 Task: Find connections with filter location Frankenberg with filter topic #energywith filter profile language English with filter current company Poonawalla Fincorp with filter school NRI Institute of Technology with filter industry Retail Musical Instruments with filter service category Auto Insurance with filter keywords title Direct Salesperson
Action: Mouse moved to (676, 89)
Screenshot: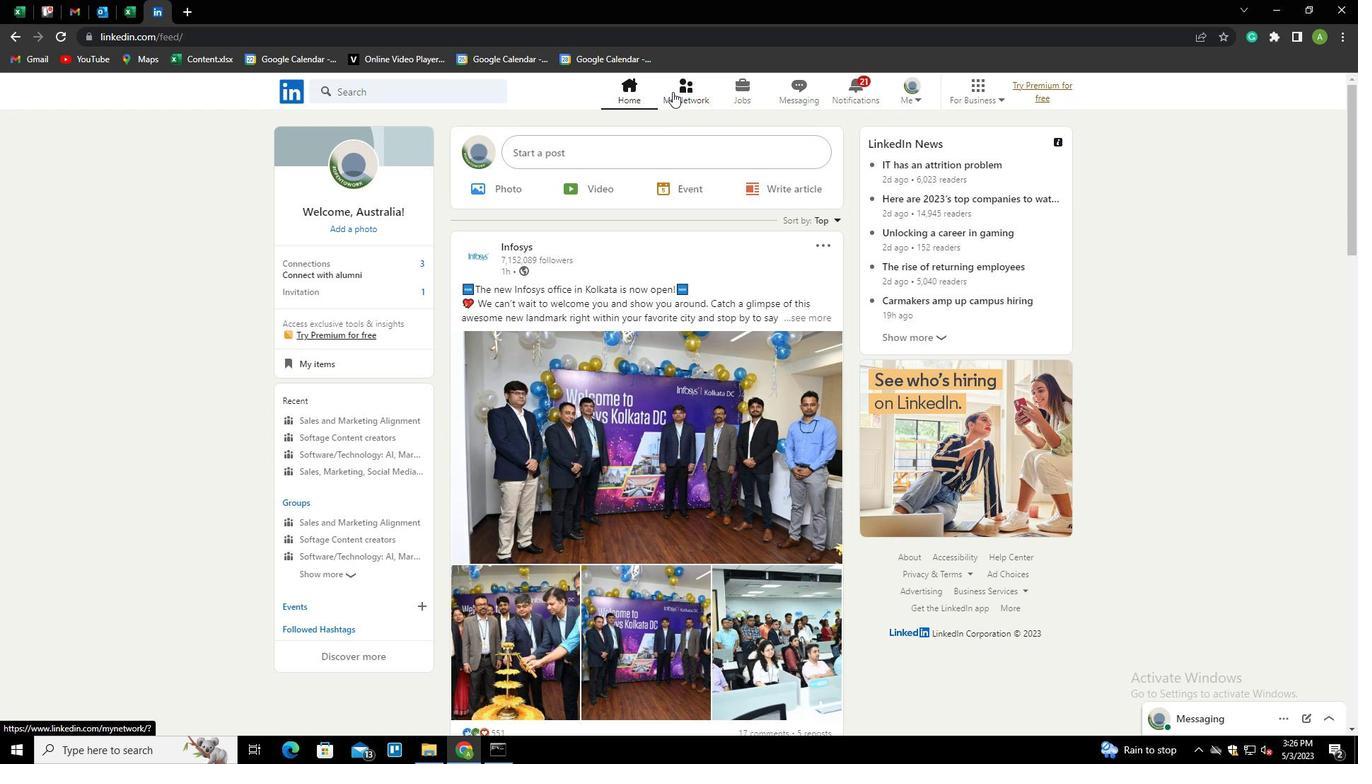 
Action: Mouse pressed left at (676, 89)
Screenshot: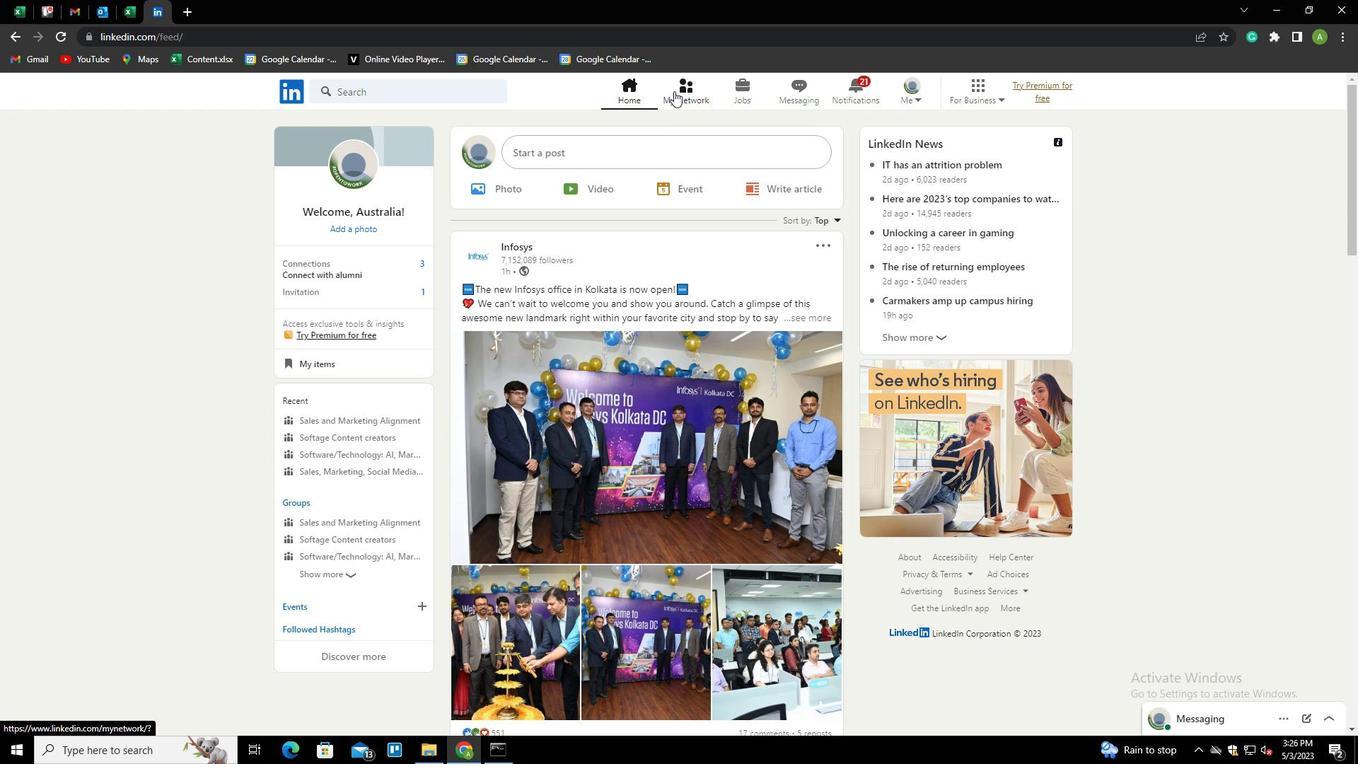 
Action: Mouse moved to (396, 169)
Screenshot: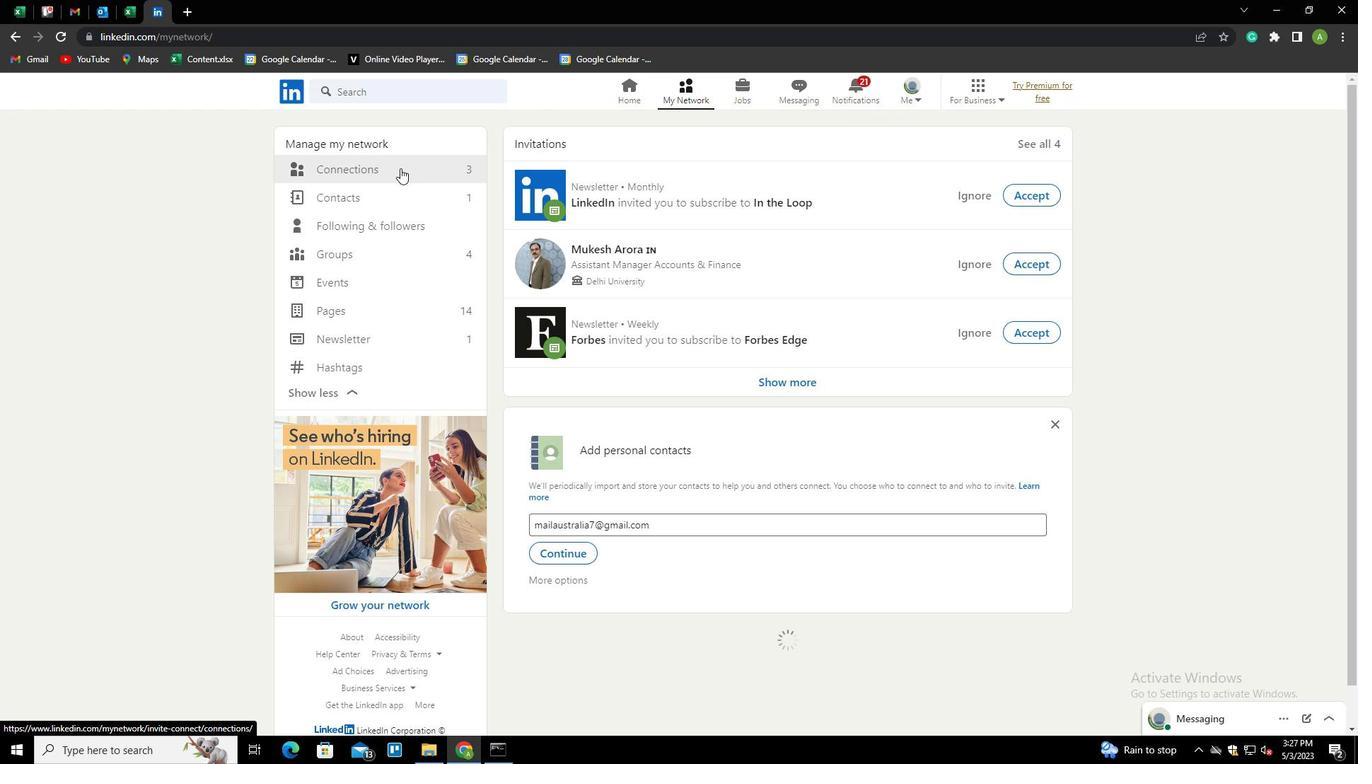 
Action: Mouse pressed left at (396, 169)
Screenshot: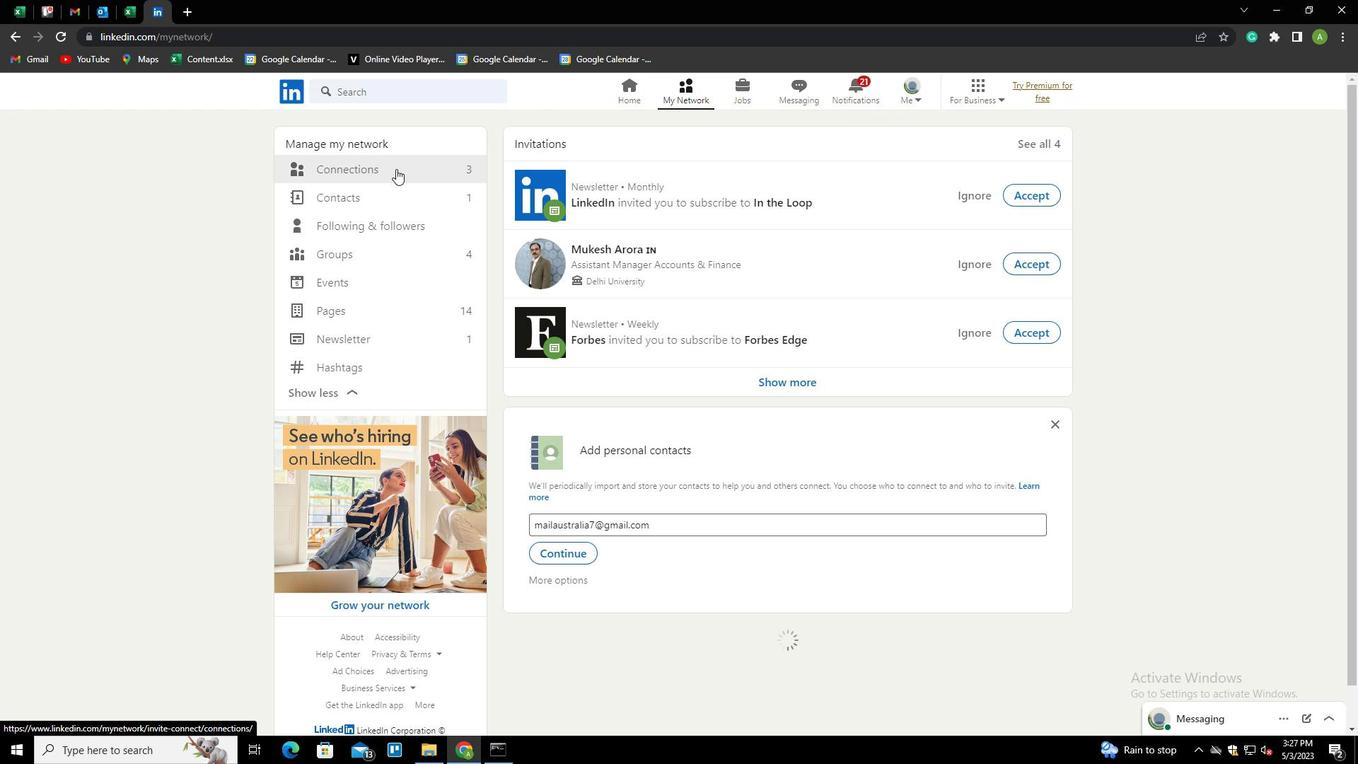 
Action: Mouse moved to (783, 170)
Screenshot: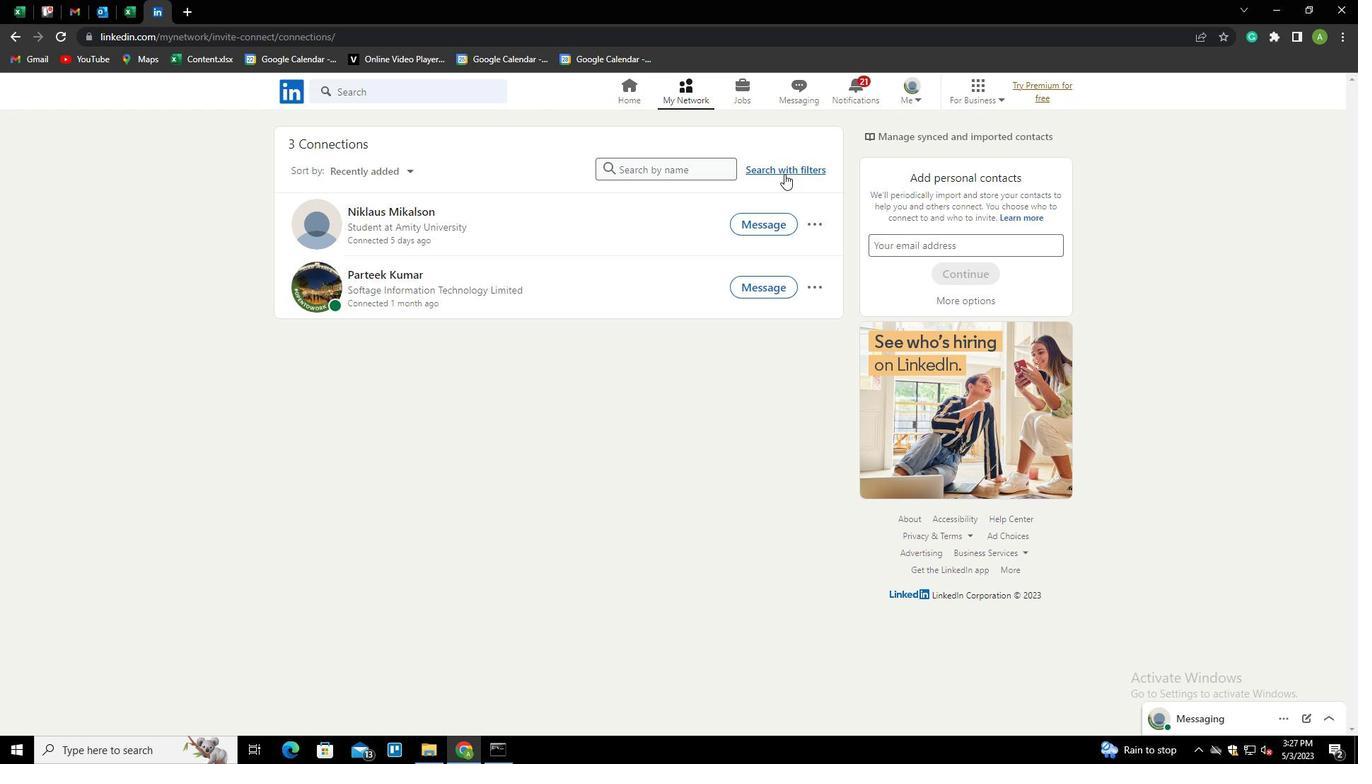 
Action: Mouse pressed left at (783, 170)
Screenshot: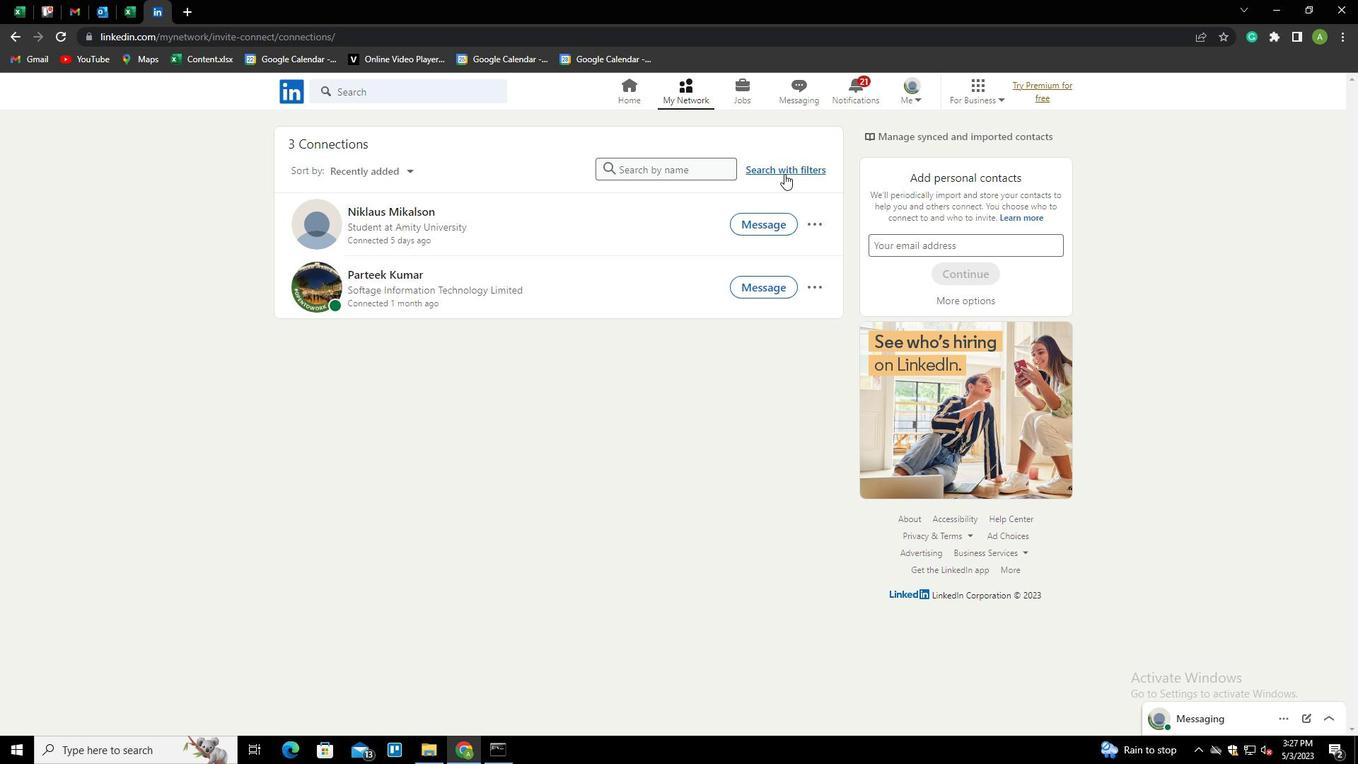 
Action: Mouse moved to (717, 127)
Screenshot: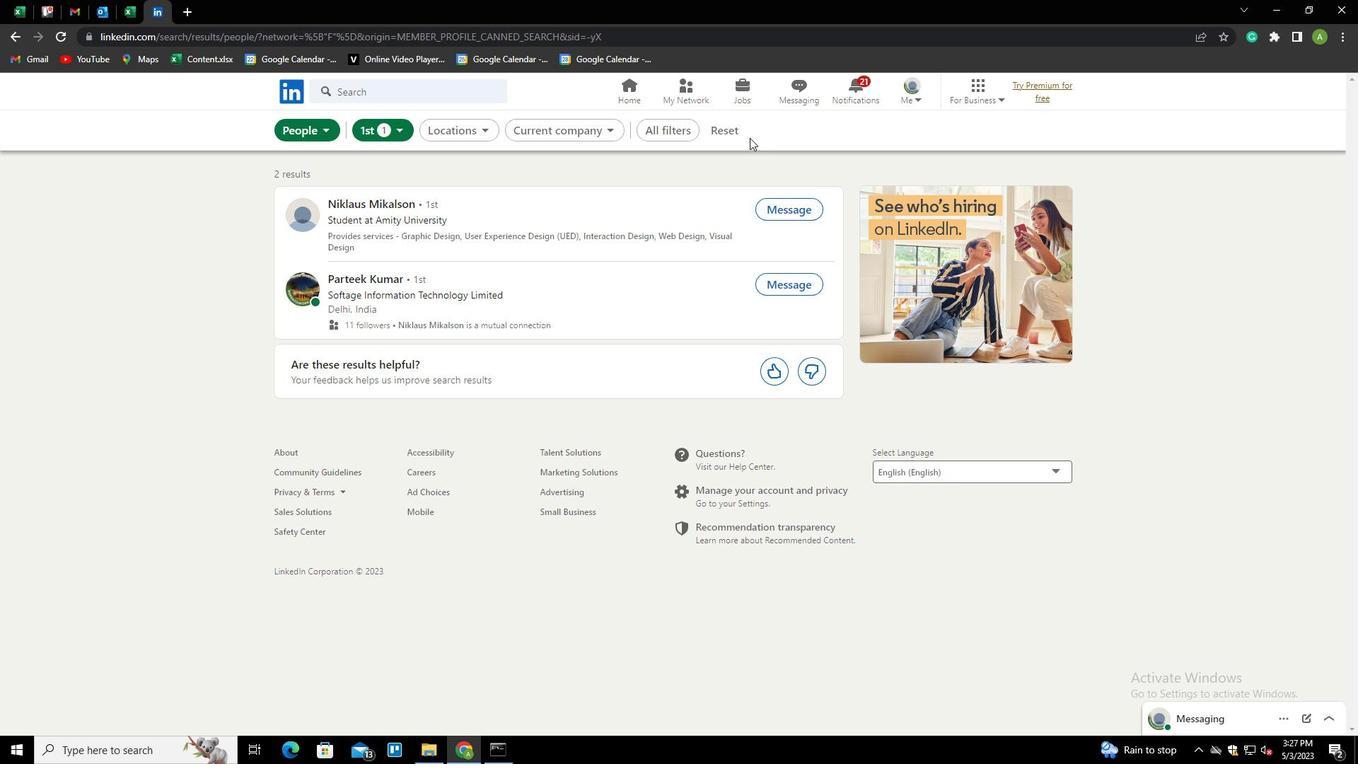 
Action: Mouse pressed left at (717, 127)
Screenshot: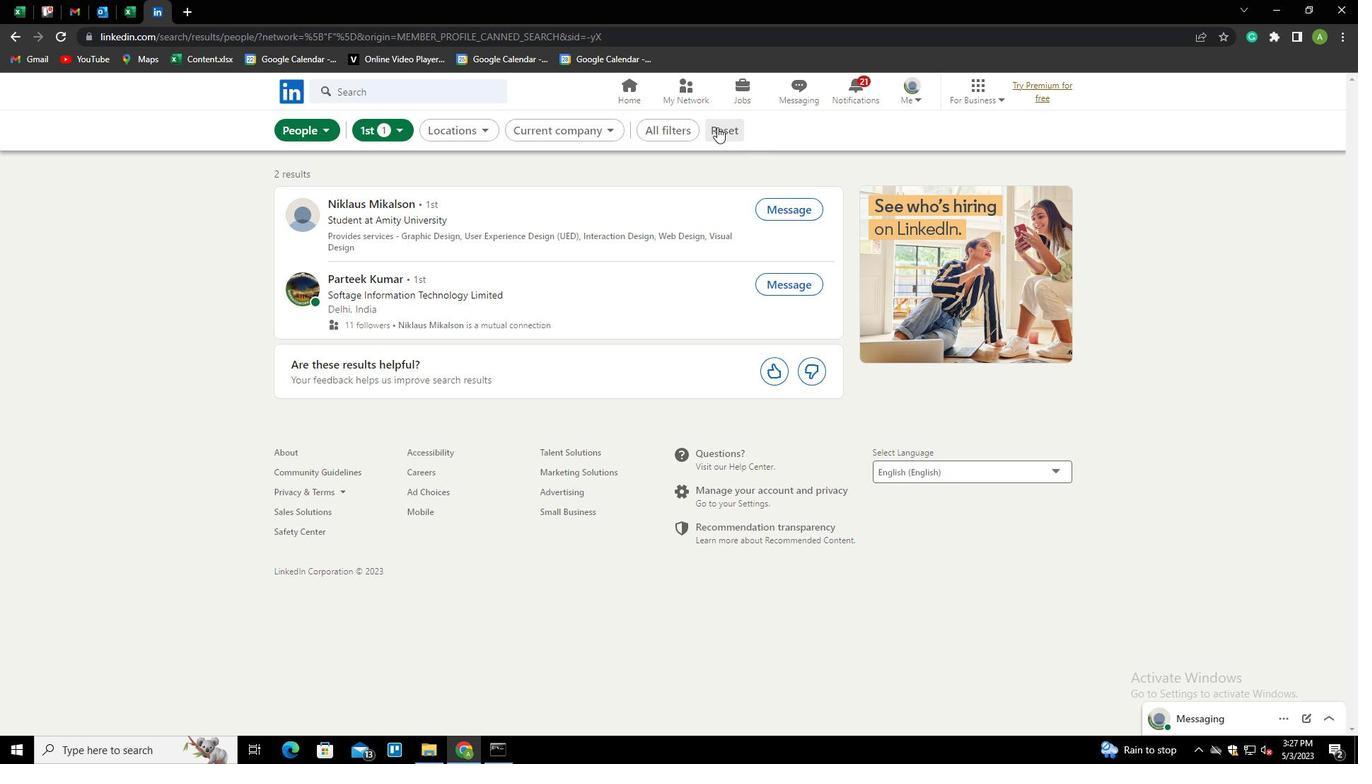 
Action: Mouse moved to (704, 129)
Screenshot: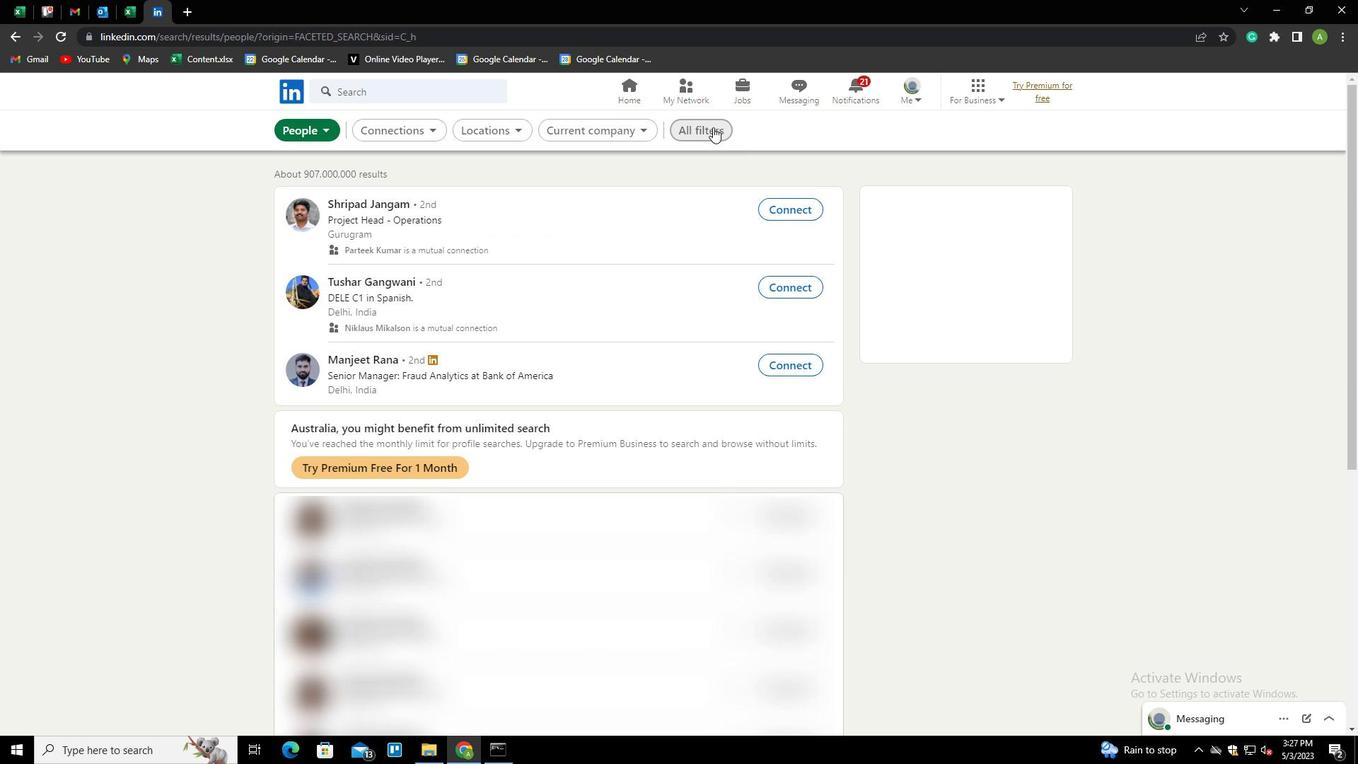 
Action: Mouse pressed left at (704, 129)
Screenshot: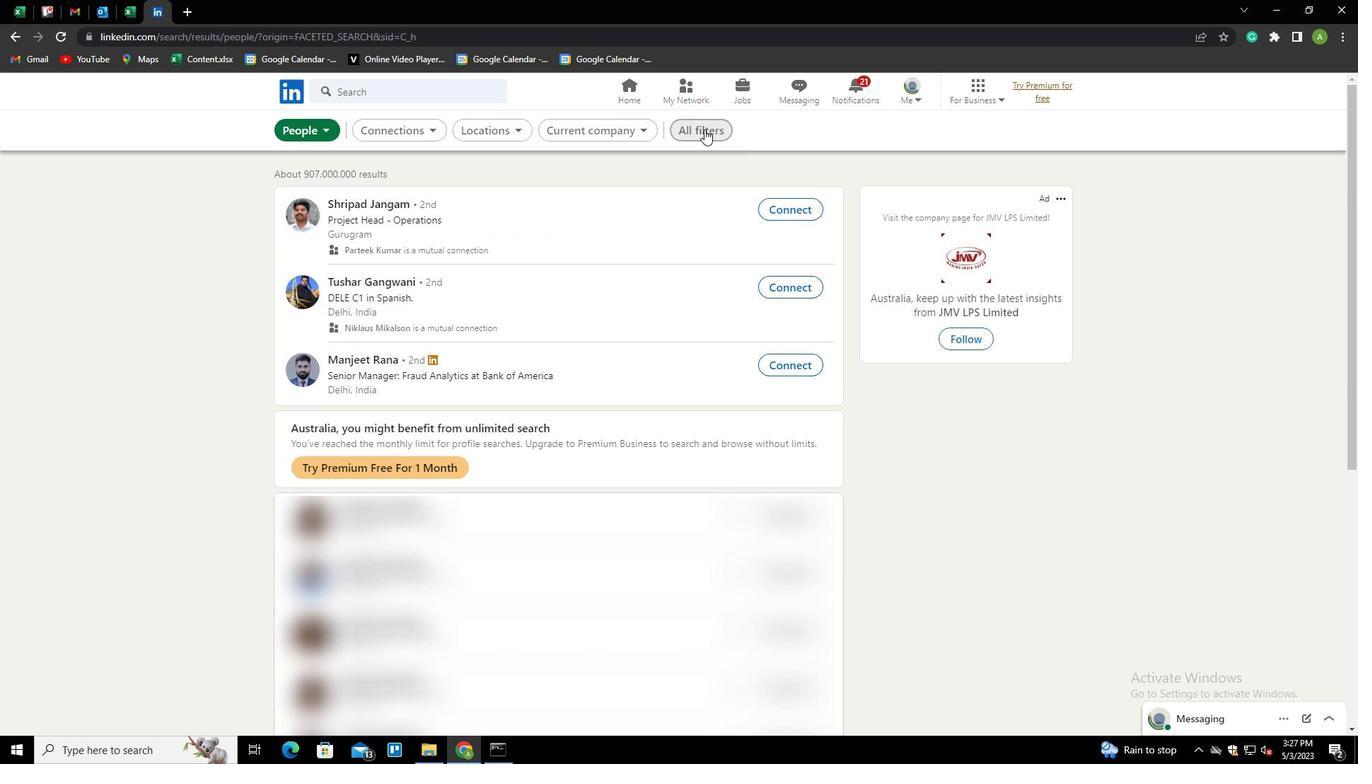 
Action: Mouse moved to (1097, 382)
Screenshot: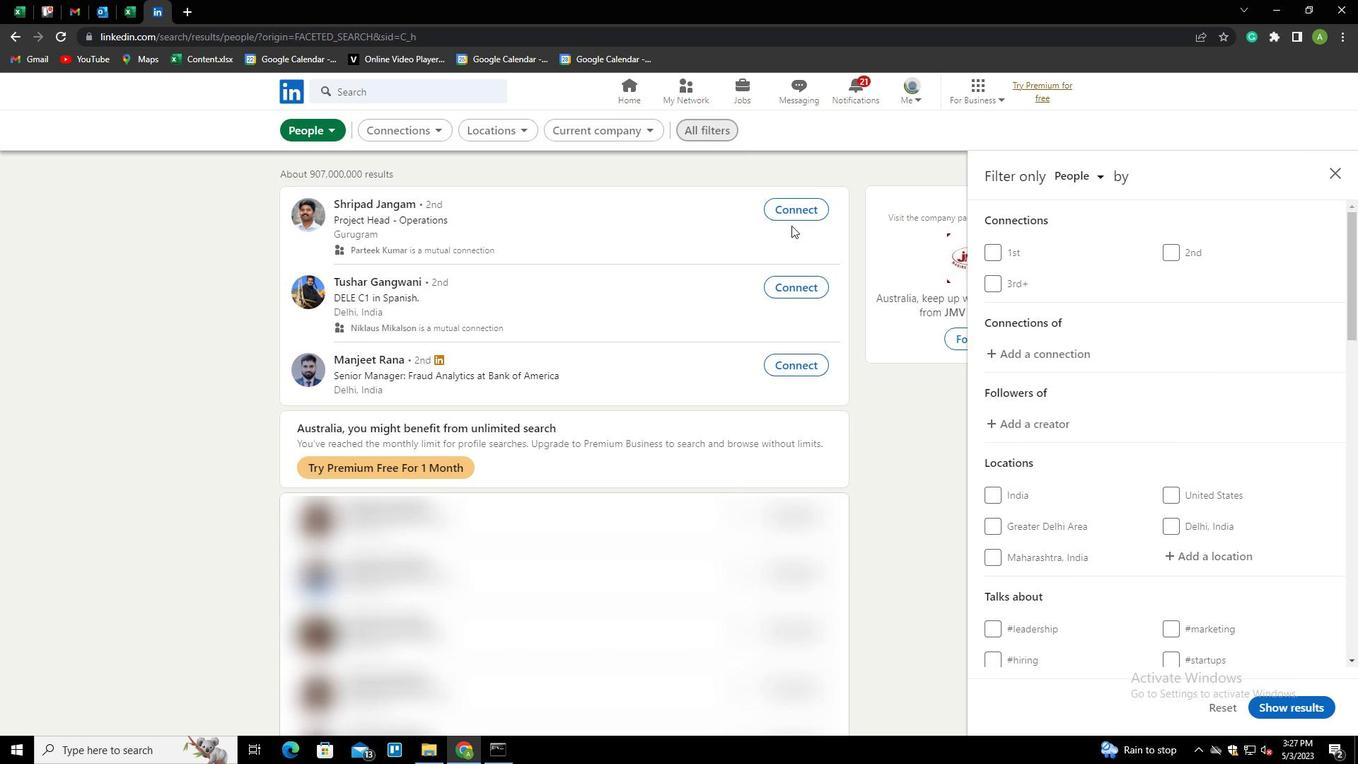 
Action: Mouse scrolled (1097, 382) with delta (0, 0)
Screenshot: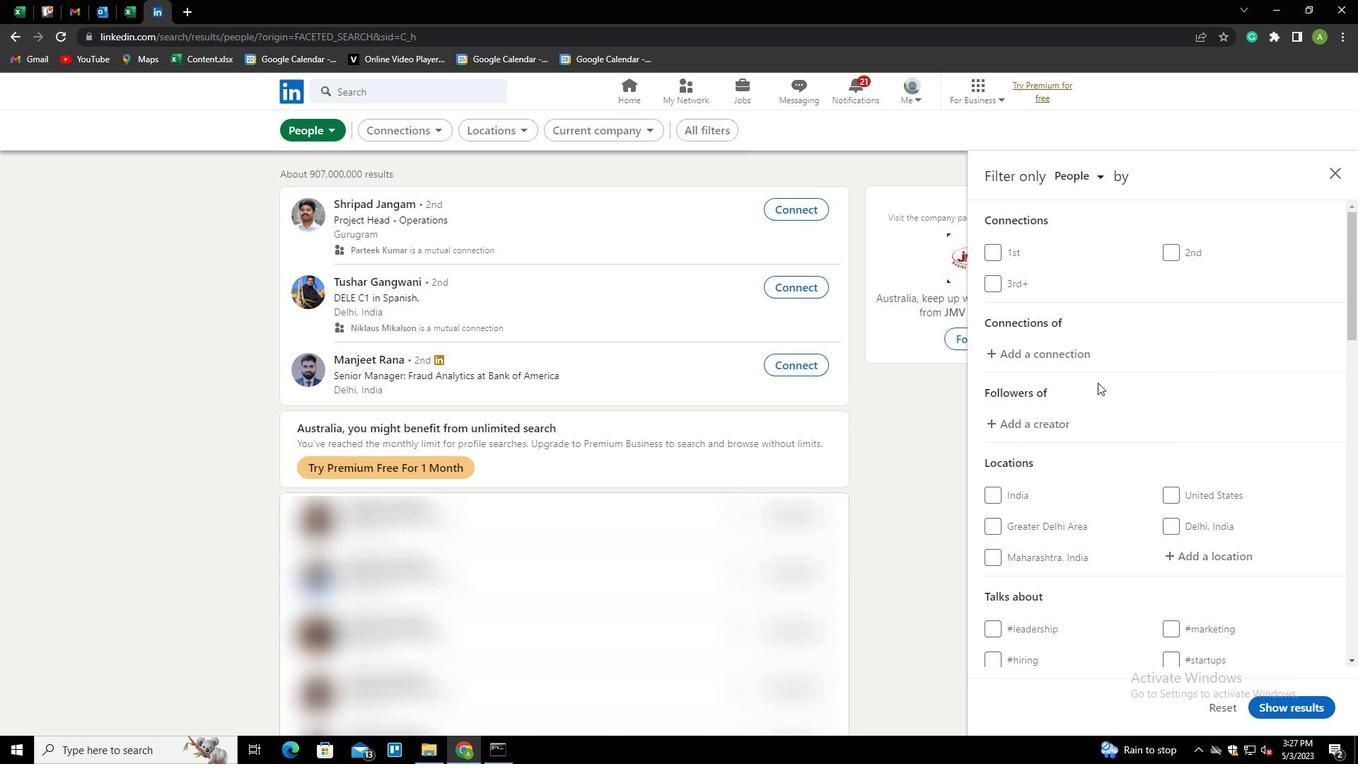 
Action: Mouse scrolled (1097, 382) with delta (0, 0)
Screenshot: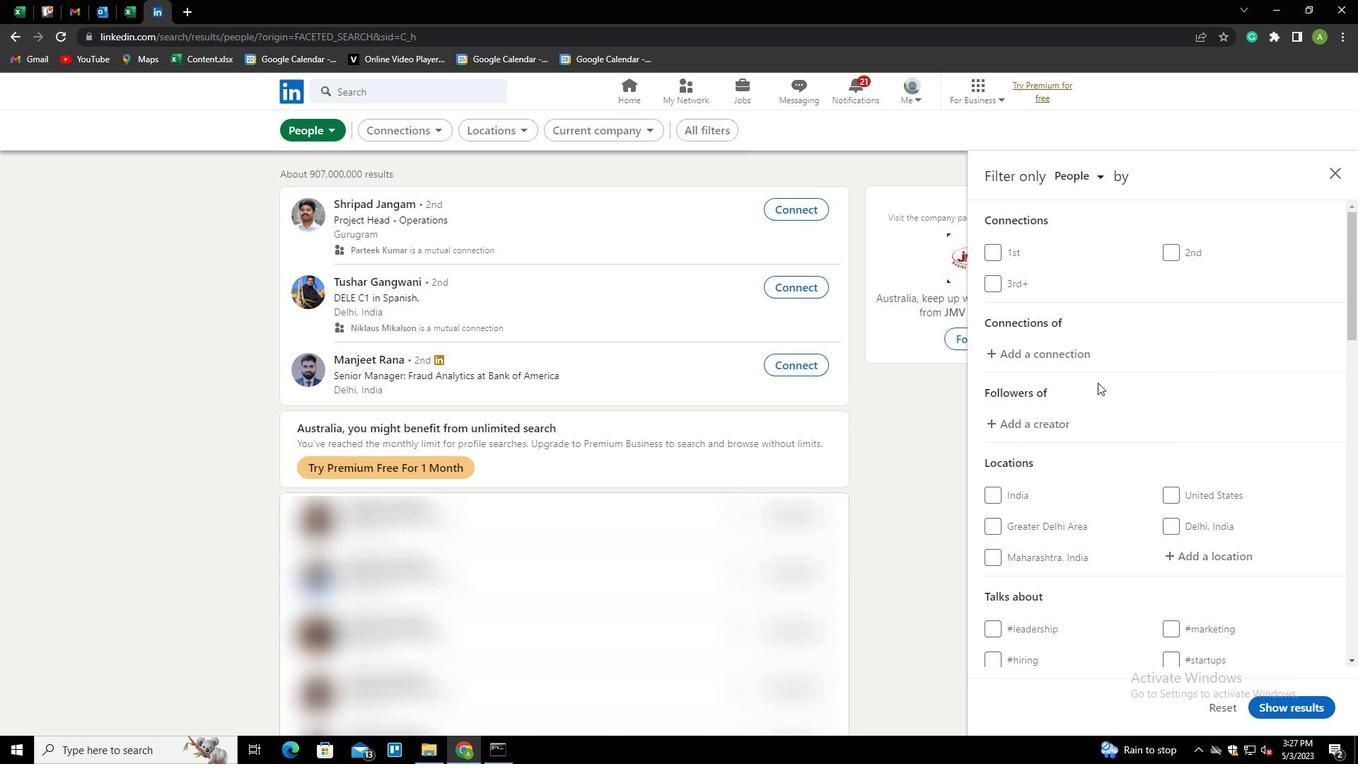 
Action: Mouse scrolled (1097, 382) with delta (0, 0)
Screenshot: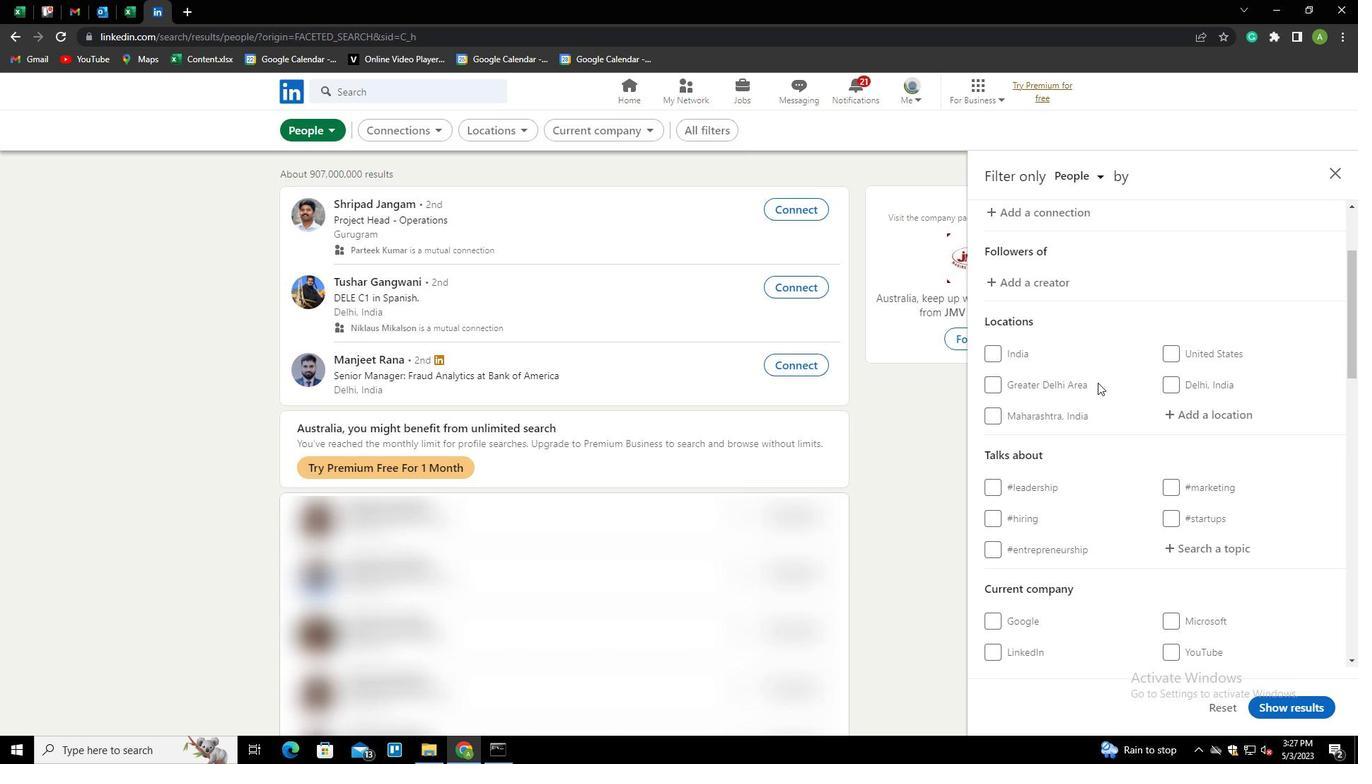 
Action: Mouse moved to (1168, 346)
Screenshot: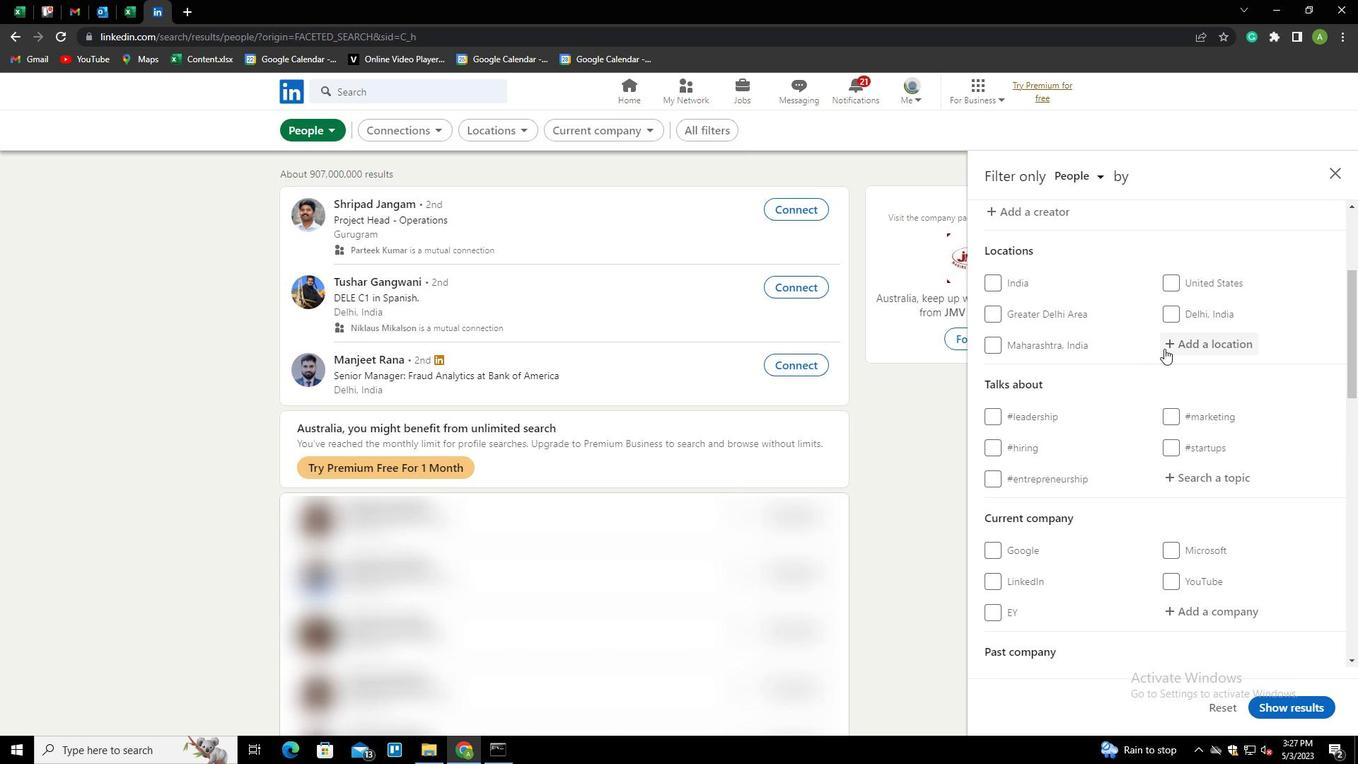 
Action: Mouse pressed left at (1168, 346)
Screenshot: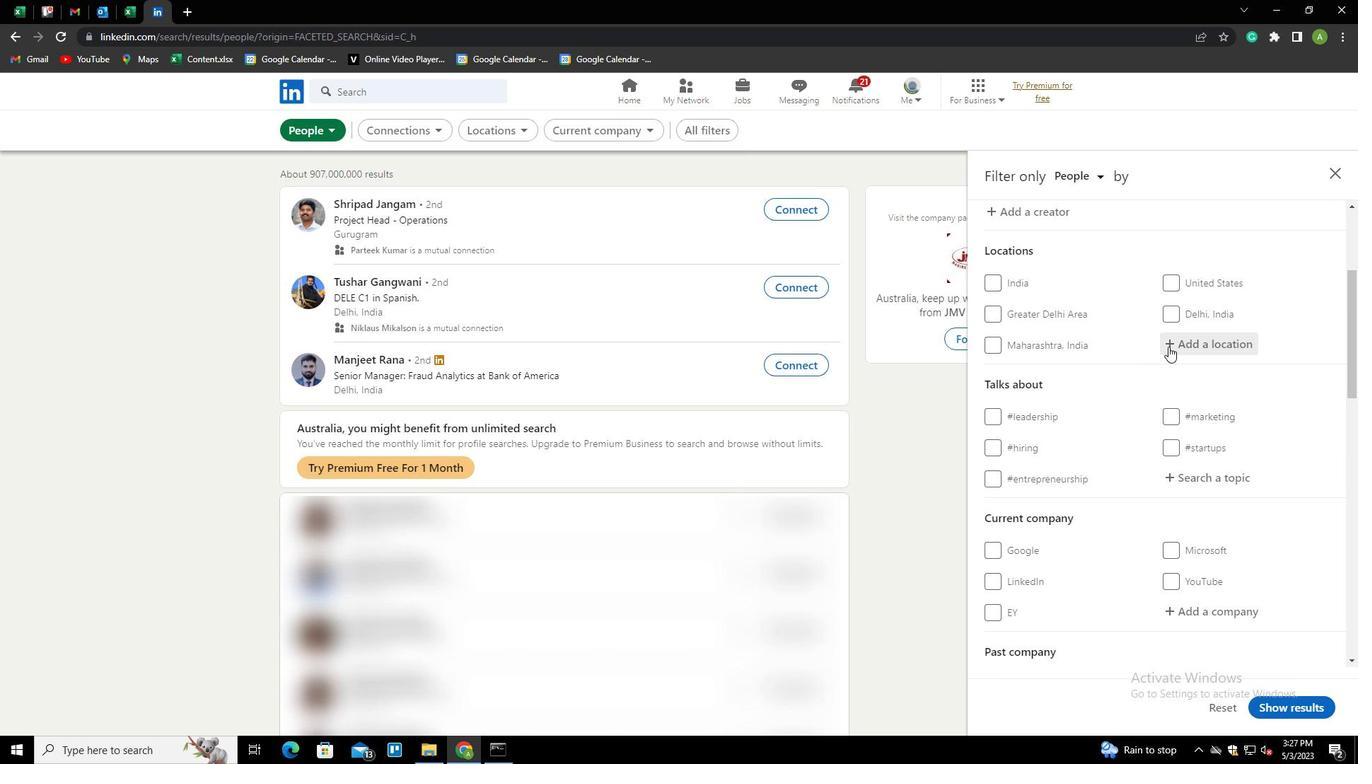 
Action: Mouse moved to (1190, 339)
Screenshot: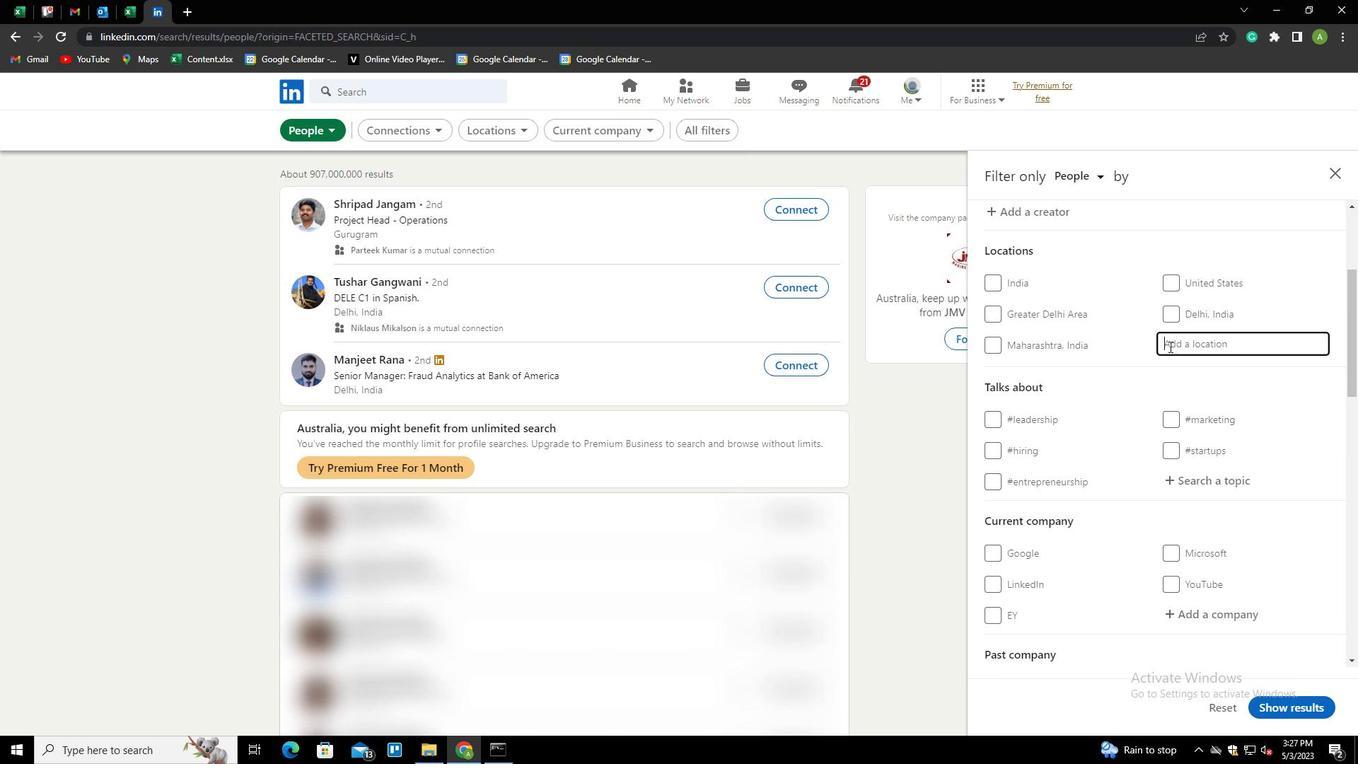 
Action: Mouse pressed left at (1190, 339)
Screenshot: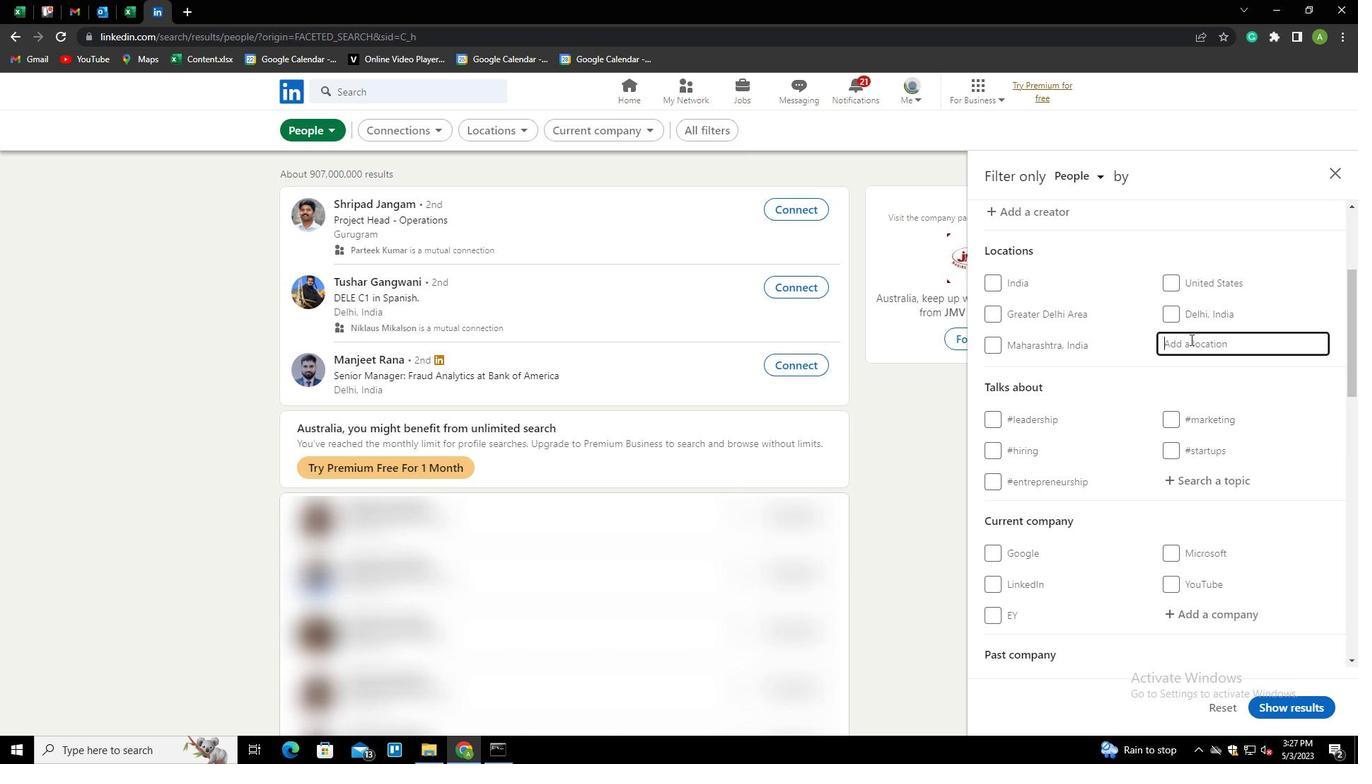 
Action: Mouse moved to (1146, 309)
Screenshot: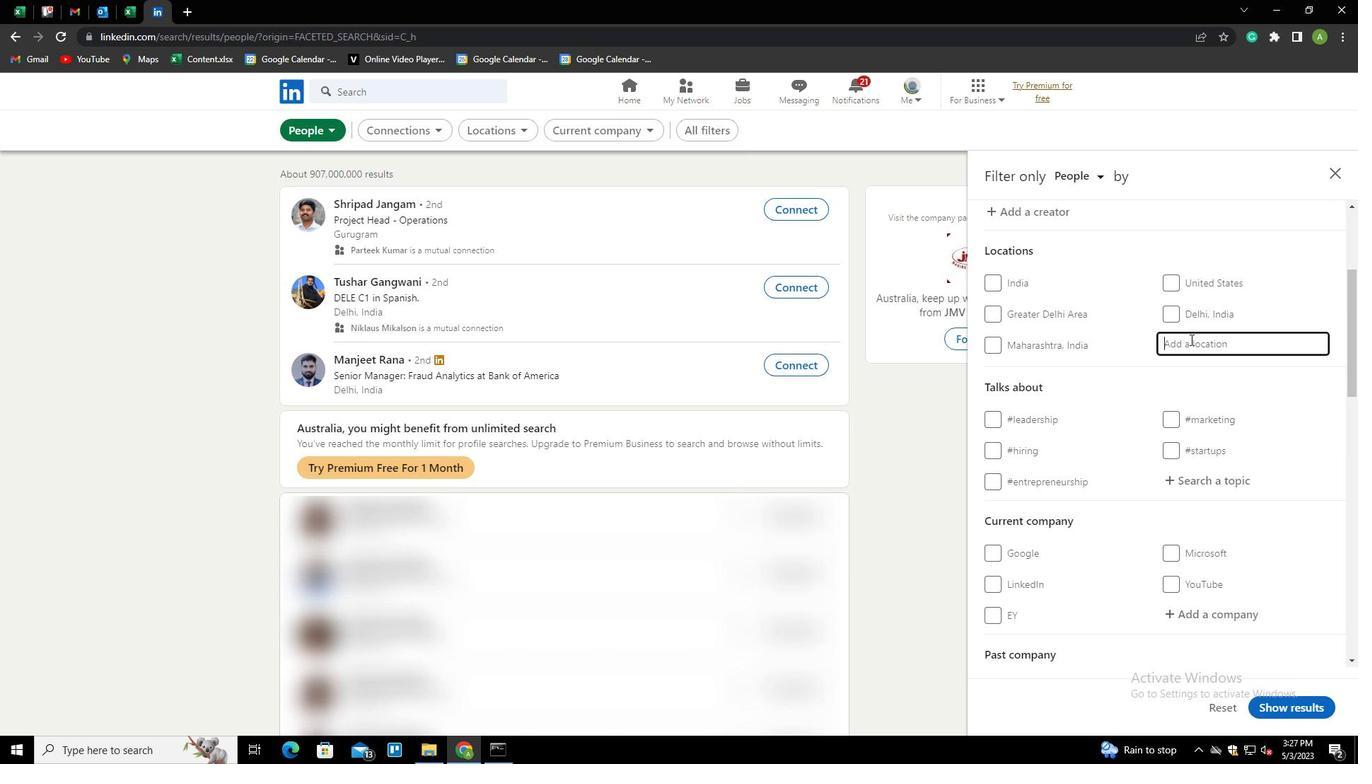 
Action: Key pressed <Key.shift>FRANKENBERG<Key.down><Key.enter>
Screenshot: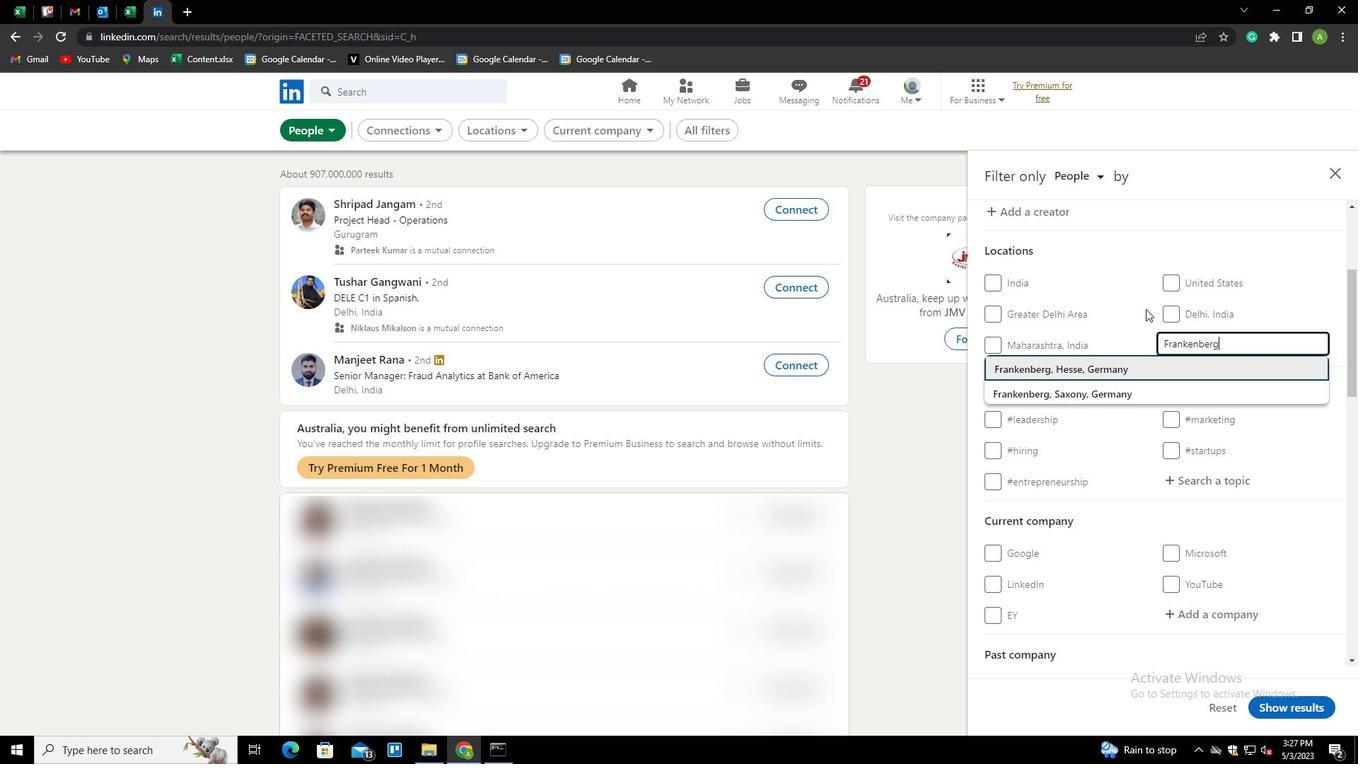 
Action: Mouse scrolled (1146, 308) with delta (0, 0)
Screenshot: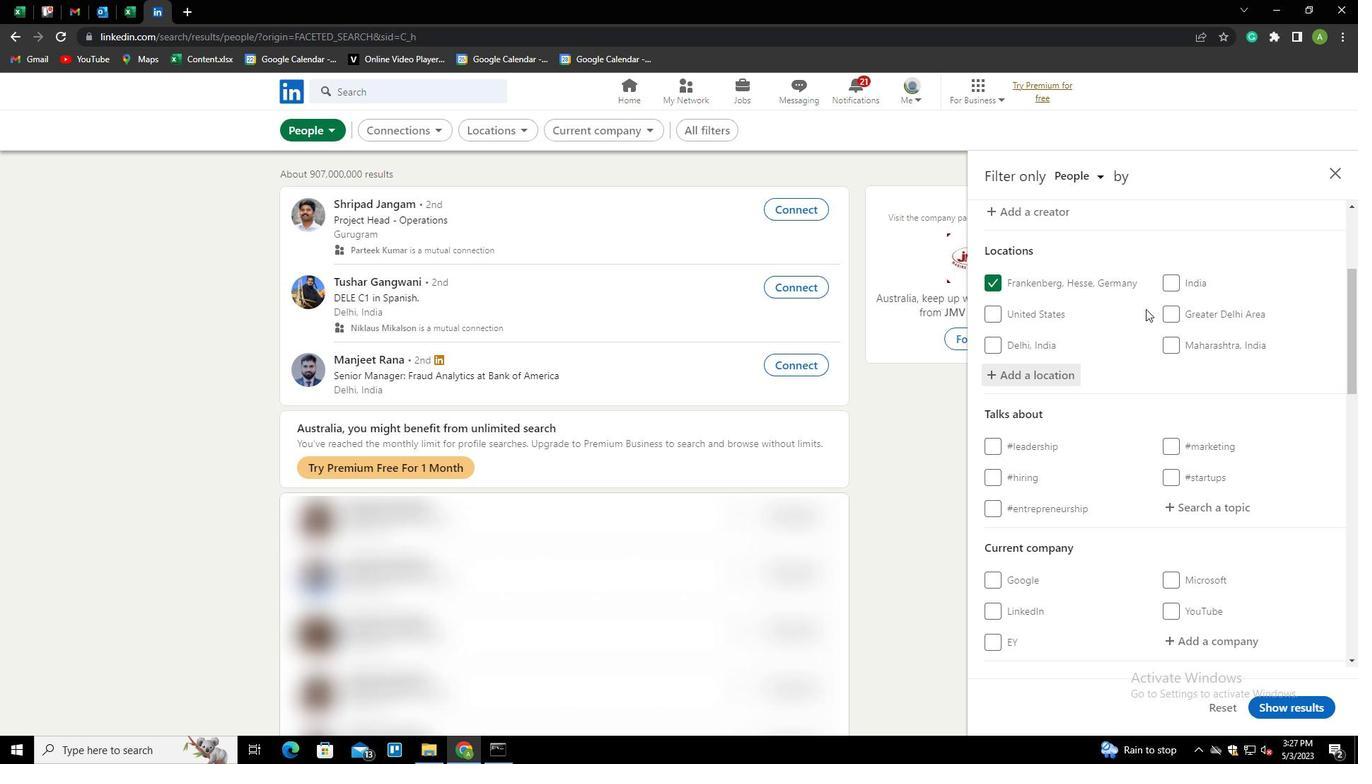 
Action: Mouse moved to (1179, 437)
Screenshot: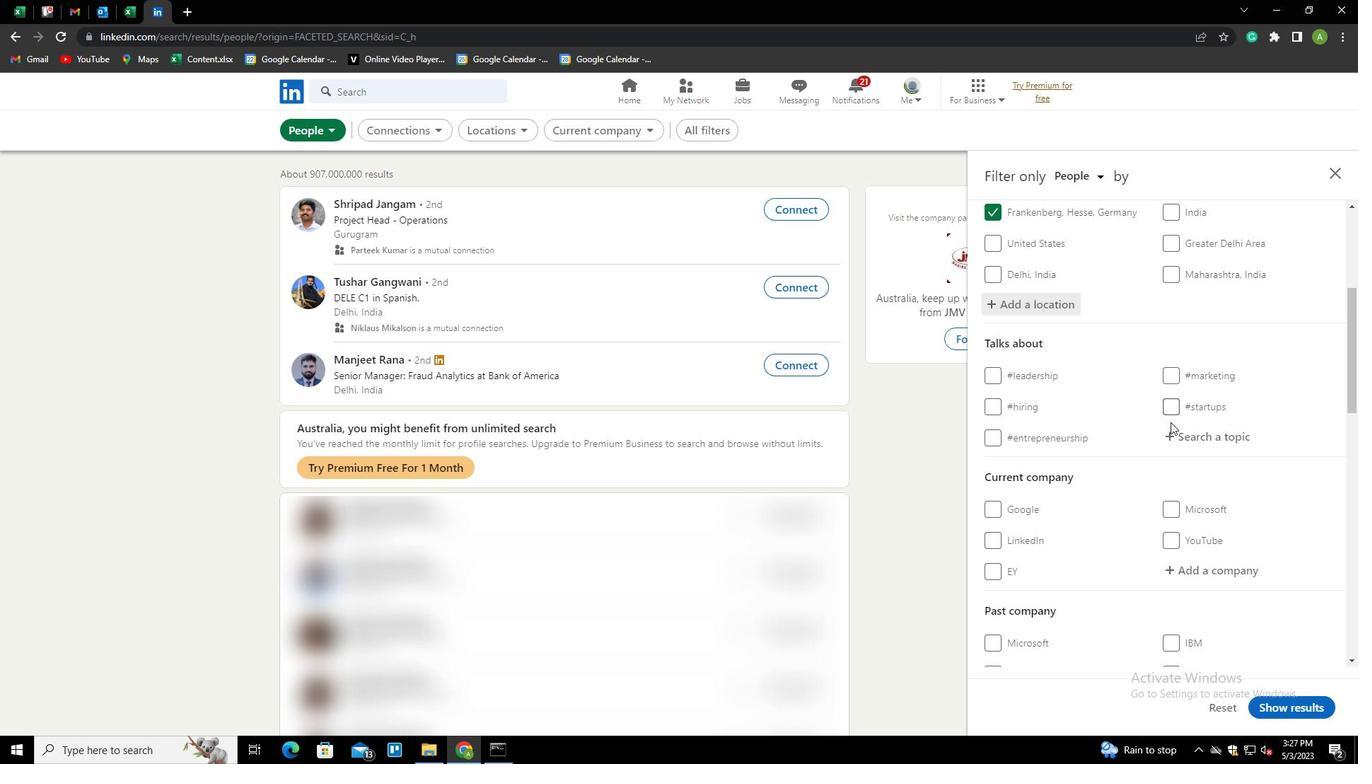 
Action: Mouse pressed left at (1179, 437)
Screenshot: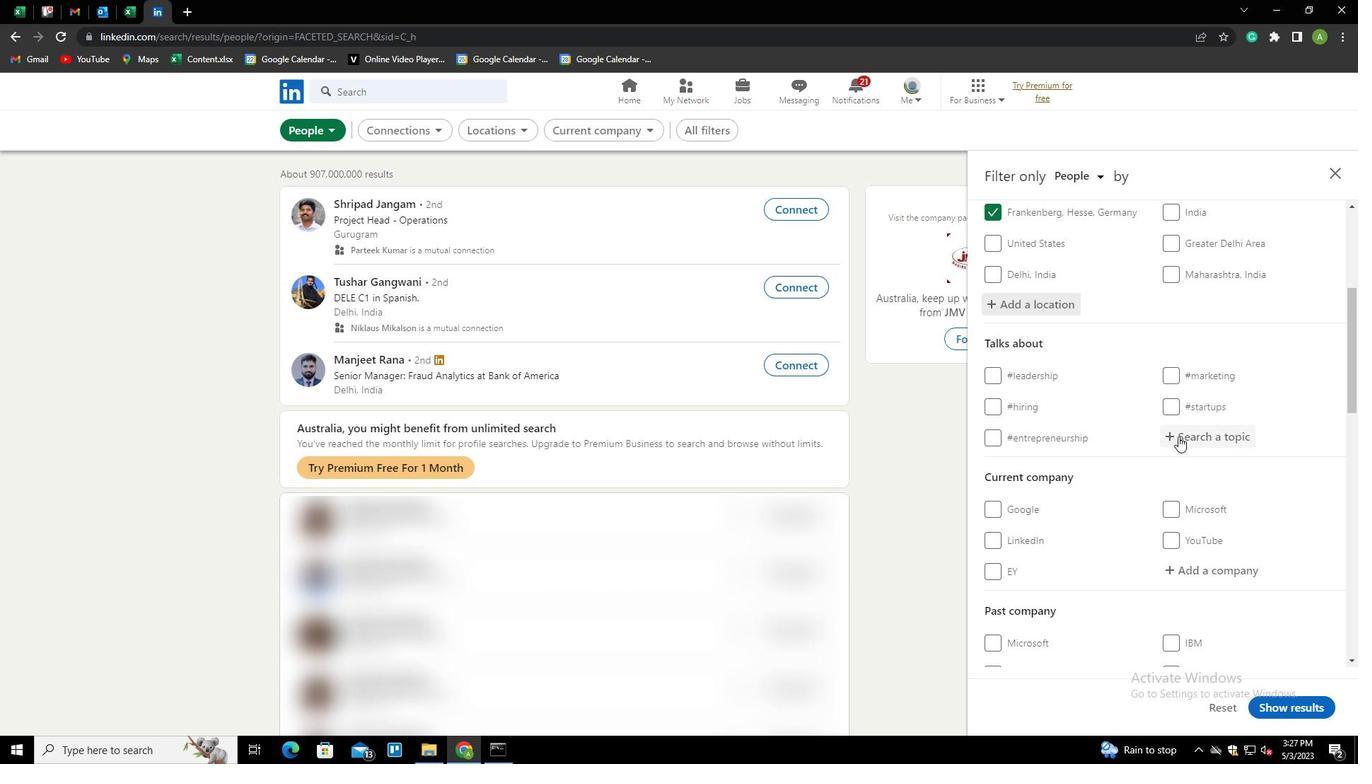 
Action: Key pressed ENERGY<Key.down><Key.enter>
Screenshot: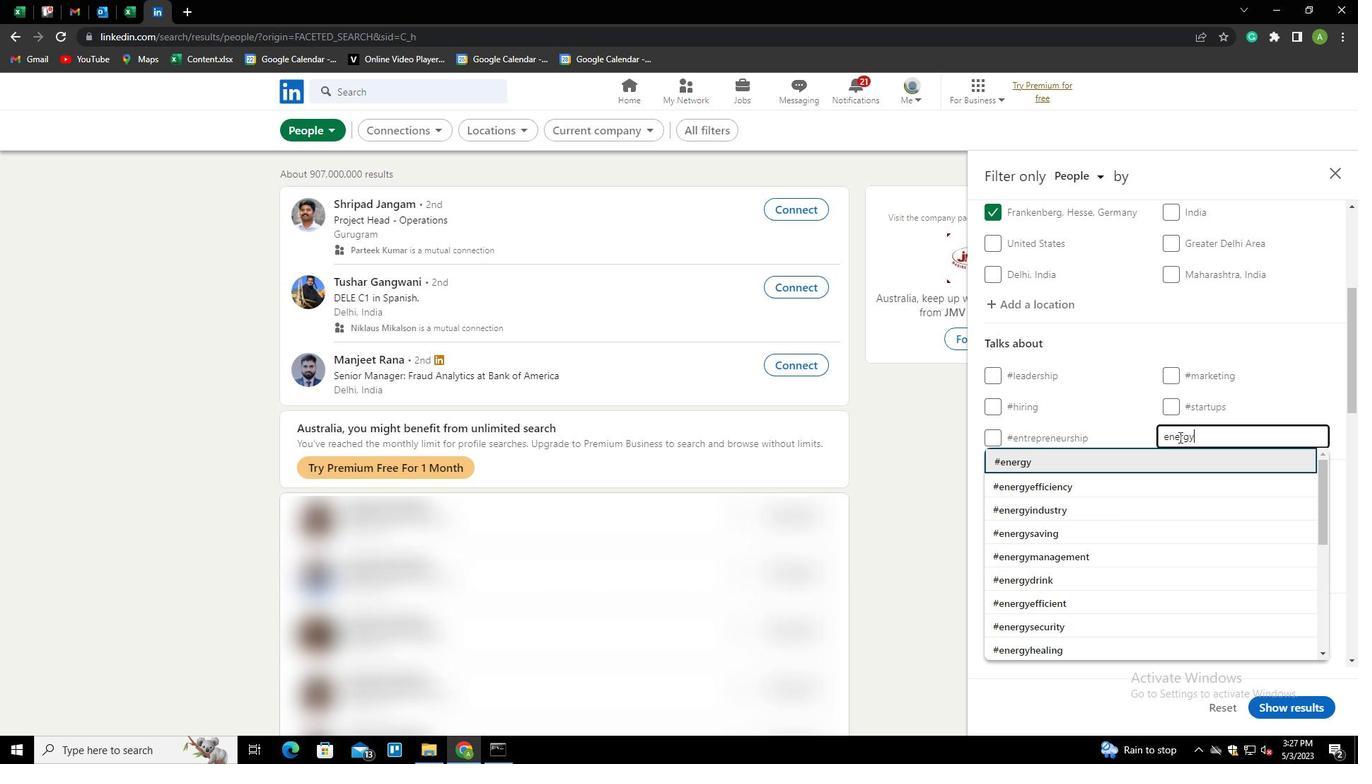 
Action: Mouse scrolled (1179, 436) with delta (0, 0)
Screenshot: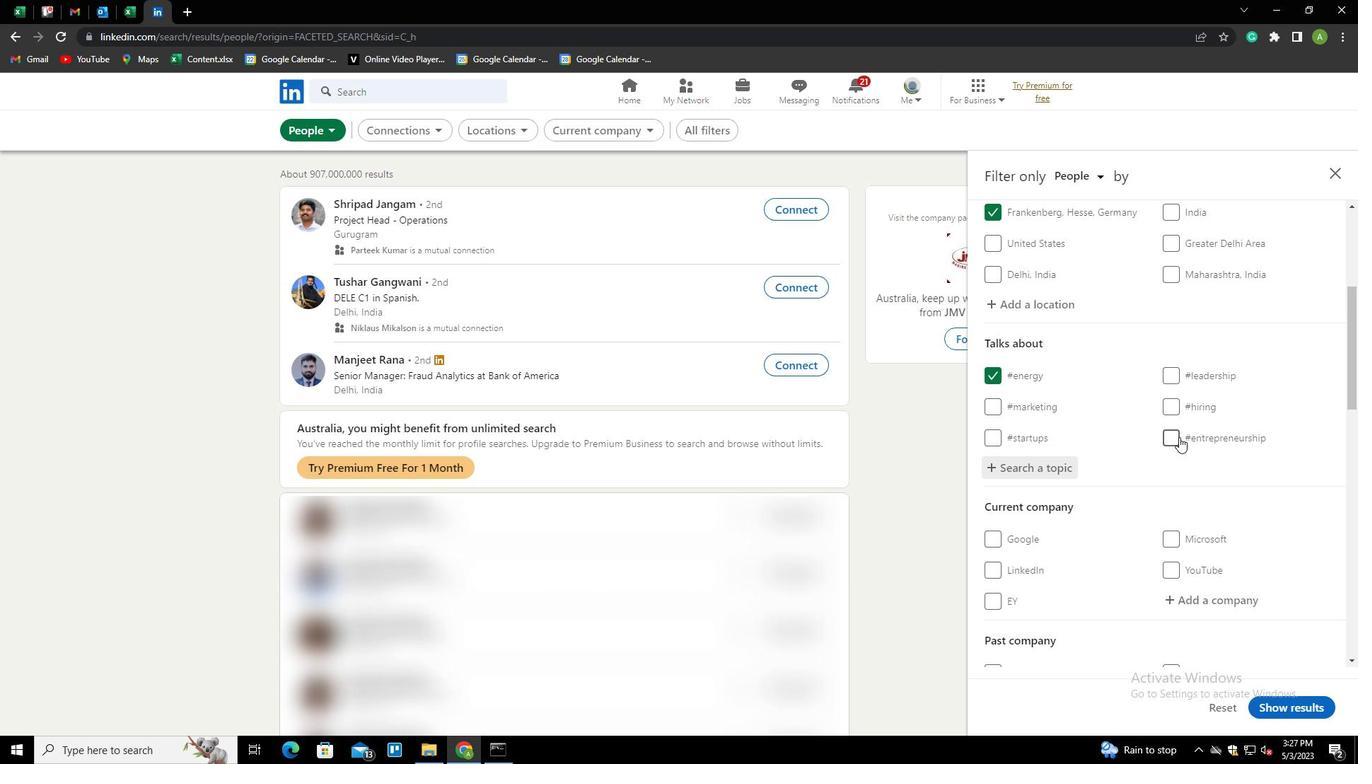 
Action: Mouse scrolled (1179, 436) with delta (0, 0)
Screenshot: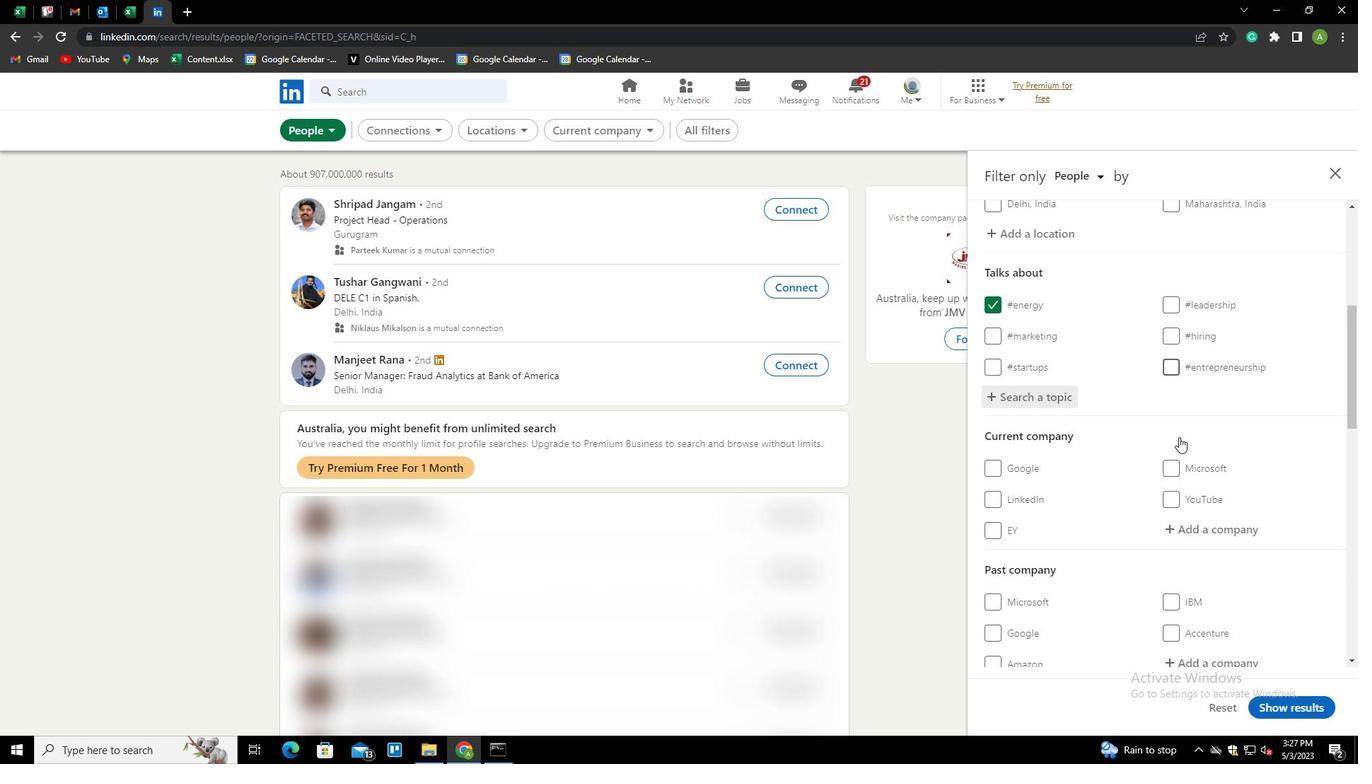 
Action: Mouse scrolled (1179, 436) with delta (0, 0)
Screenshot: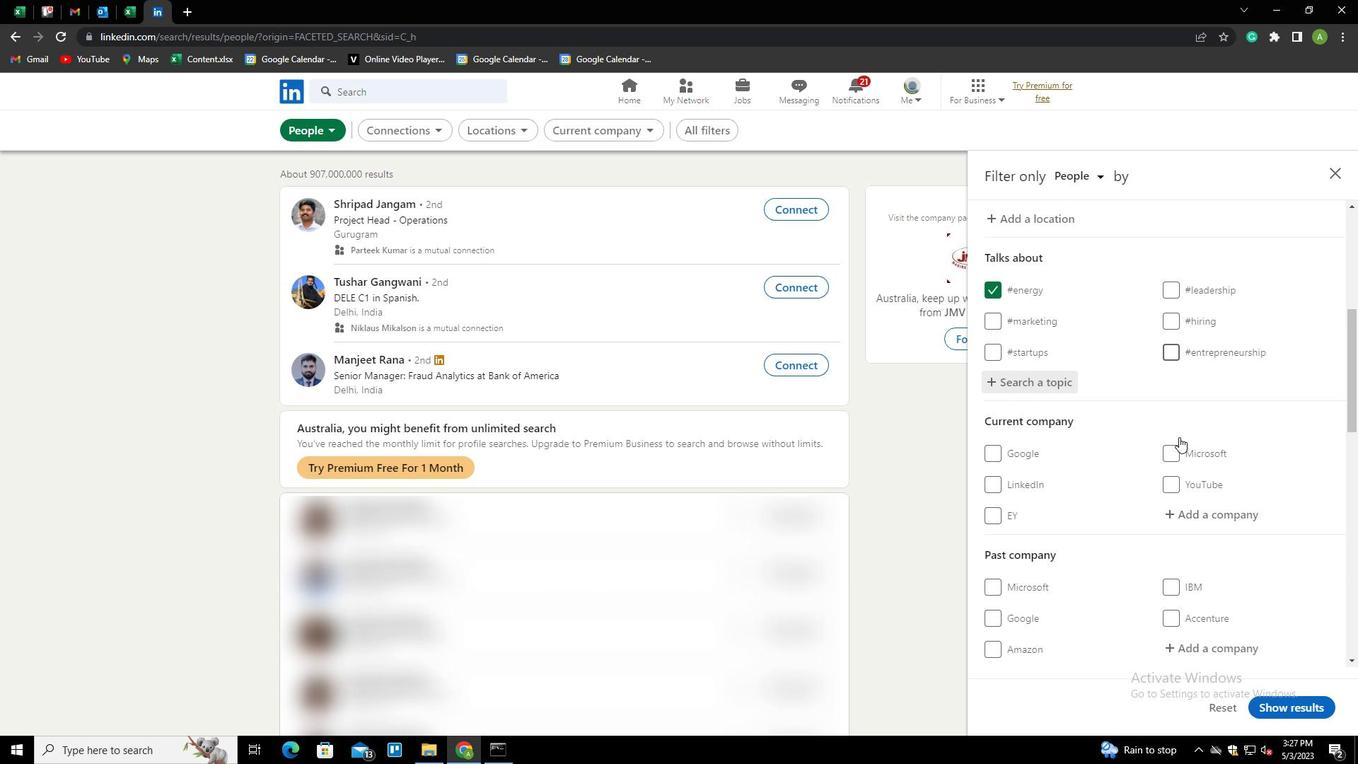 
Action: Mouse scrolled (1179, 436) with delta (0, 0)
Screenshot: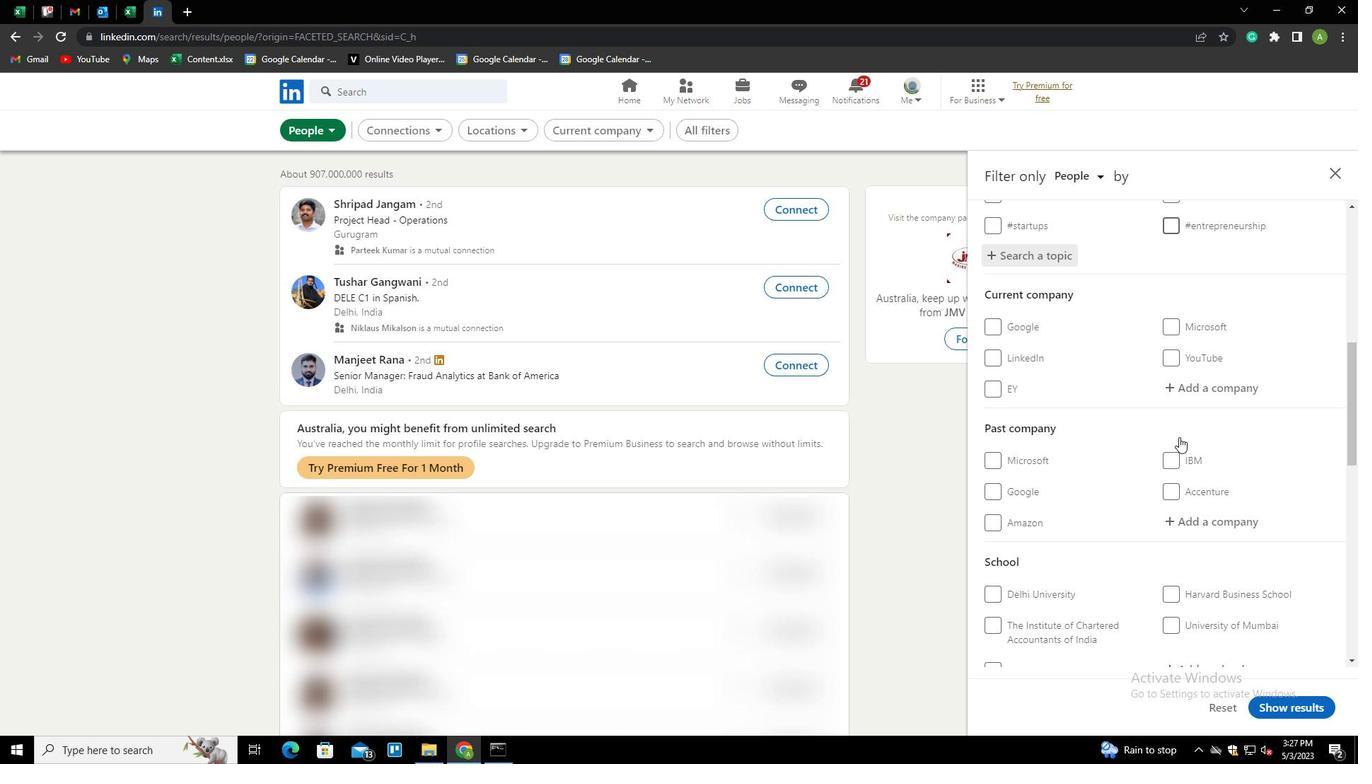 
Action: Mouse scrolled (1179, 436) with delta (0, 0)
Screenshot: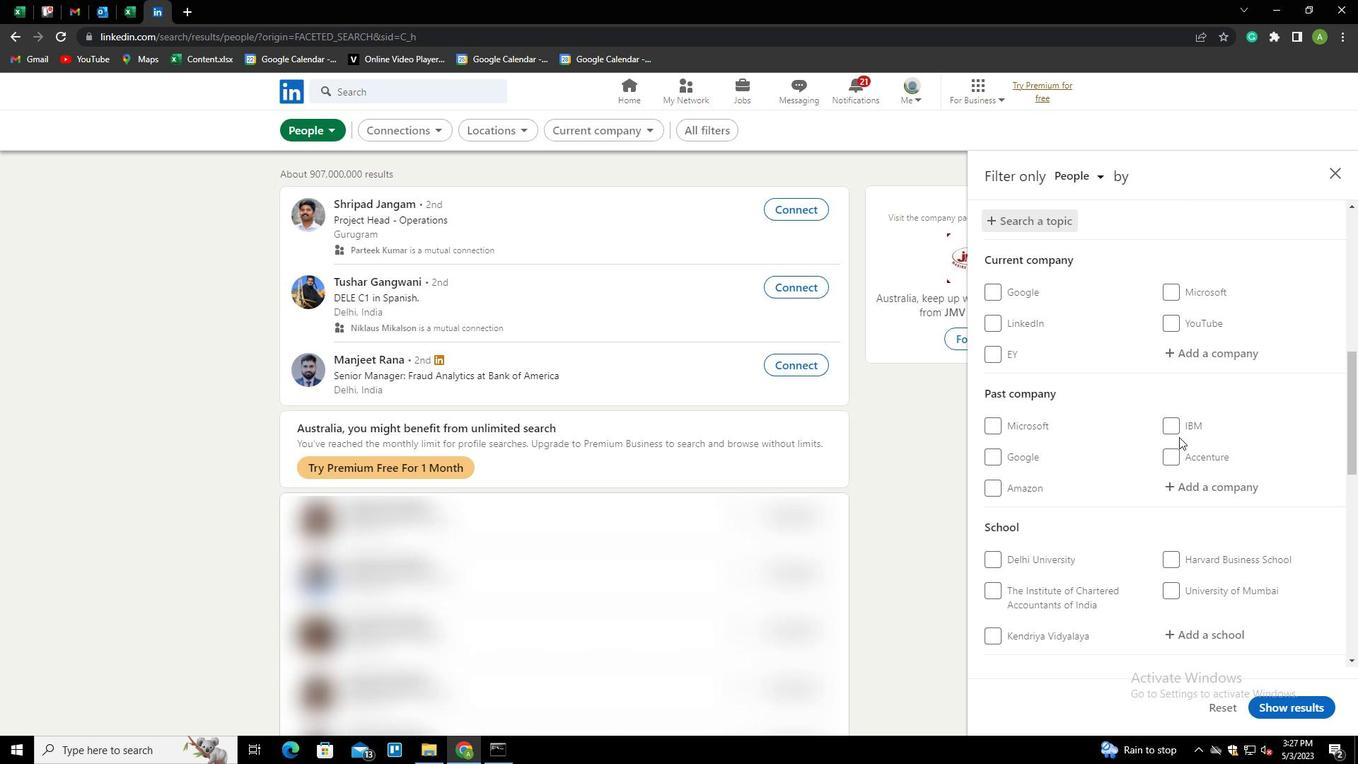 
Action: Mouse scrolled (1179, 436) with delta (0, 0)
Screenshot: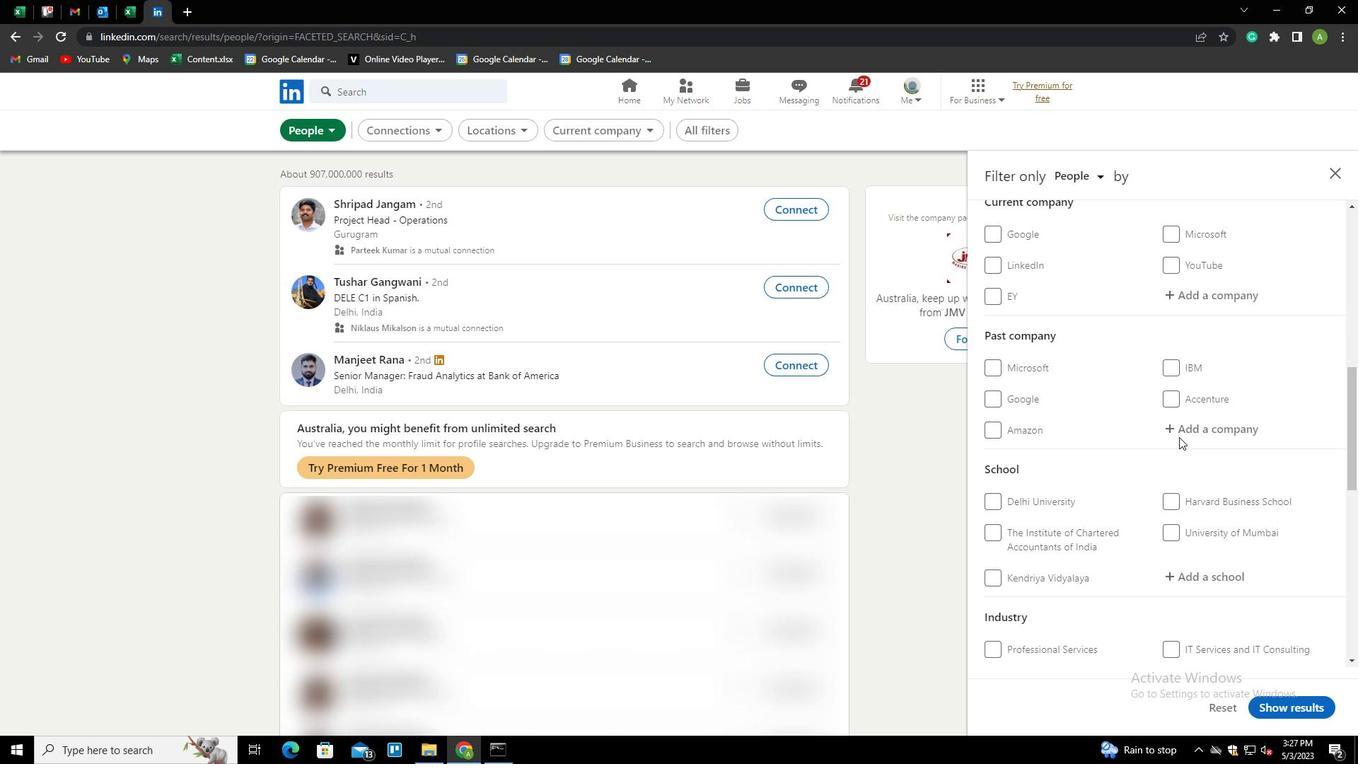 
Action: Mouse scrolled (1179, 436) with delta (0, 0)
Screenshot: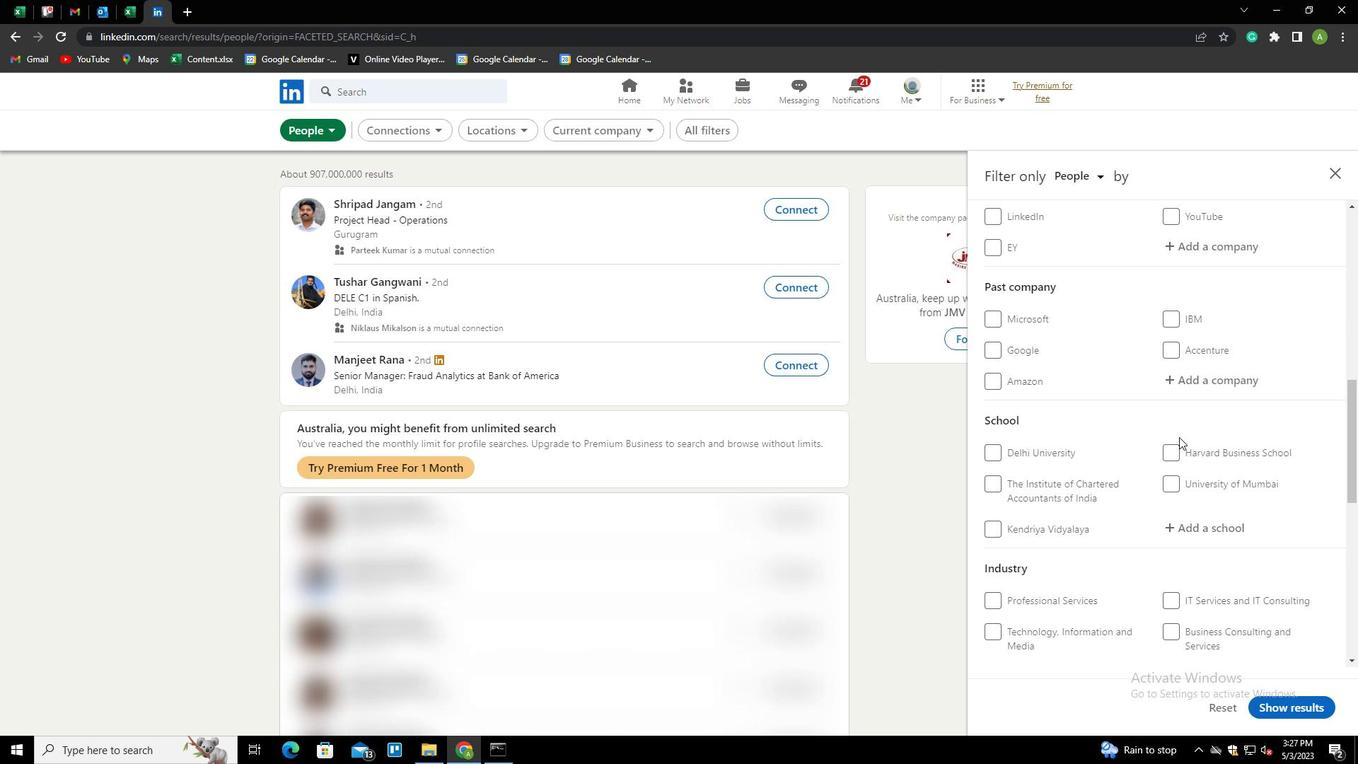 
Action: Mouse scrolled (1179, 436) with delta (0, 0)
Screenshot: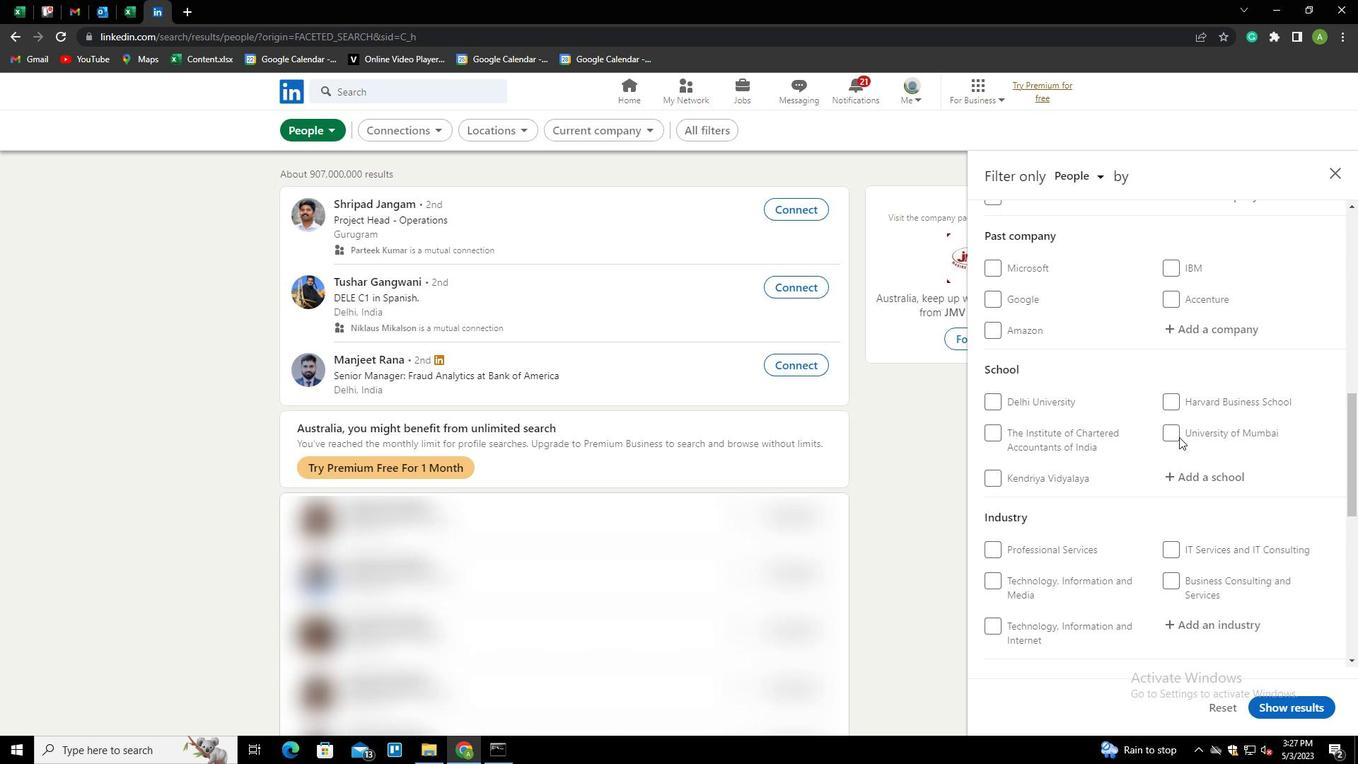 
Action: Mouse scrolled (1179, 436) with delta (0, 0)
Screenshot: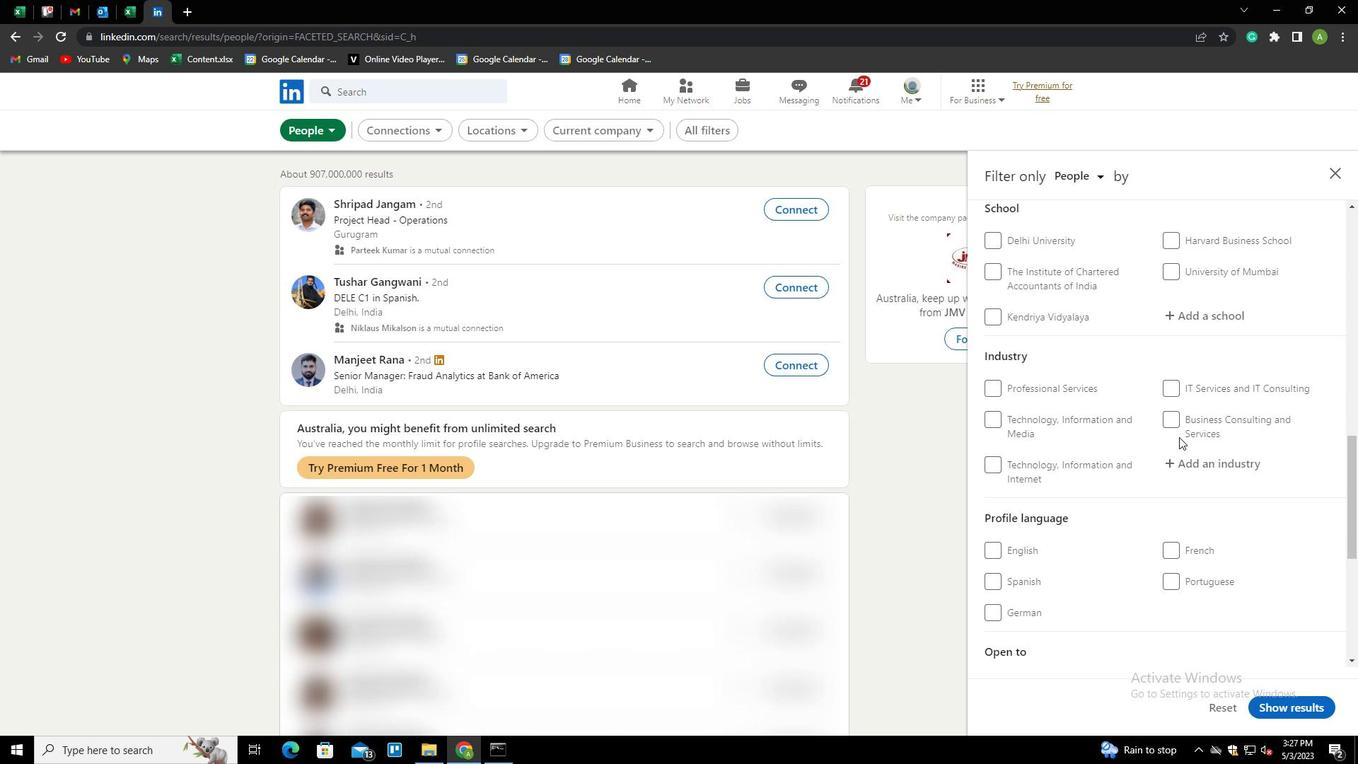 
Action: Mouse scrolled (1179, 436) with delta (0, 0)
Screenshot: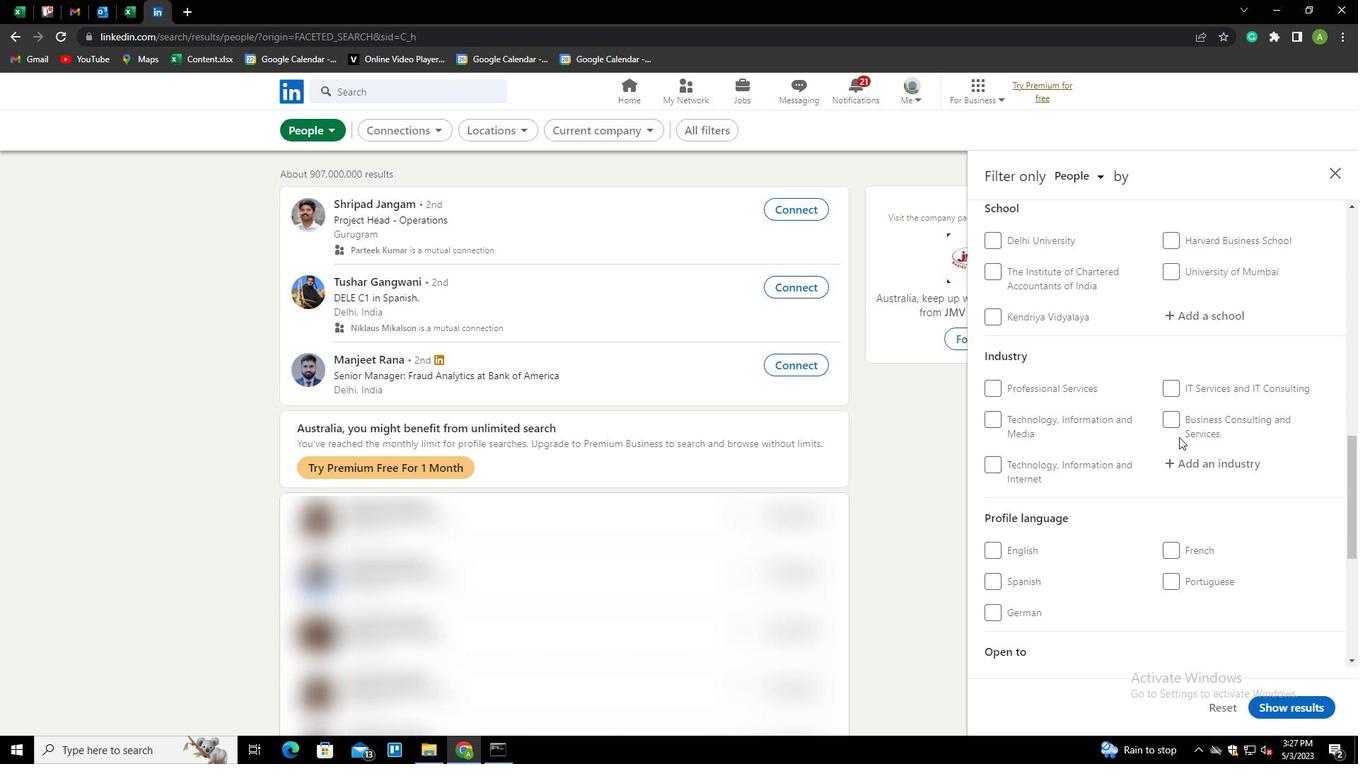 
Action: Mouse moved to (995, 404)
Screenshot: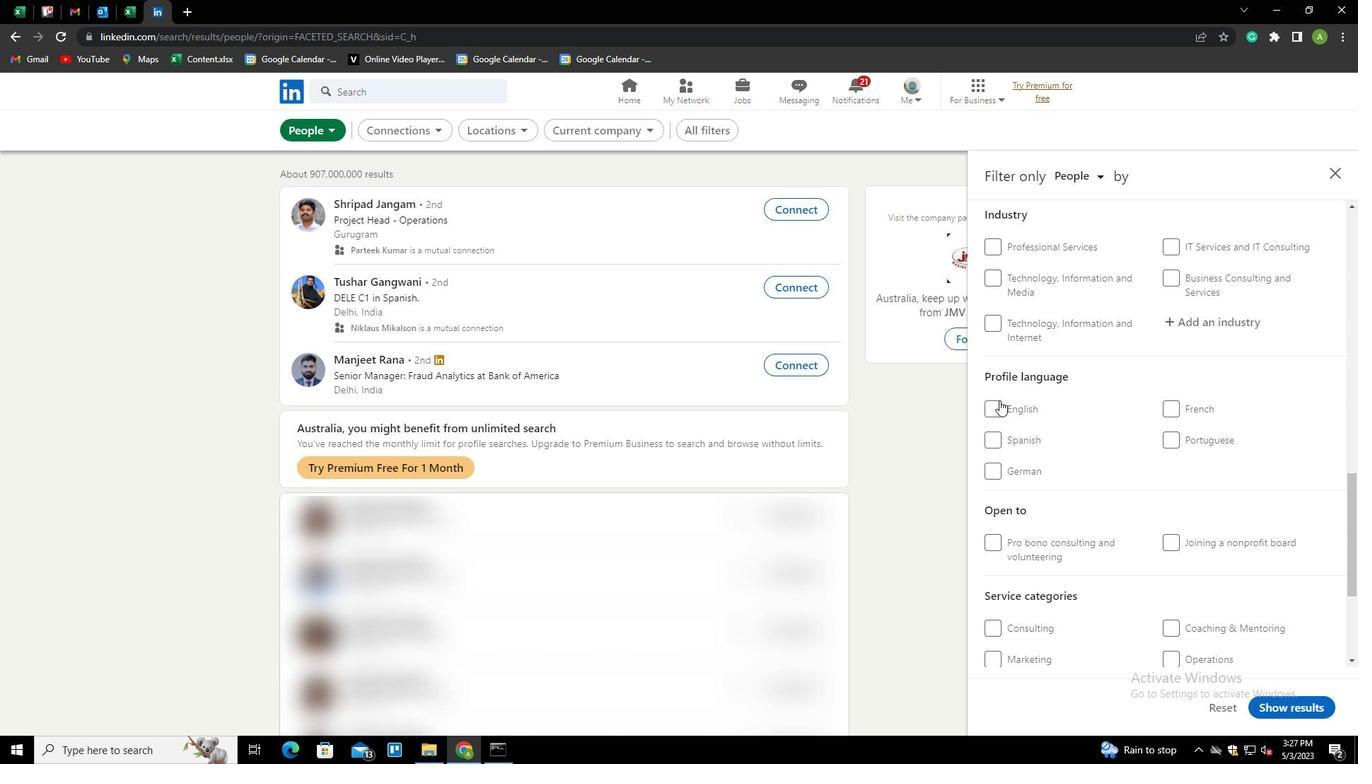 
Action: Mouse pressed left at (995, 404)
Screenshot: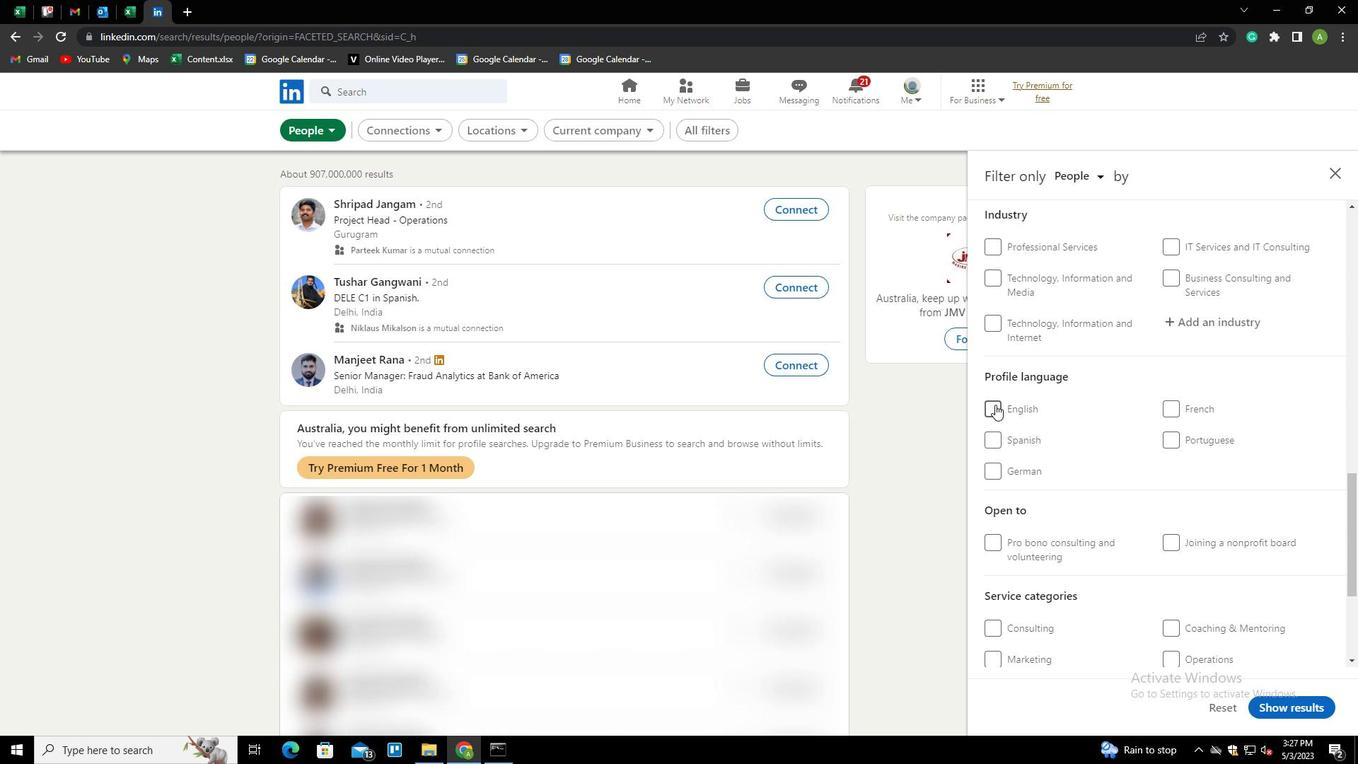 
Action: Mouse moved to (1172, 372)
Screenshot: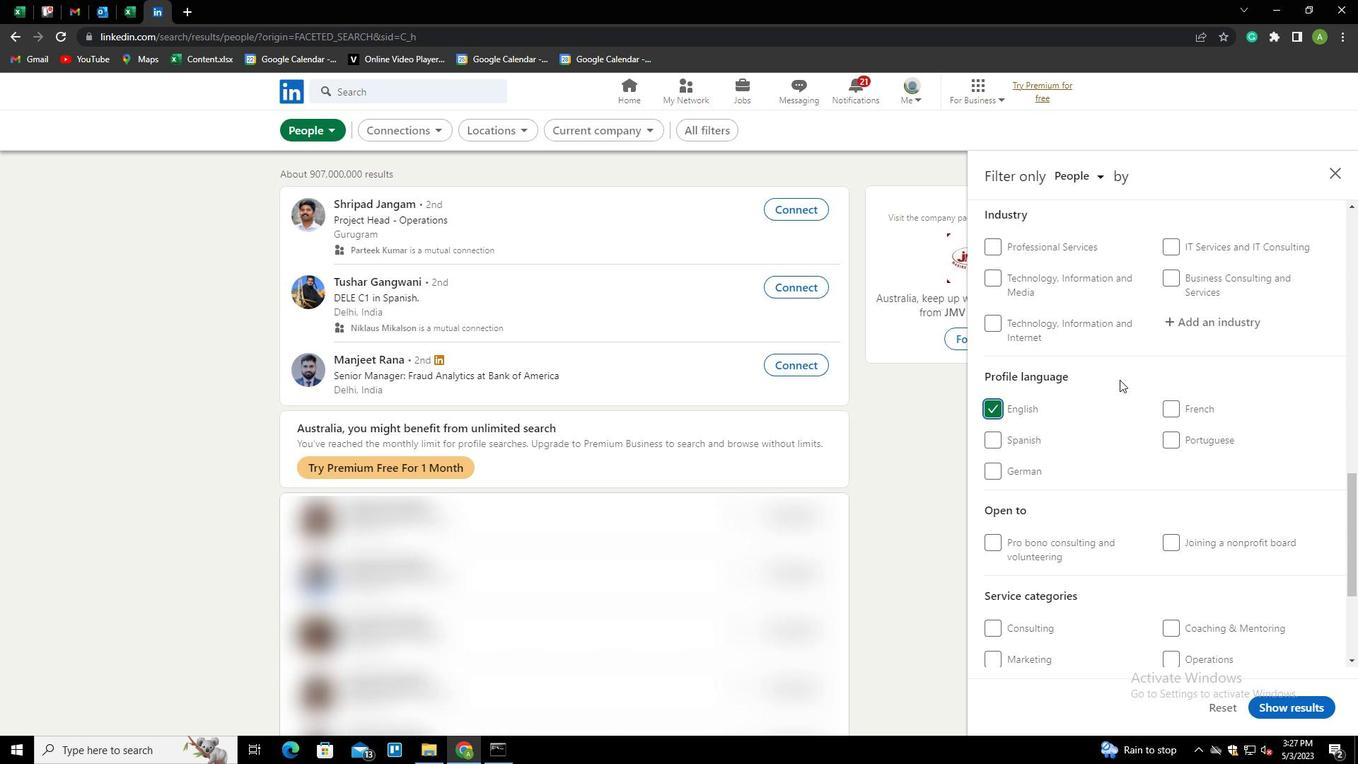 
Action: Mouse scrolled (1172, 372) with delta (0, 0)
Screenshot: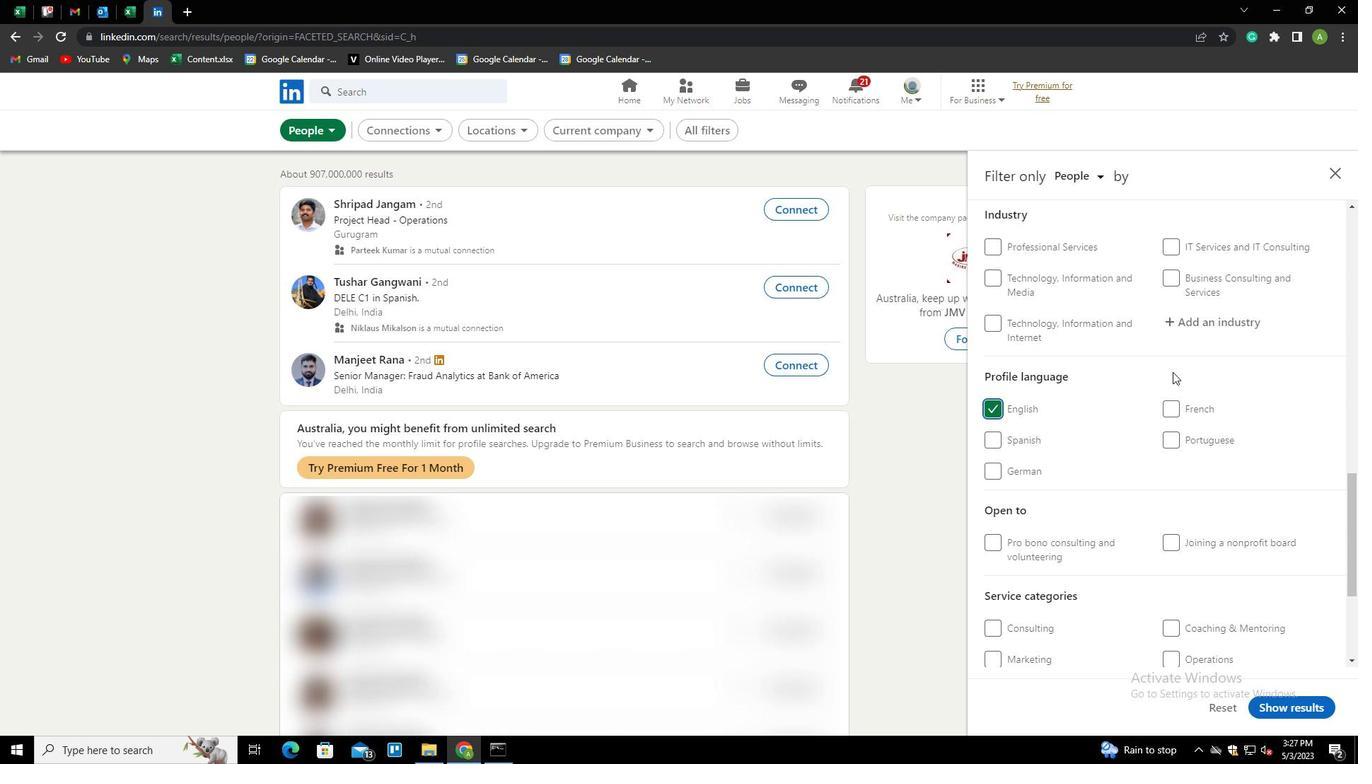 
Action: Mouse scrolled (1172, 372) with delta (0, 0)
Screenshot: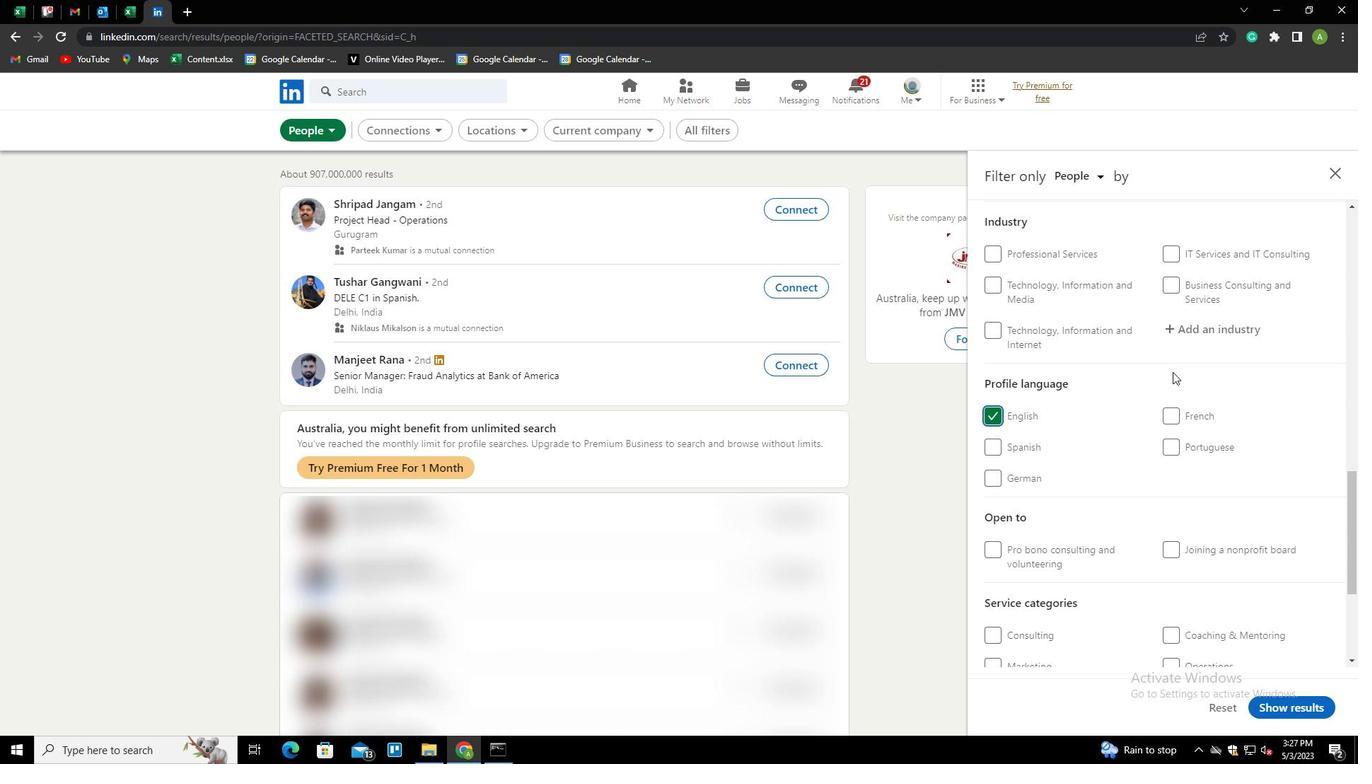 
Action: Mouse scrolled (1172, 372) with delta (0, 0)
Screenshot: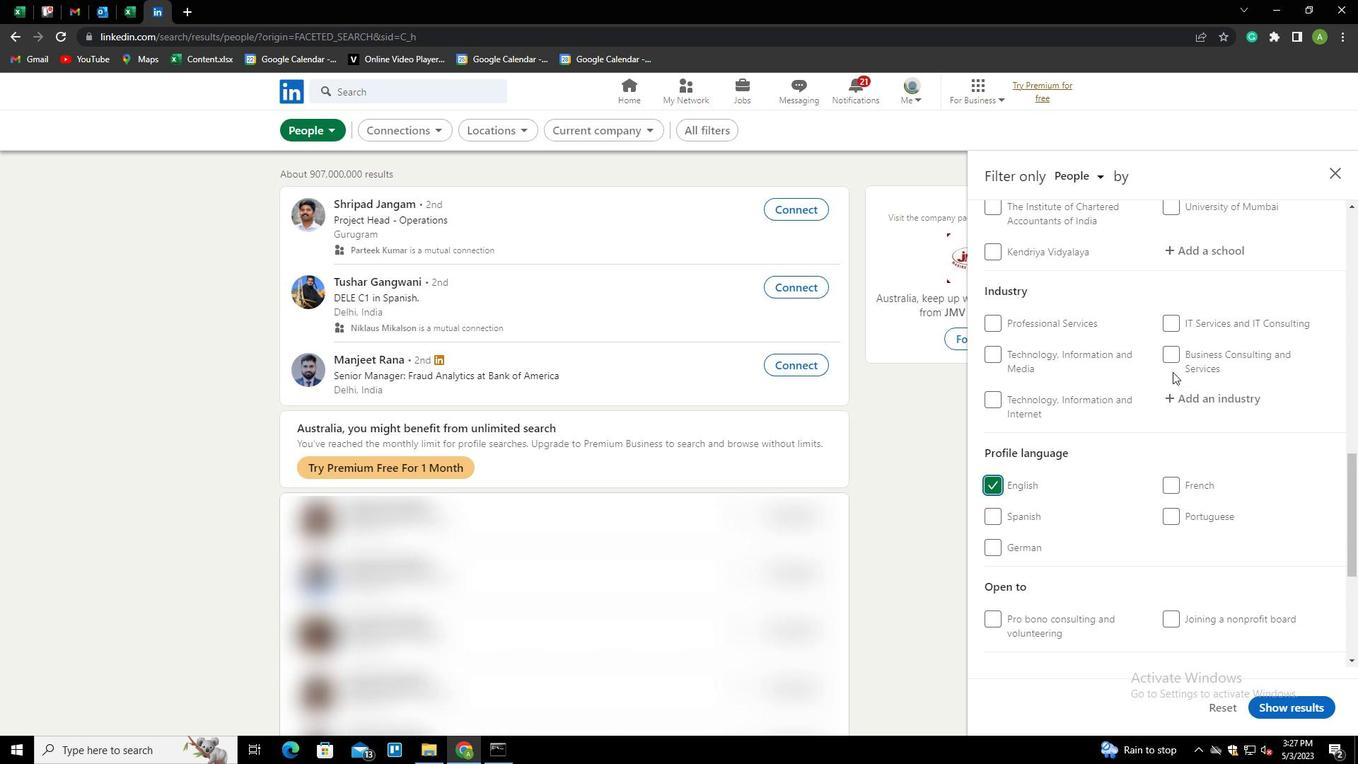 
Action: Mouse scrolled (1172, 372) with delta (0, 0)
Screenshot: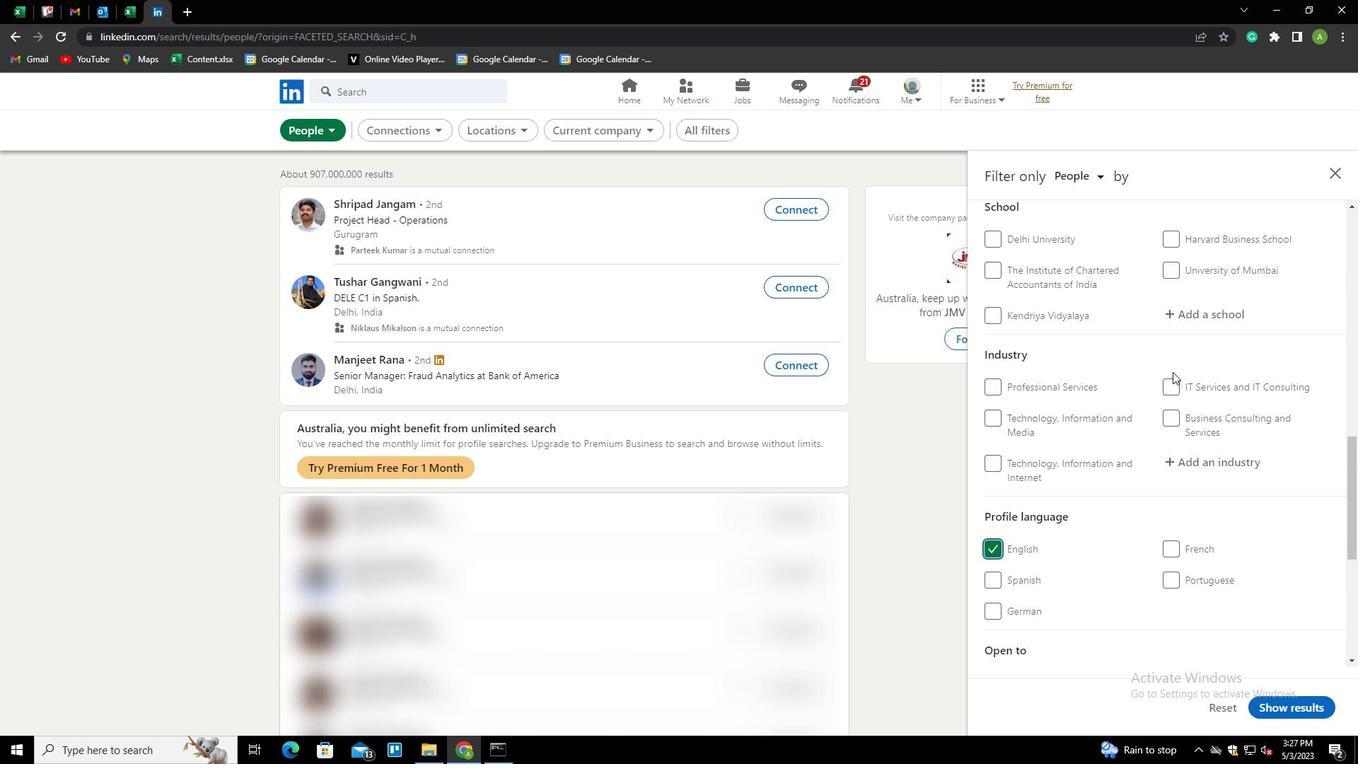 
Action: Mouse scrolled (1172, 372) with delta (0, 0)
Screenshot: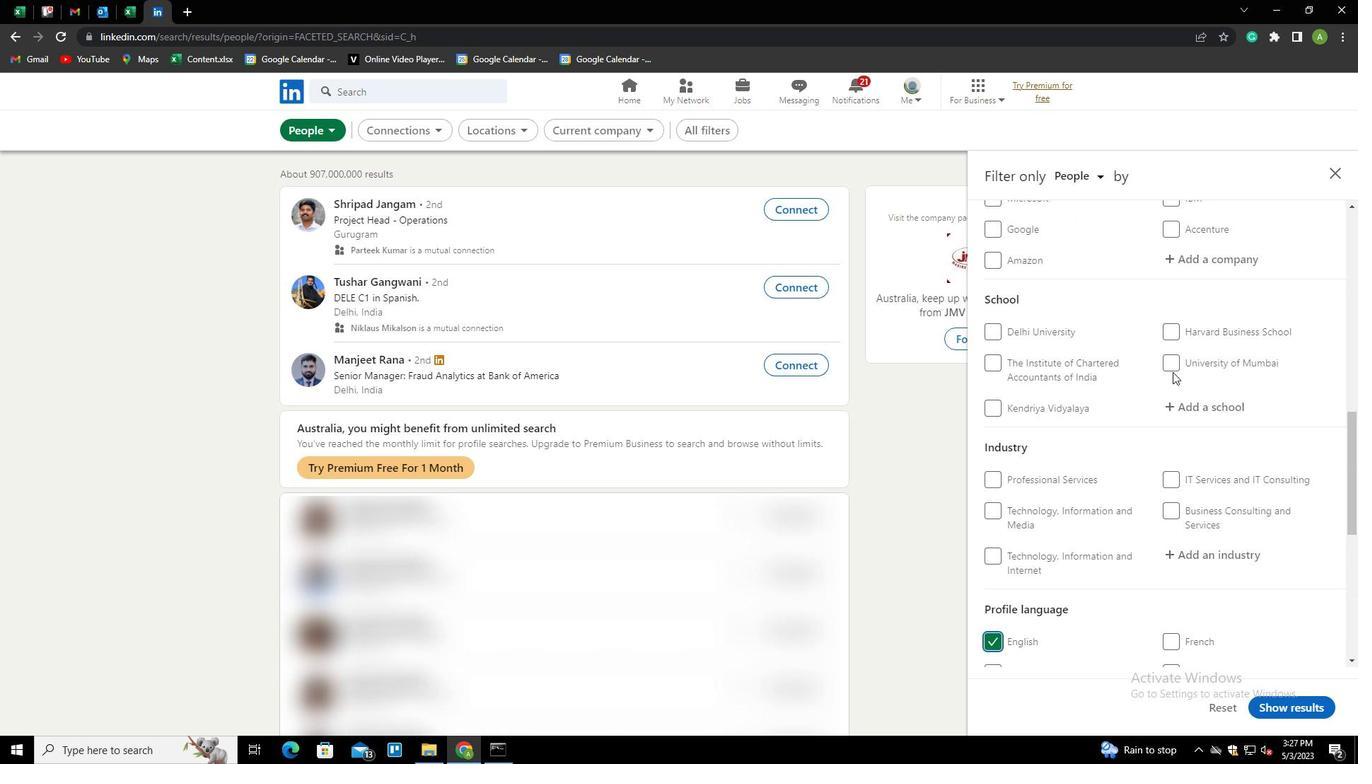 
Action: Mouse scrolled (1172, 372) with delta (0, 0)
Screenshot: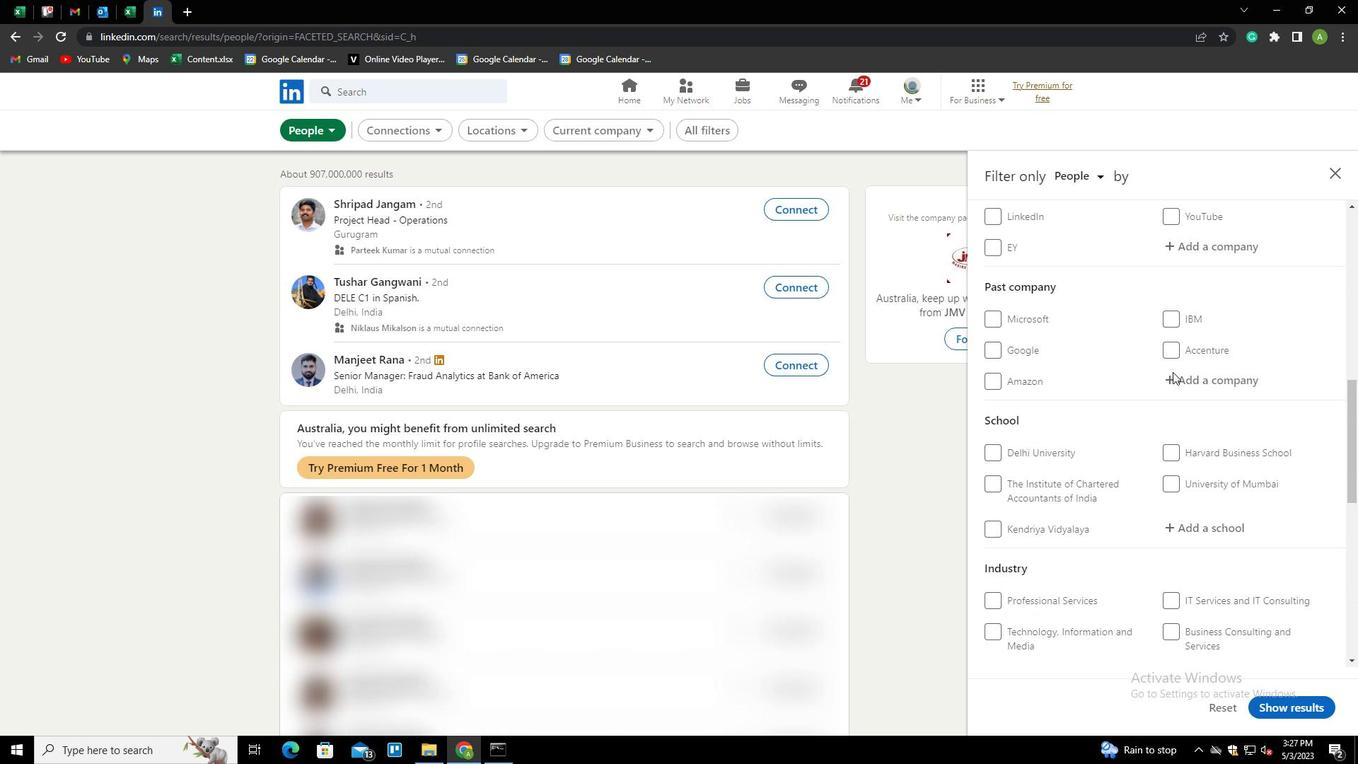 
Action: Mouse moved to (1194, 323)
Screenshot: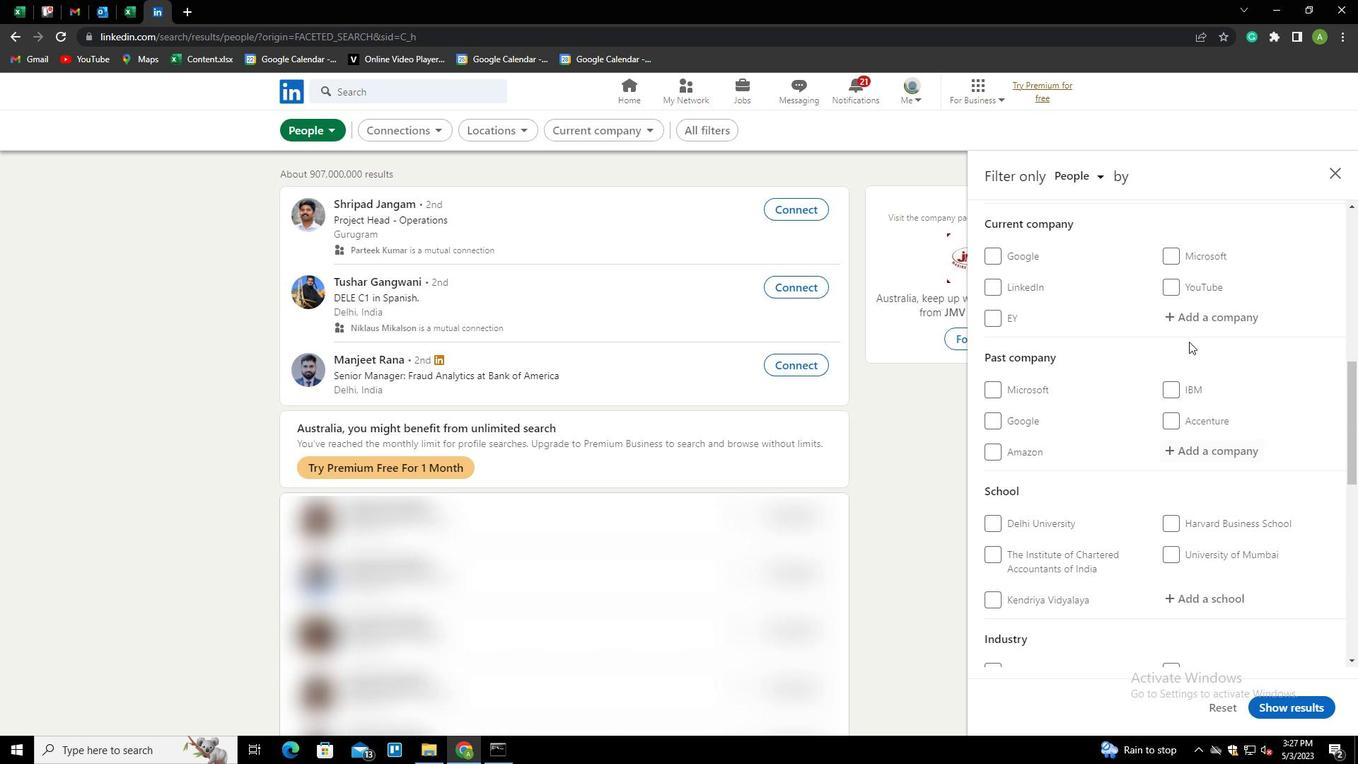 
Action: Mouse pressed left at (1194, 323)
Screenshot: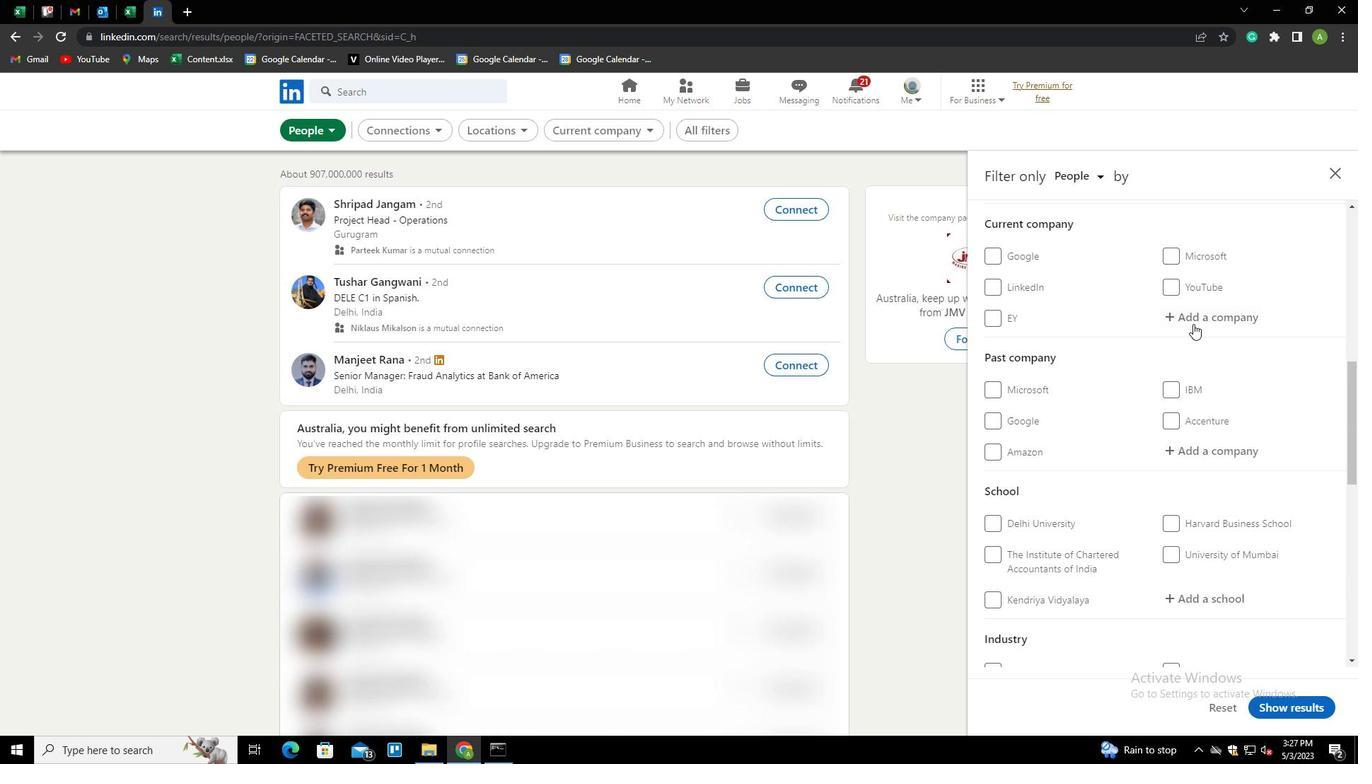 
Action: Mouse moved to (1199, 319)
Screenshot: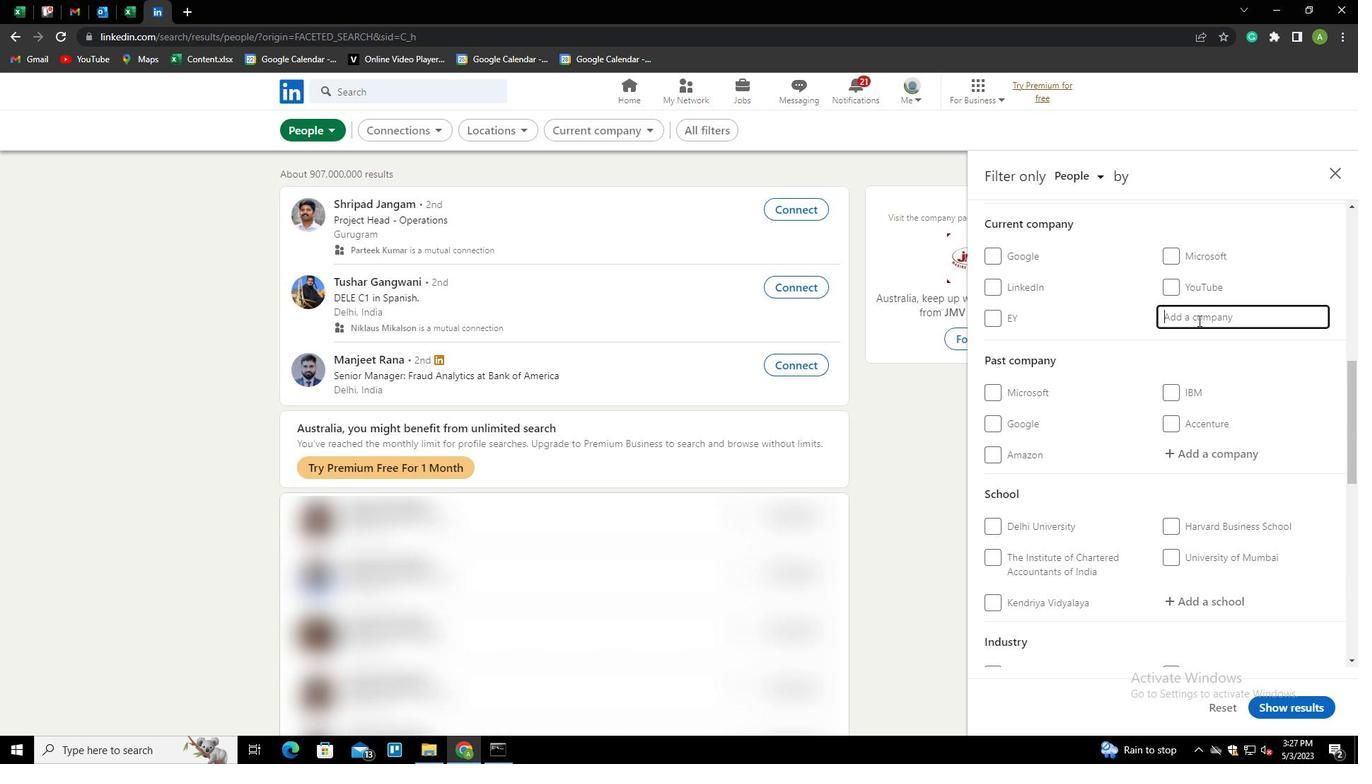 
Action: Mouse pressed left at (1199, 319)
Screenshot: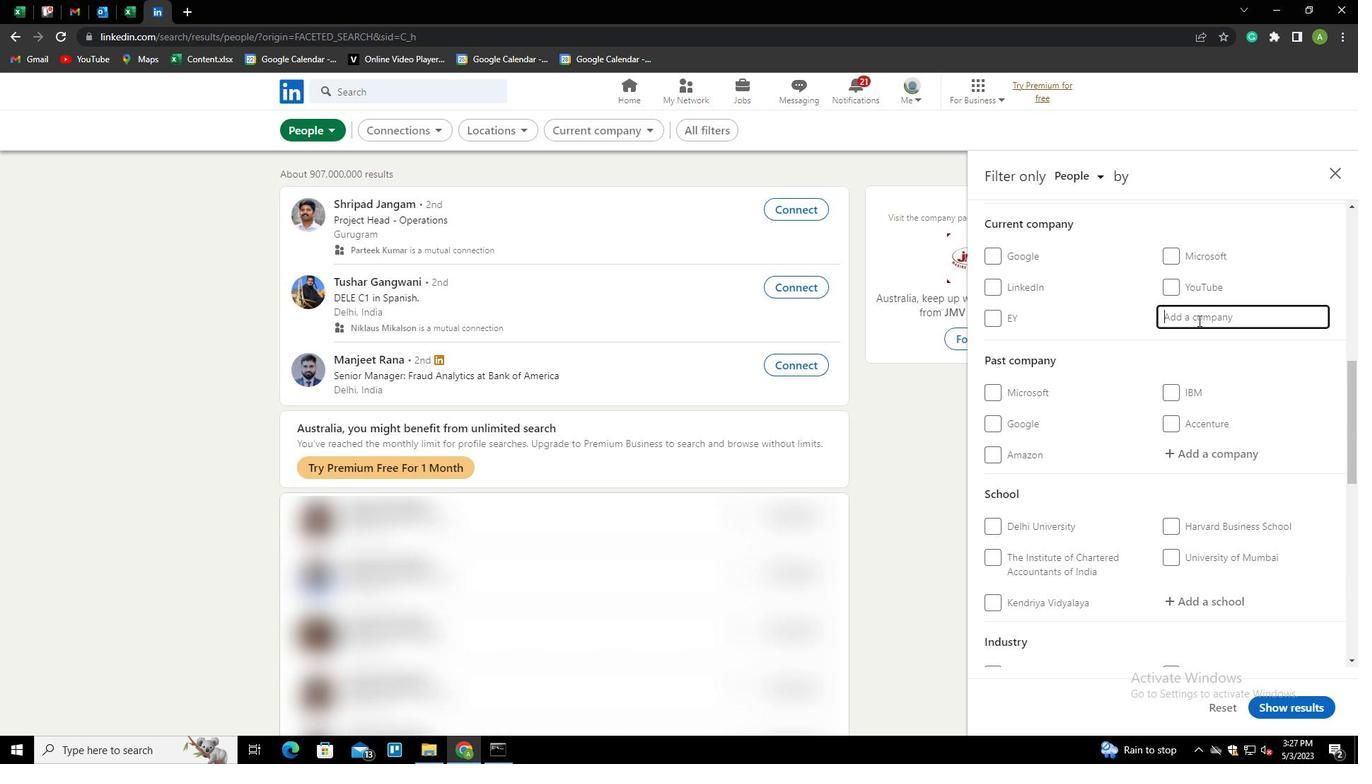 
Action: Key pressed <Key.shift>POONAWALLA<Key.space><Key.shift>FINCORP<Key.down><Key.enter>
Screenshot: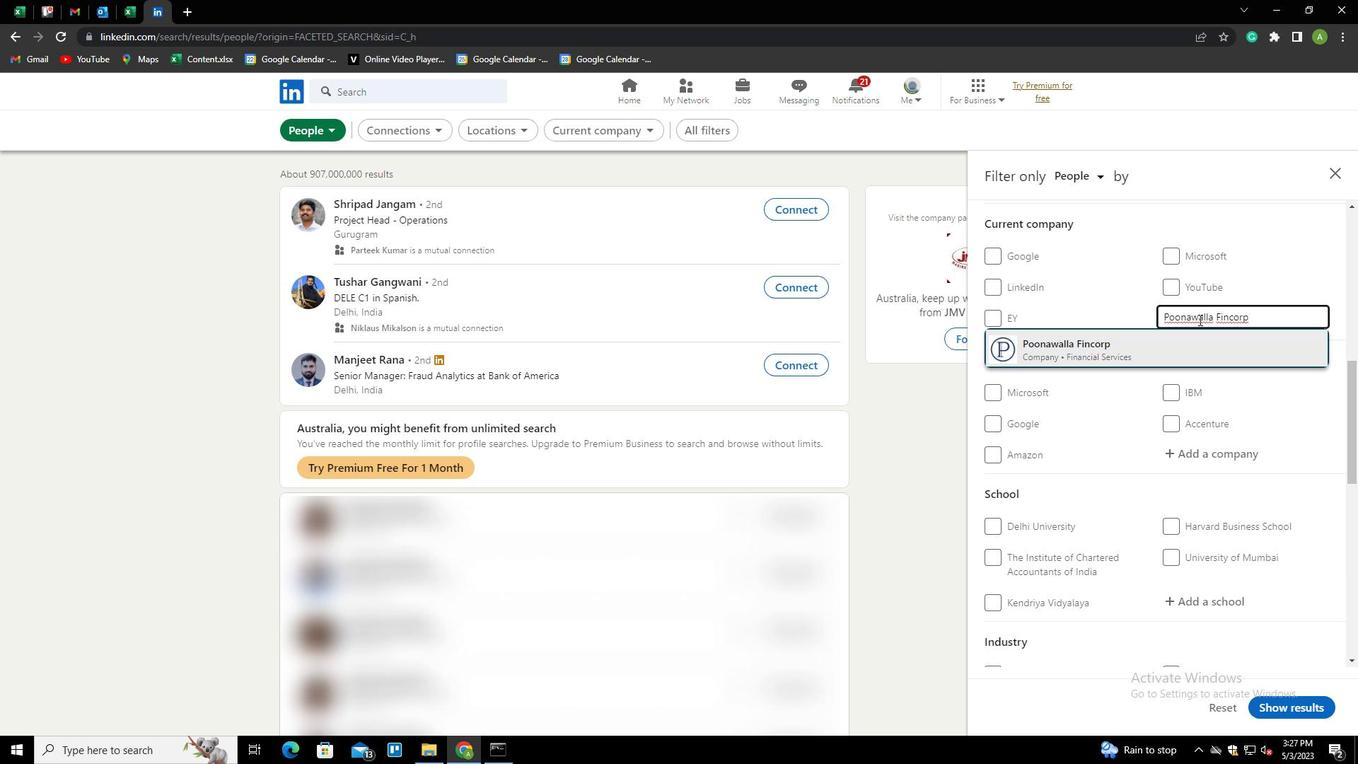 
Action: Mouse scrolled (1199, 319) with delta (0, 0)
Screenshot: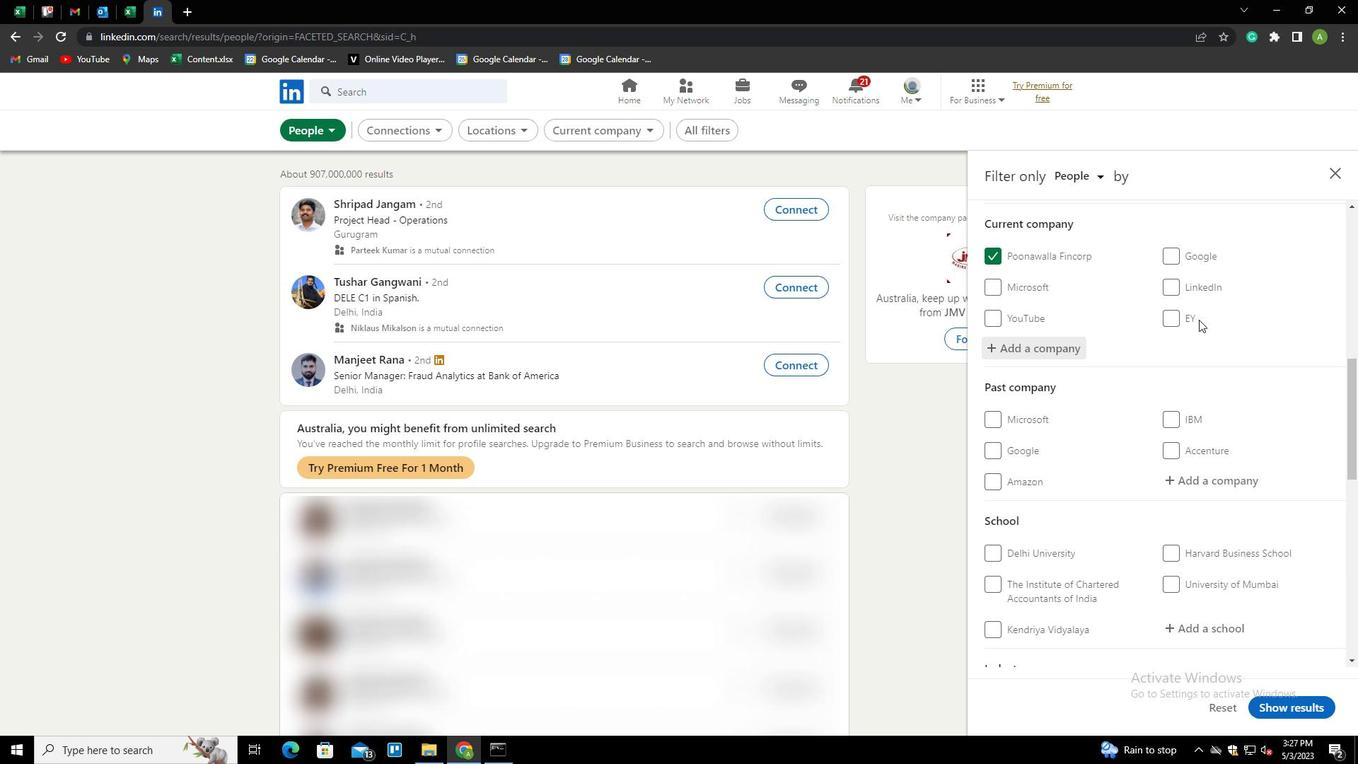 
Action: Mouse scrolled (1199, 319) with delta (0, 0)
Screenshot: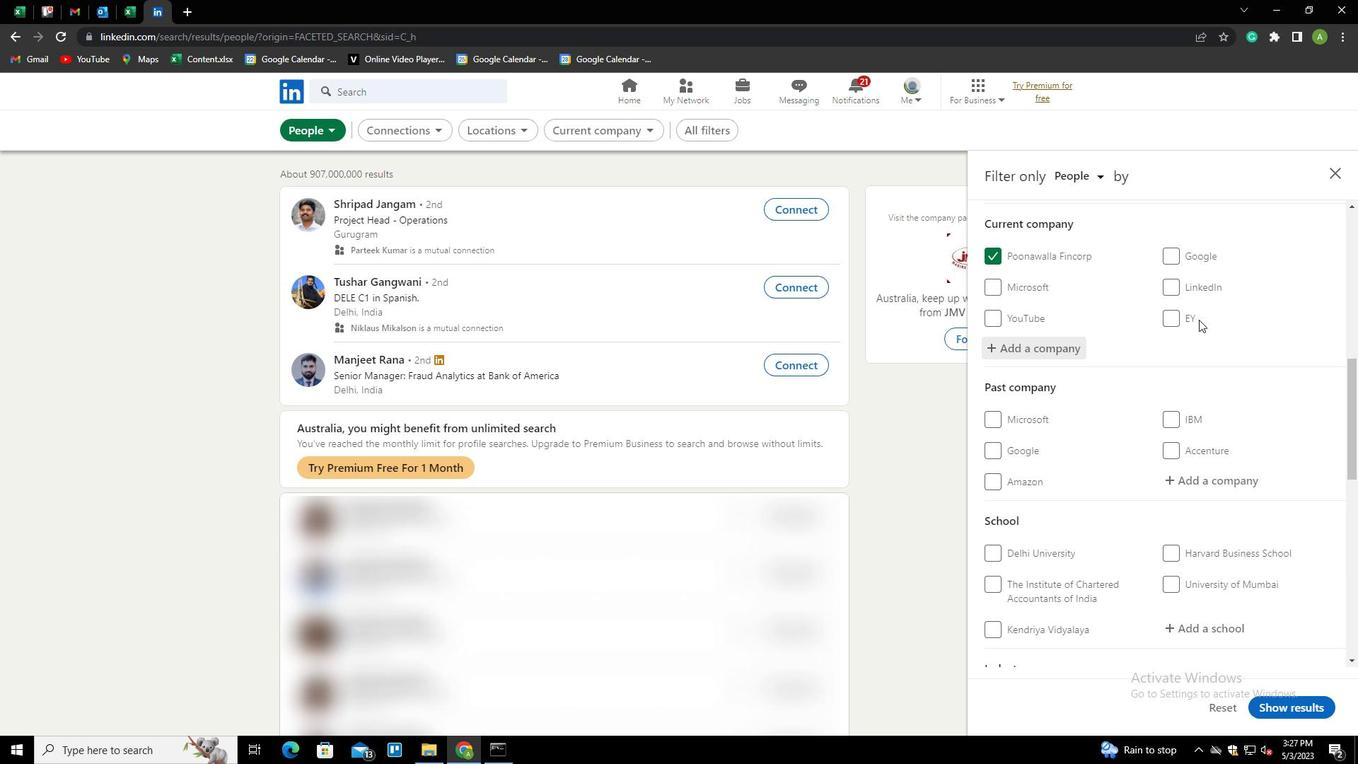 
Action: Mouse scrolled (1199, 319) with delta (0, 0)
Screenshot: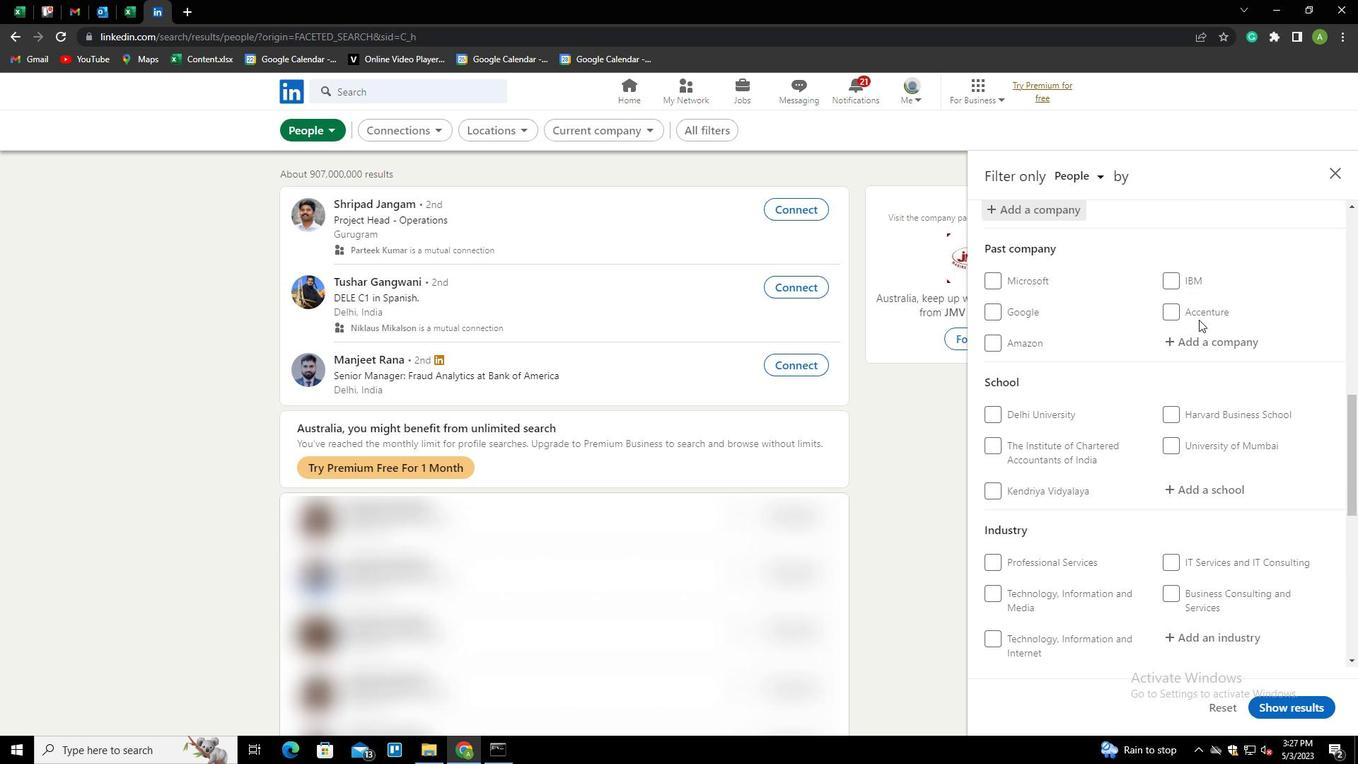 
Action: Mouse scrolled (1199, 319) with delta (0, 0)
Screenshot: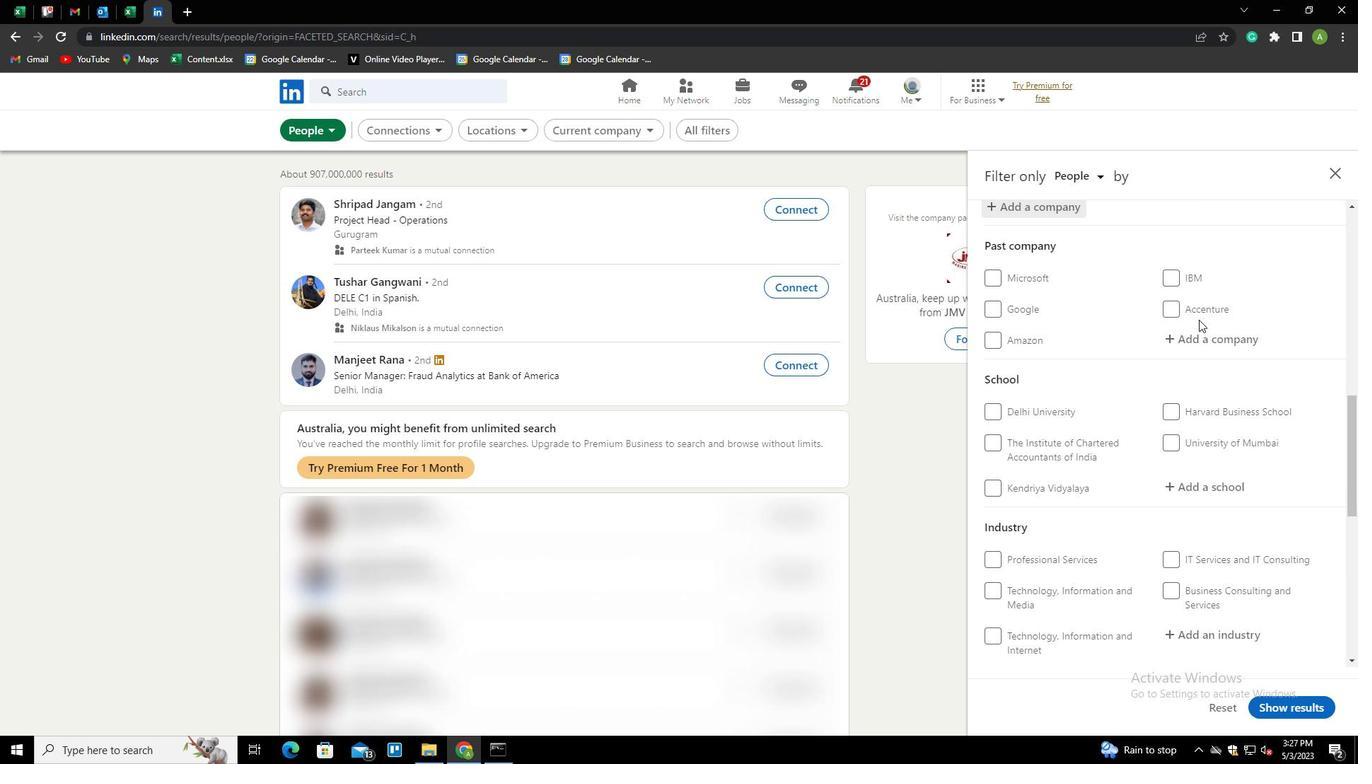 
Action: Mouse moved to (1175, 343)
Screenshot: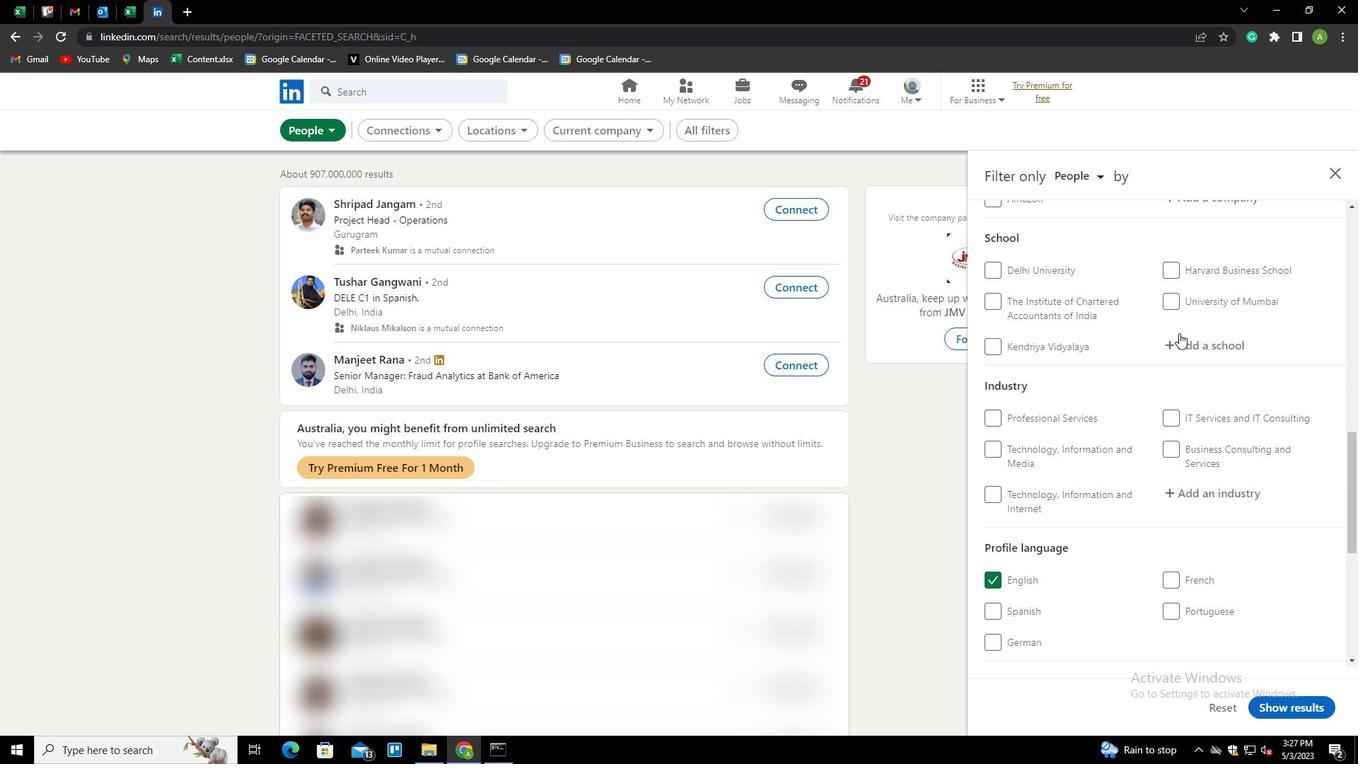 
Action: Mouse pressed left at (1175, 343)
Screenshot: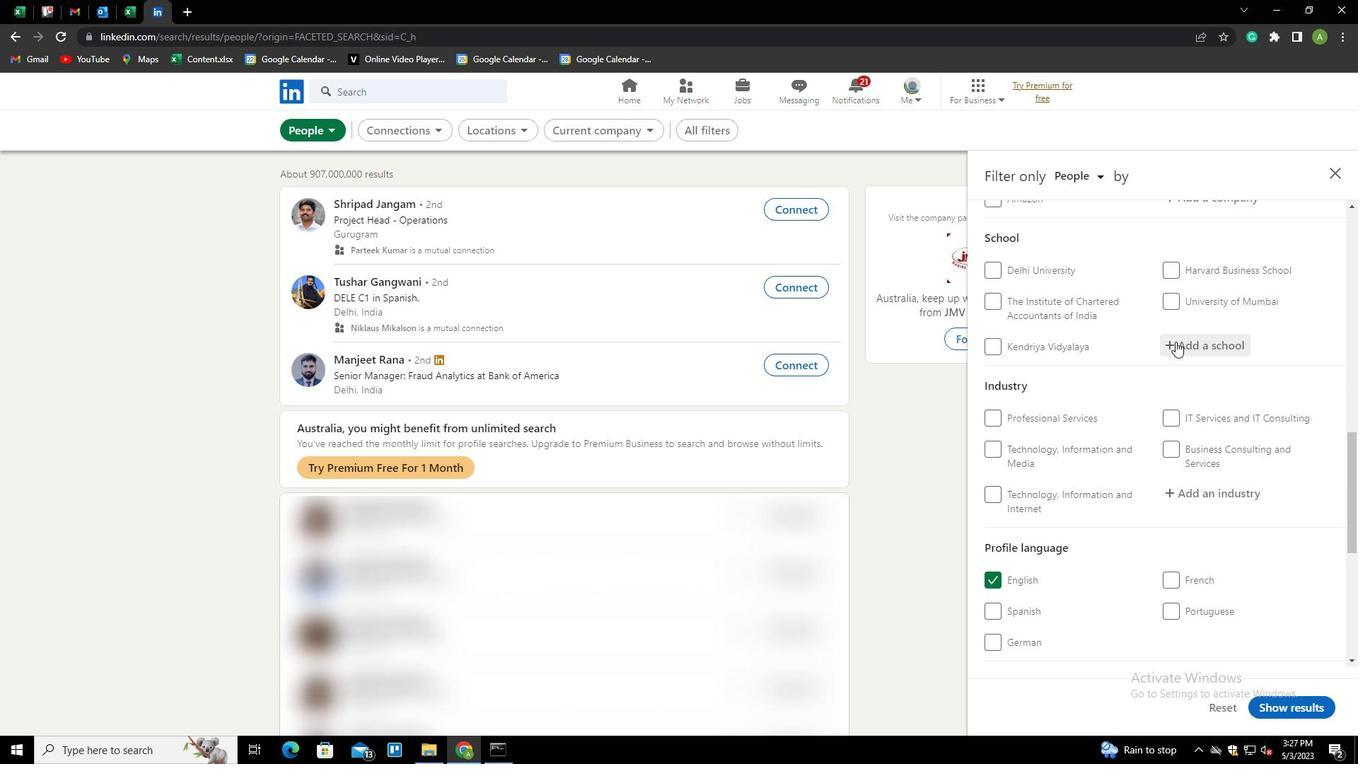 
Action: Mouse moved to (1185, 343)
Screenshot: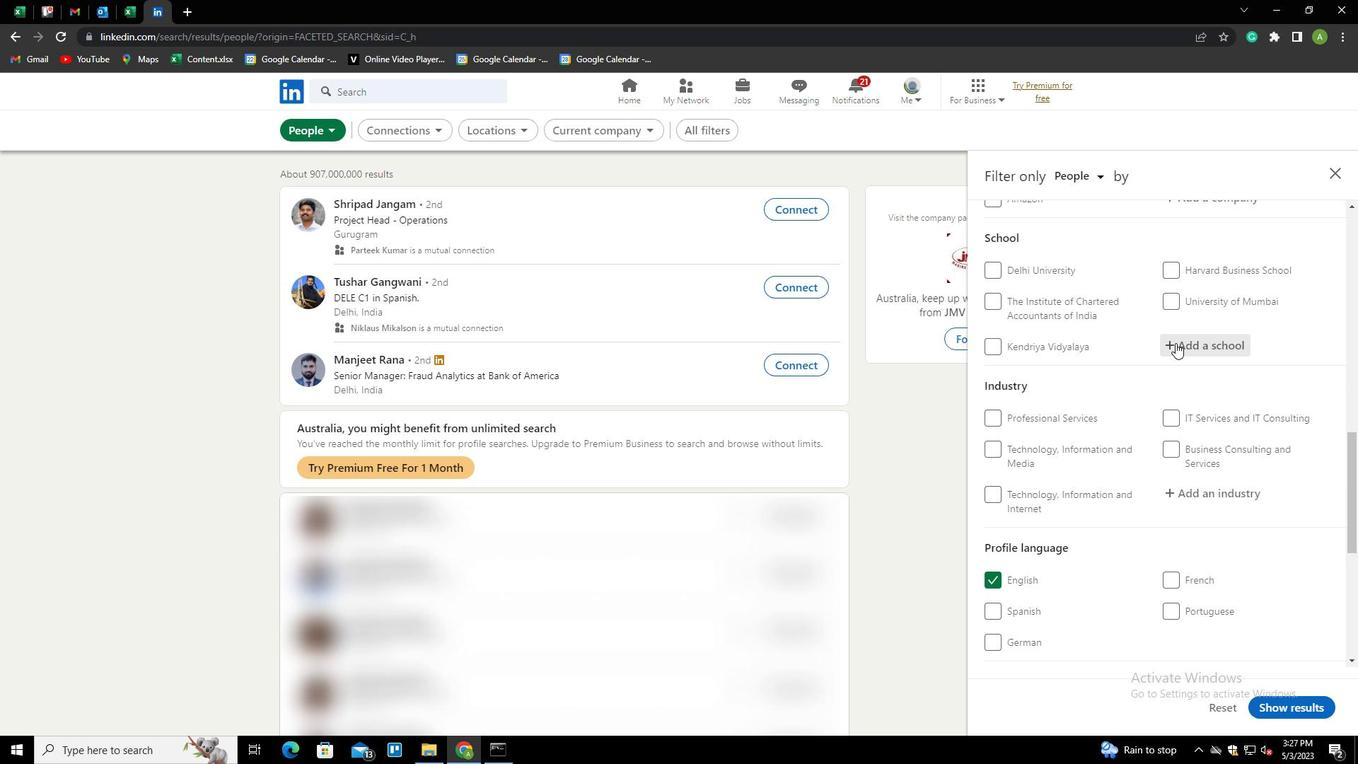 
Action: Mouse pressed left at (1185, 343)
Screenshot: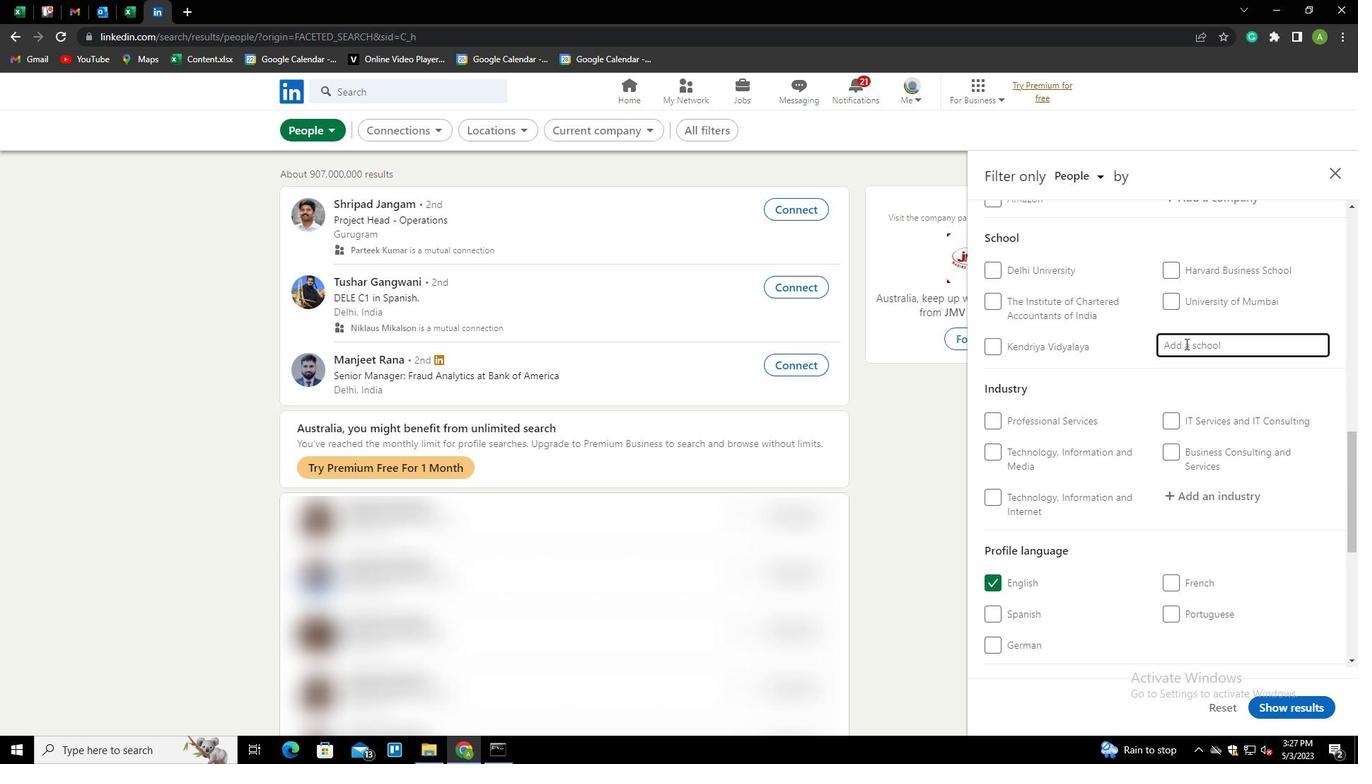 
Action: Key pressed <Key.shift>NRI<Key.space><Key.shift>IN<Key.backspace>NSTITUTE<Key.down><Key.enter>
Screenshot: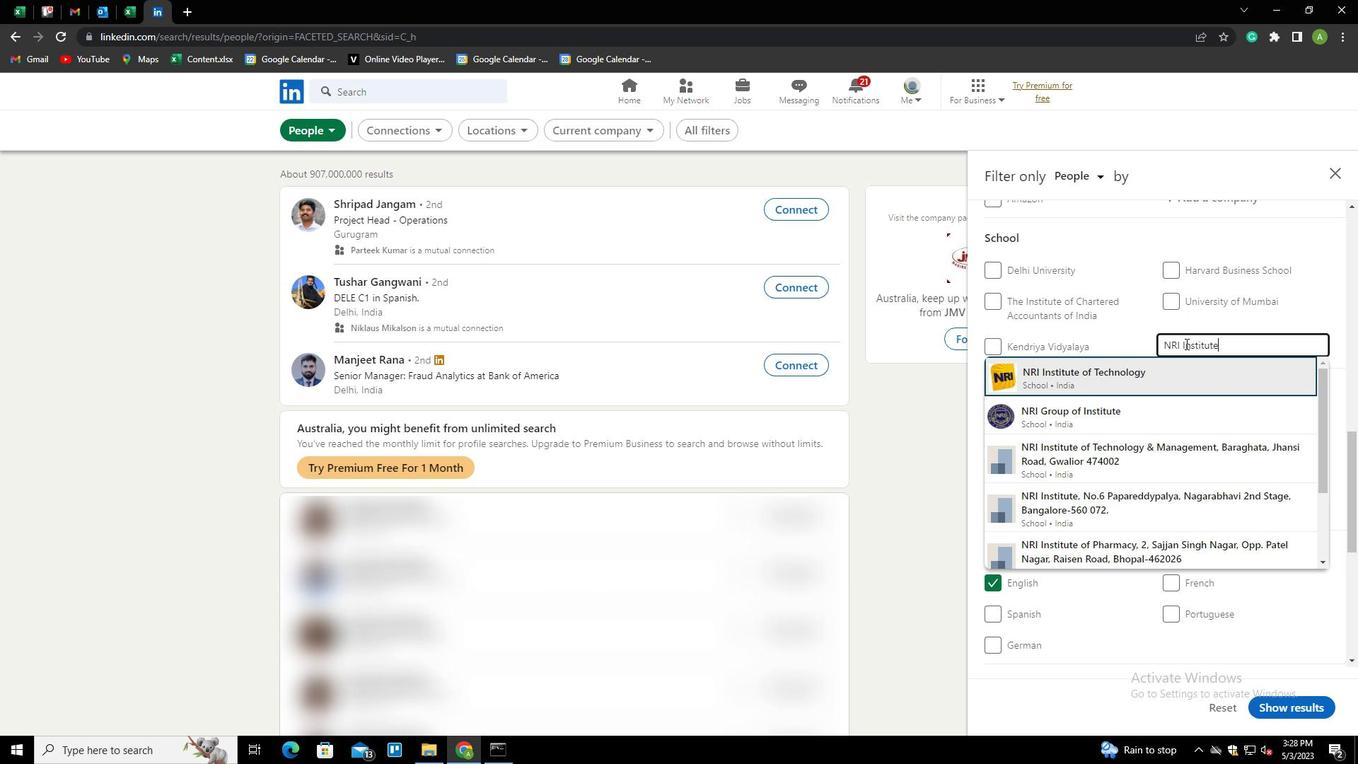
Action: Mouse scrolled (1185, 343) with delta (0, 0)
Screenshot: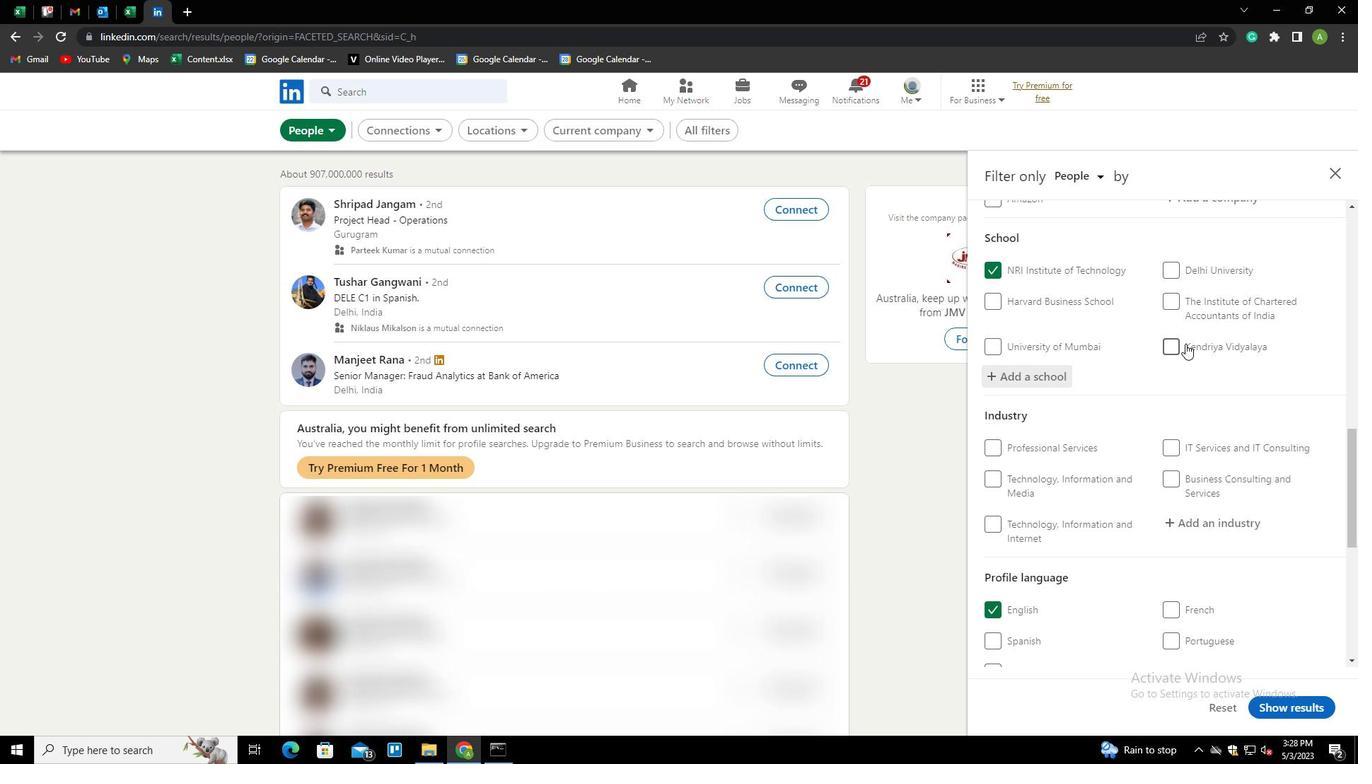 
Action: Mouse scrolled (1185, 343) with delta (0, 0)
Screenshot: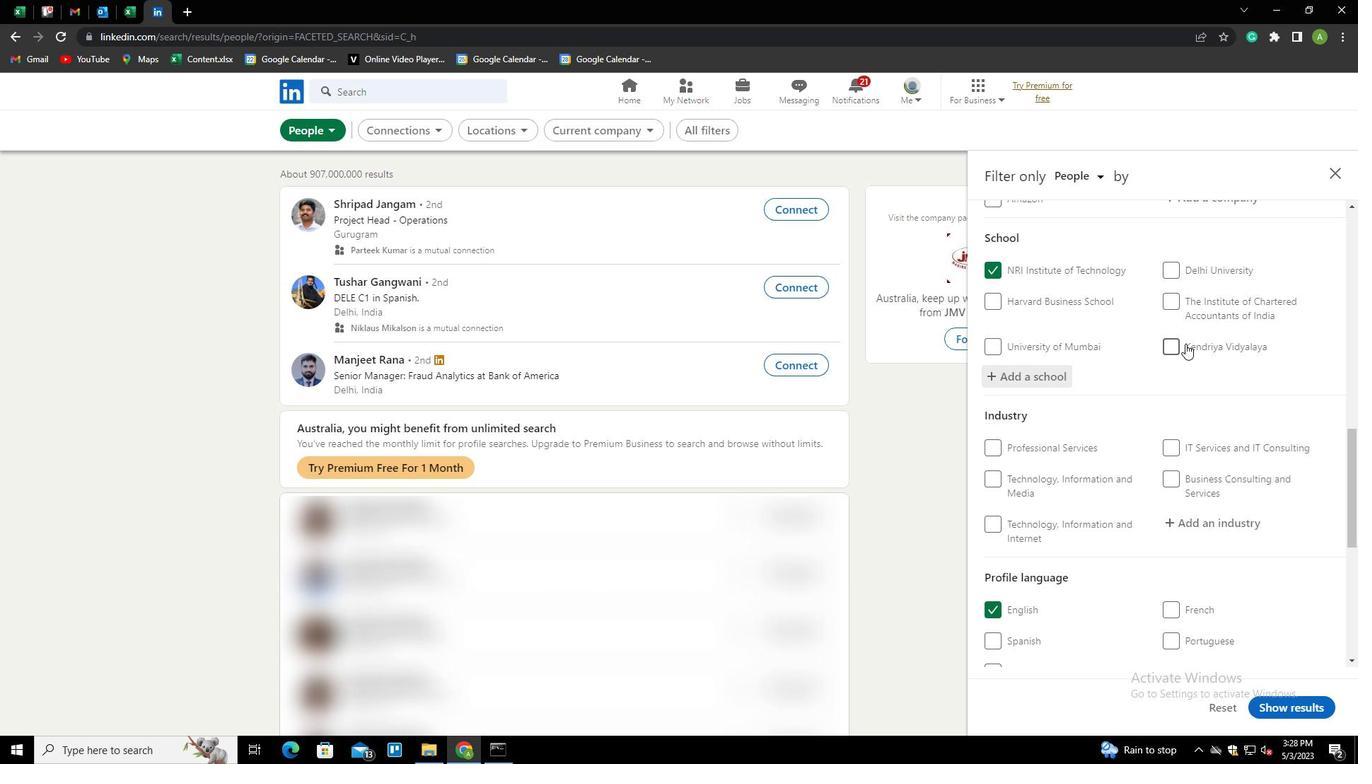 
Action: Mouse moved to (1204, 372)
Screenshot: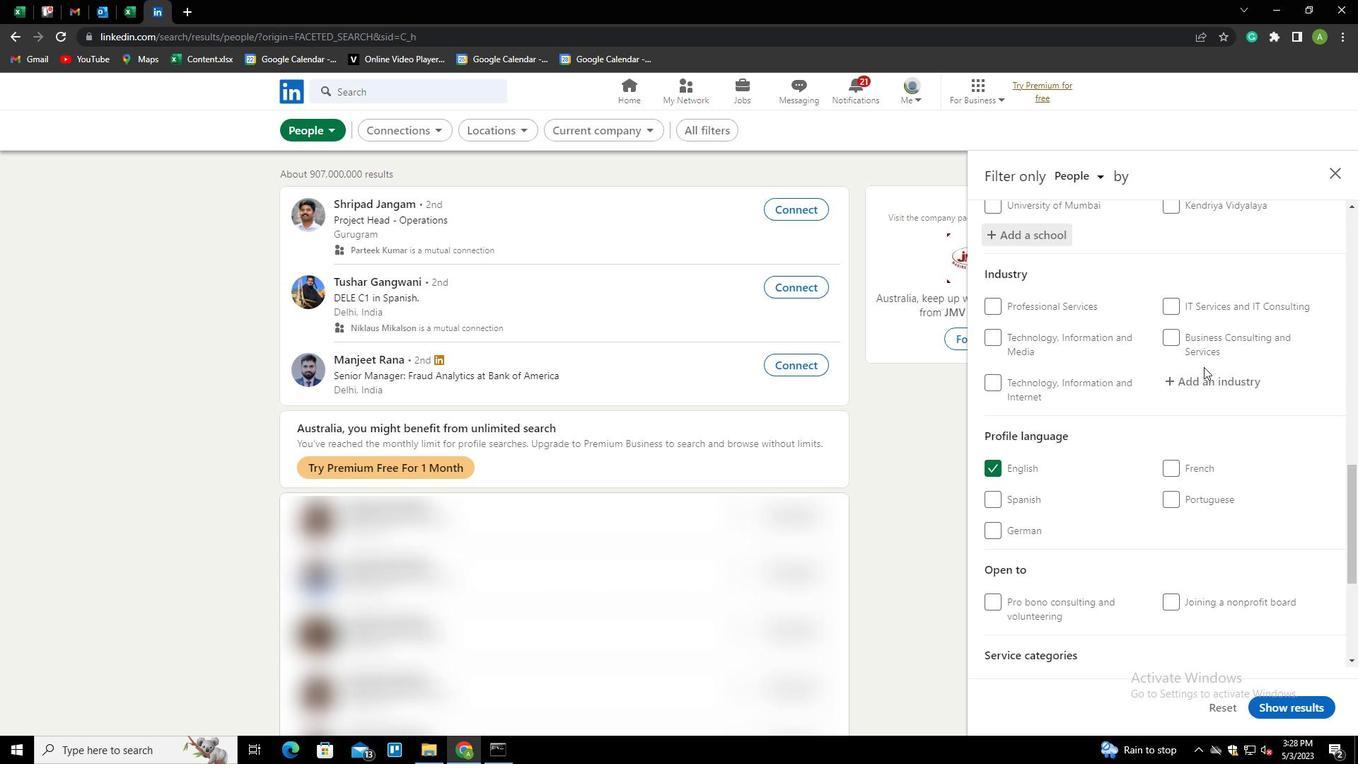 
Action: Mouse pressed left at (1204, 372)
Screenshot: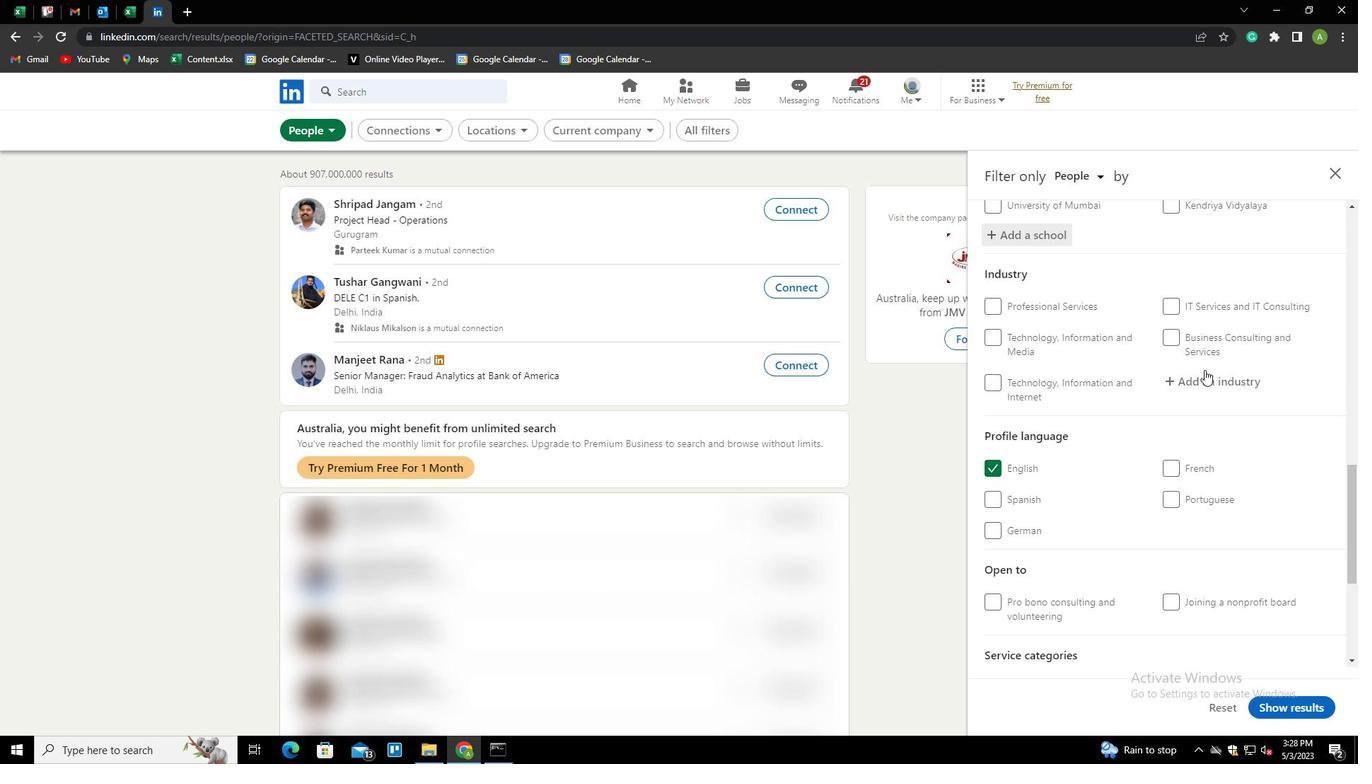 
Action: Mouse moved to (1212, 380)
Screenshot: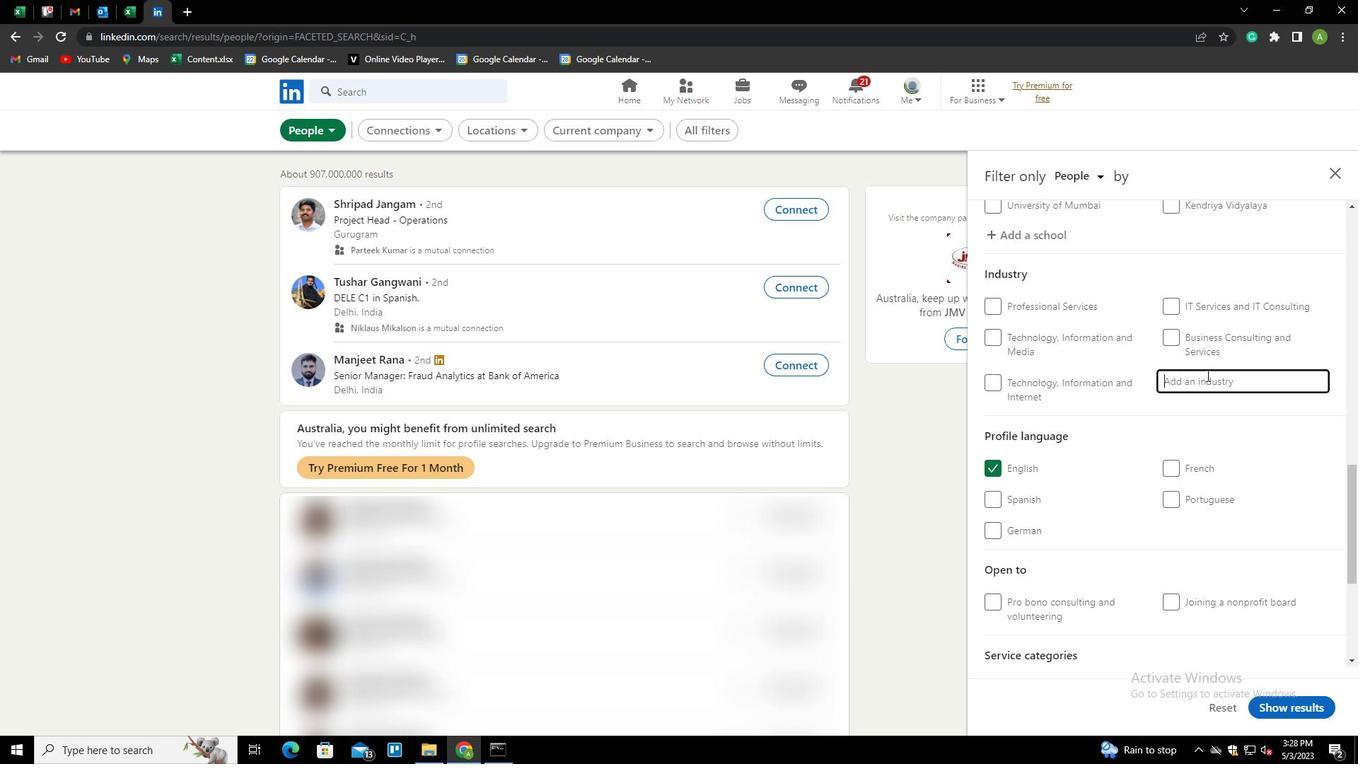 
Action: Mouse pressed left at (1212, 380)
Screenshot: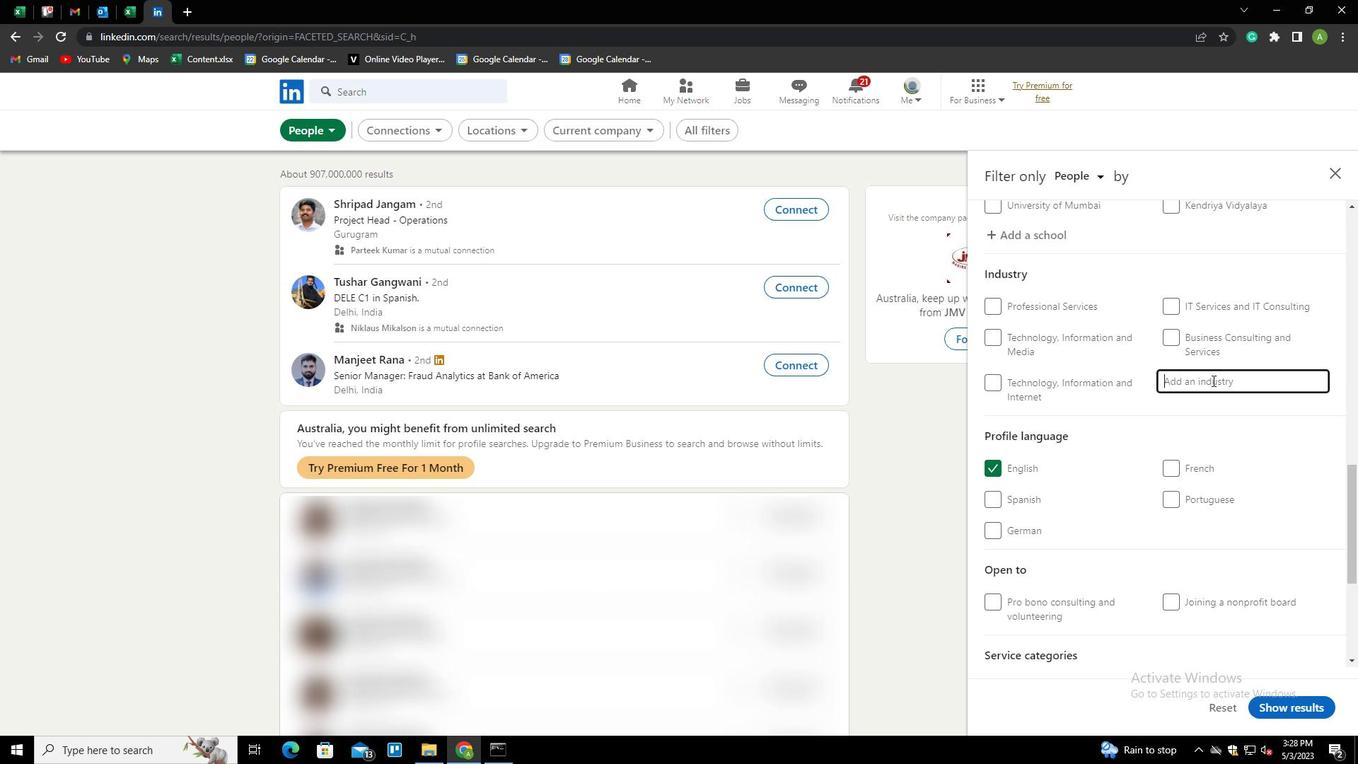 
Action: Key pressed <Key.shift>RETAIL<Key.space><Key.shift>MUSICAL<Key.down><Key.enter>
Screenshot: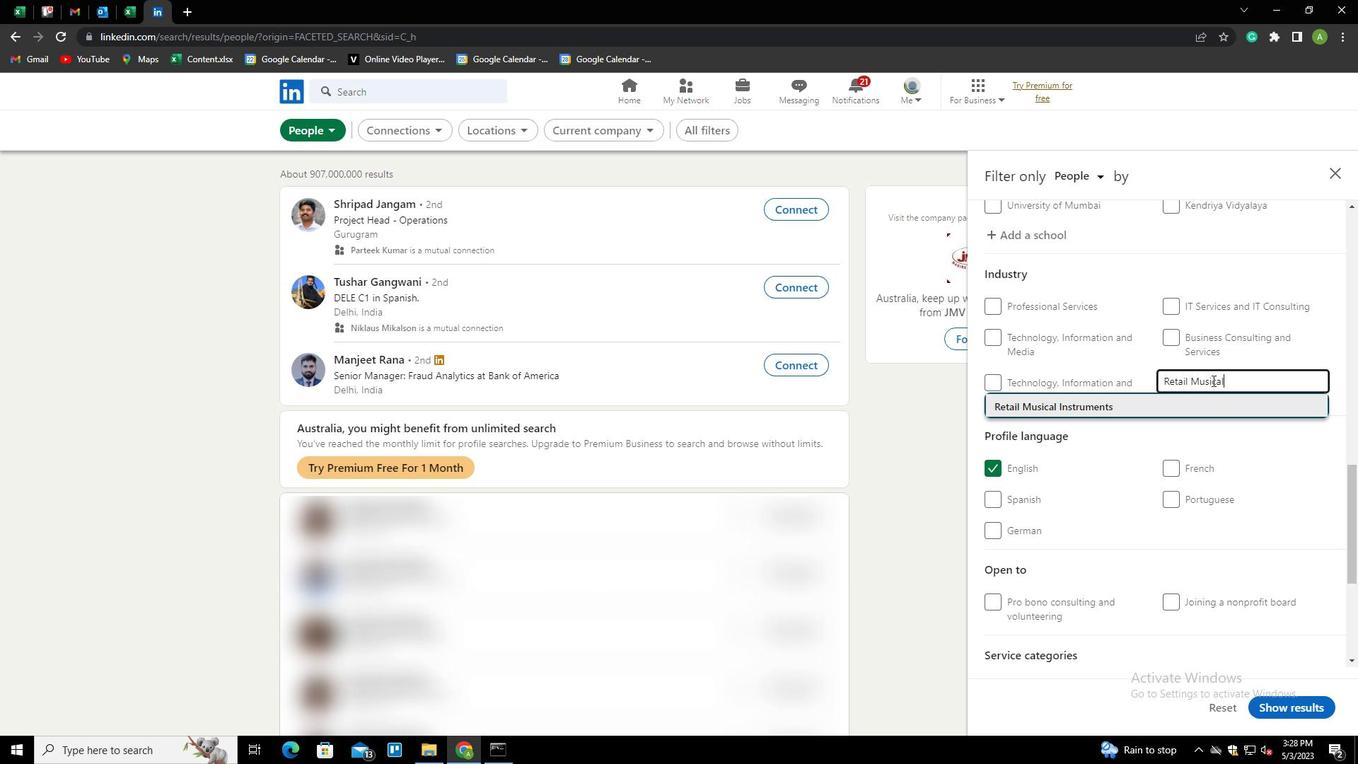 
Action: Mouse scrolled (1212, 379) with delta (0, 0)
Screenshot: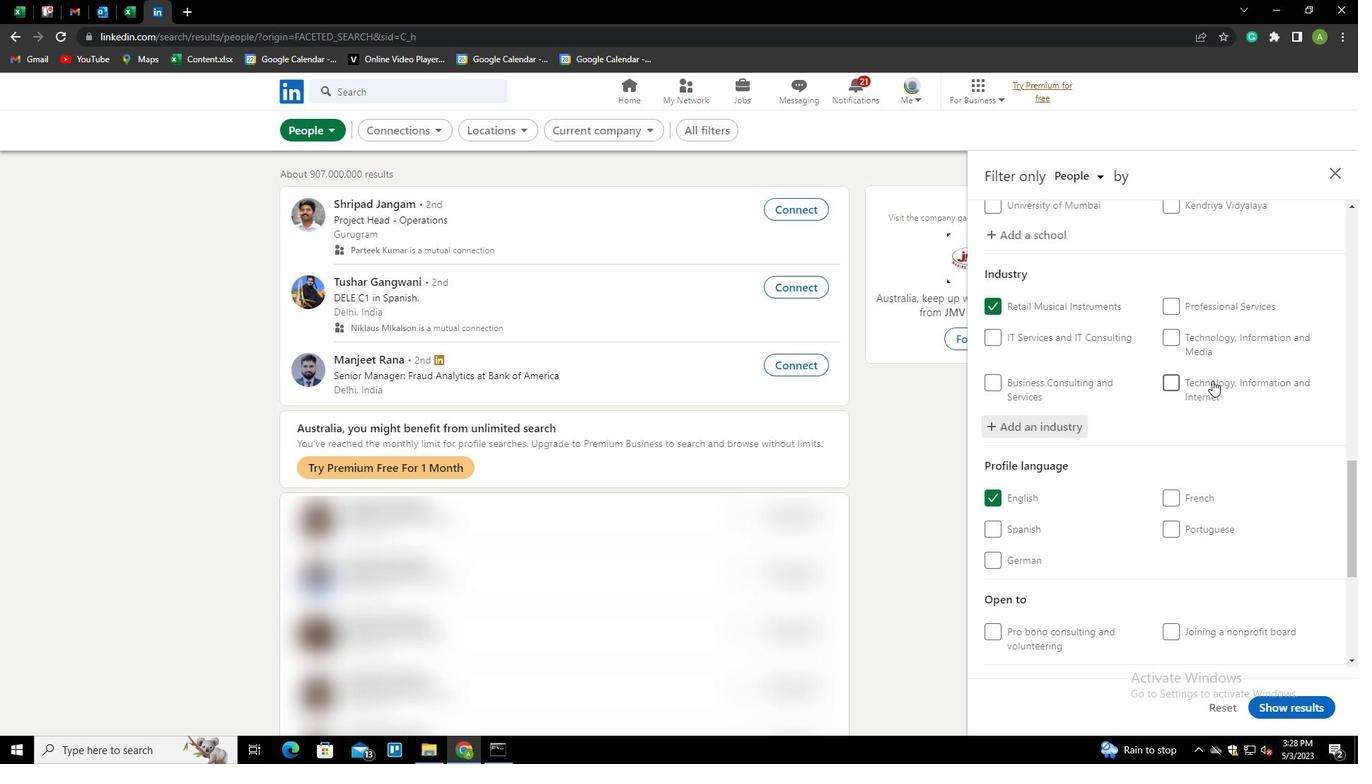 
Action: Mouse scrolled (1212, 379) with delta (0, 0)
Screenshot: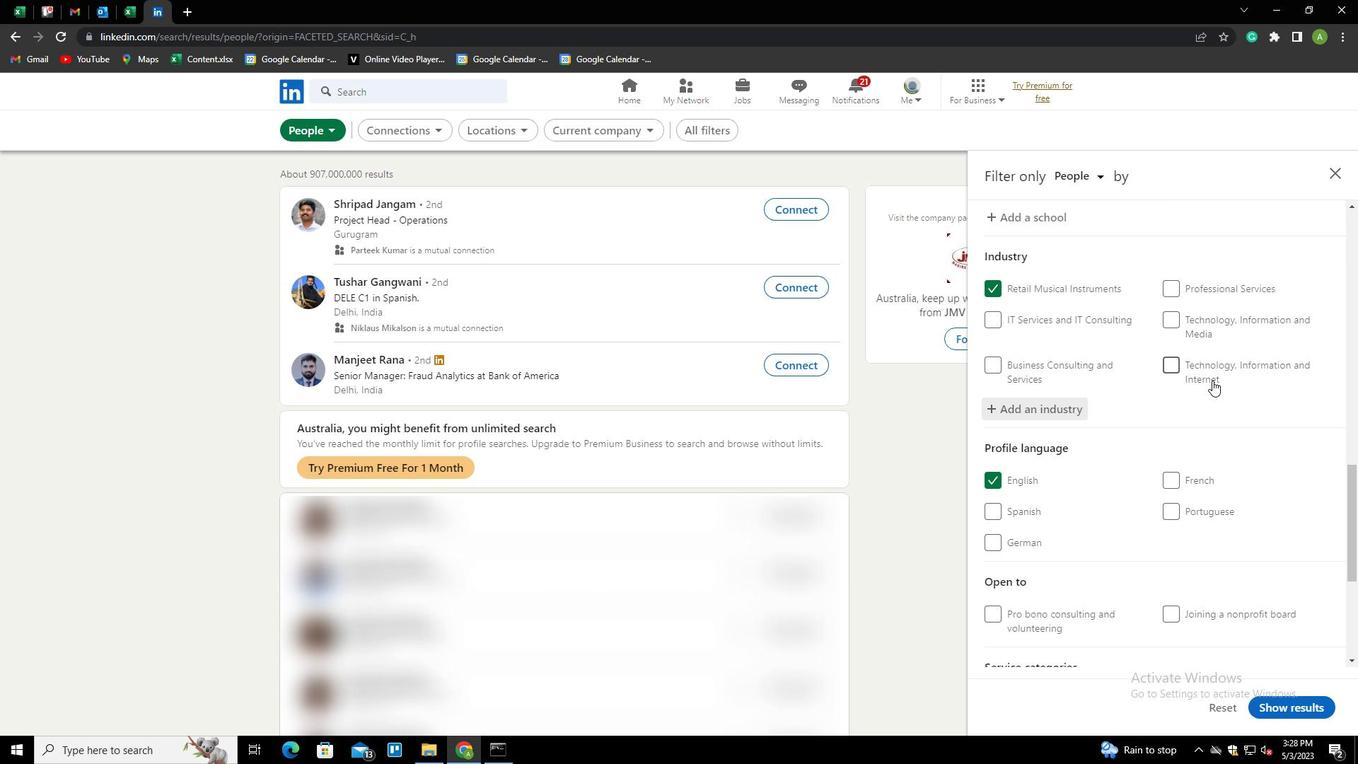 
Action: Mouse scrolled (1212, 379) with delta (0, 0)
Screenshot: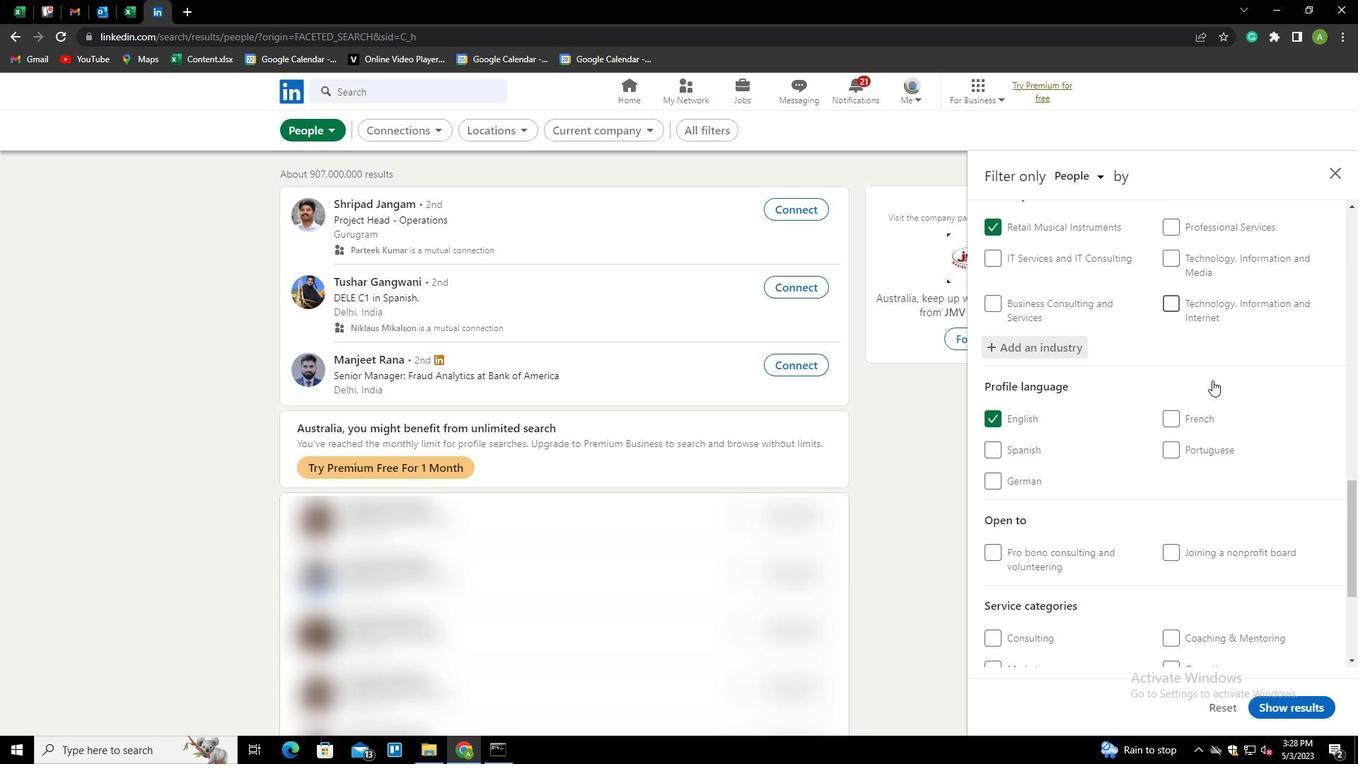 
Action: Mouse scrolled (1212, 379) with delta (0, 0)
Screenshot: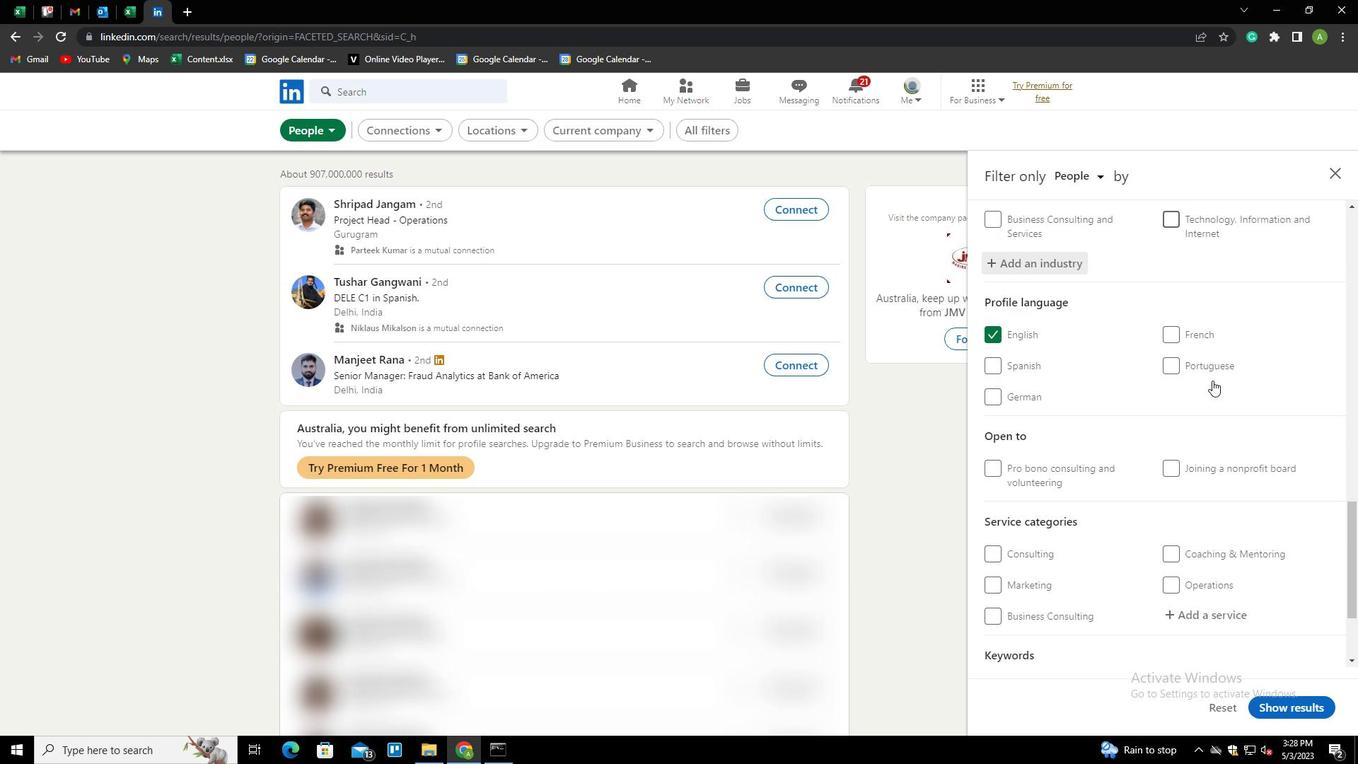 
Action: Mouse scrolled (1212, 379) with delta (0, 0)
Screenshot: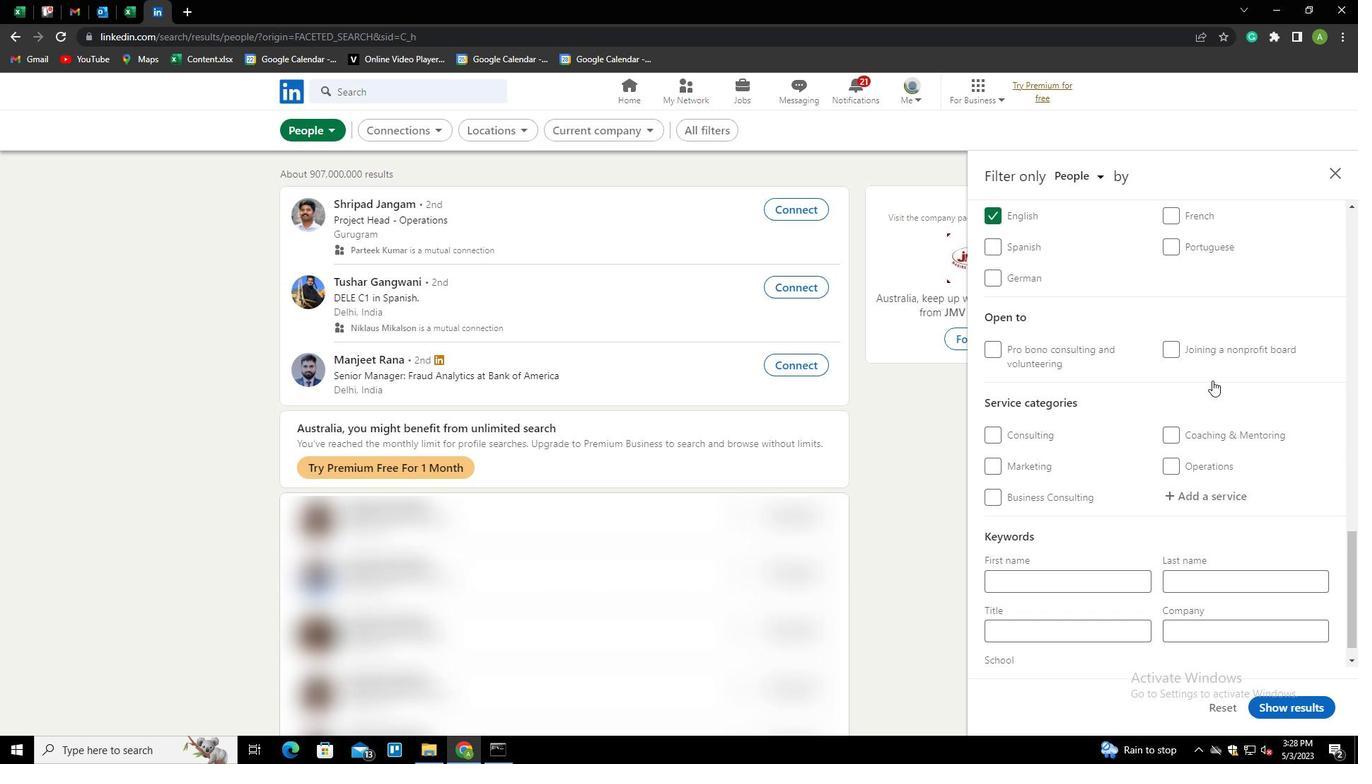 
Action: Mouse moved to (1197, 464)
Screenshot: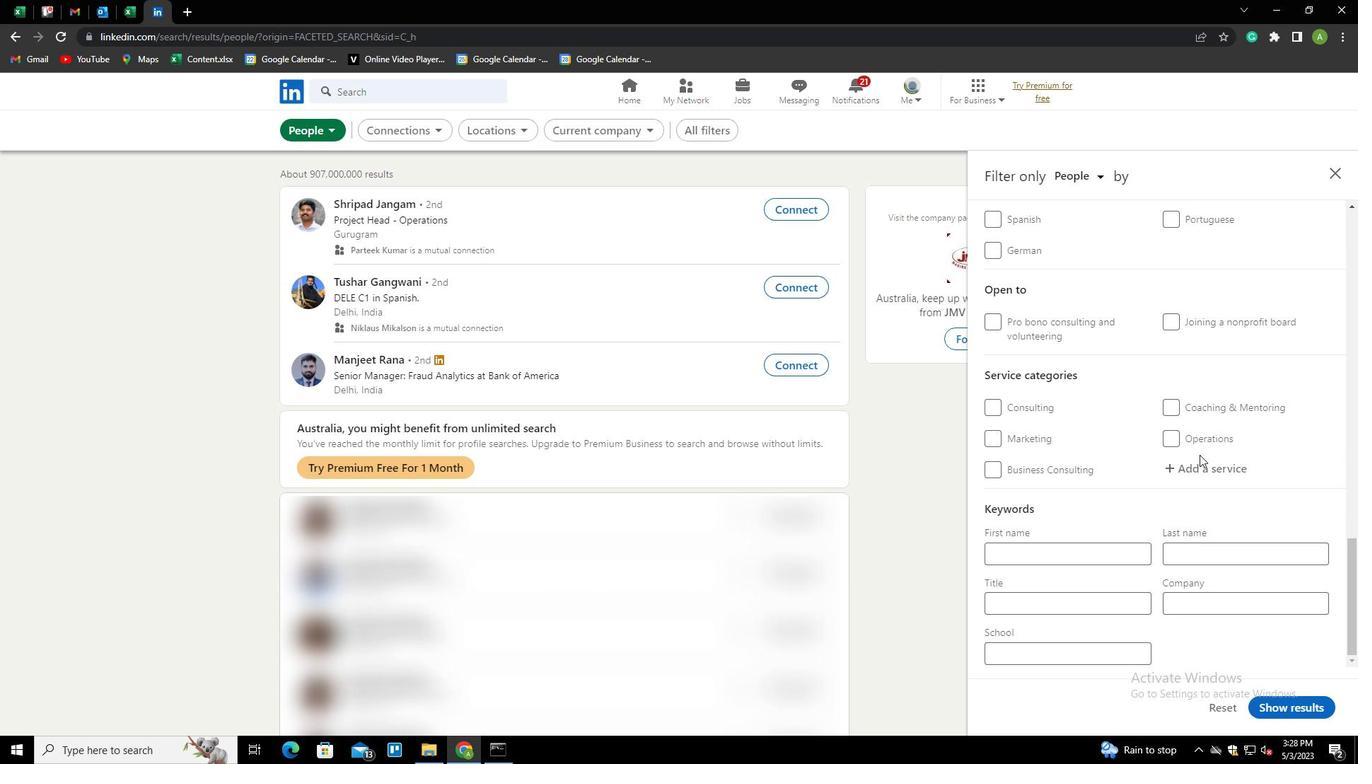 
Action: Mouse pressed left at (1197, 464)
Screenshot: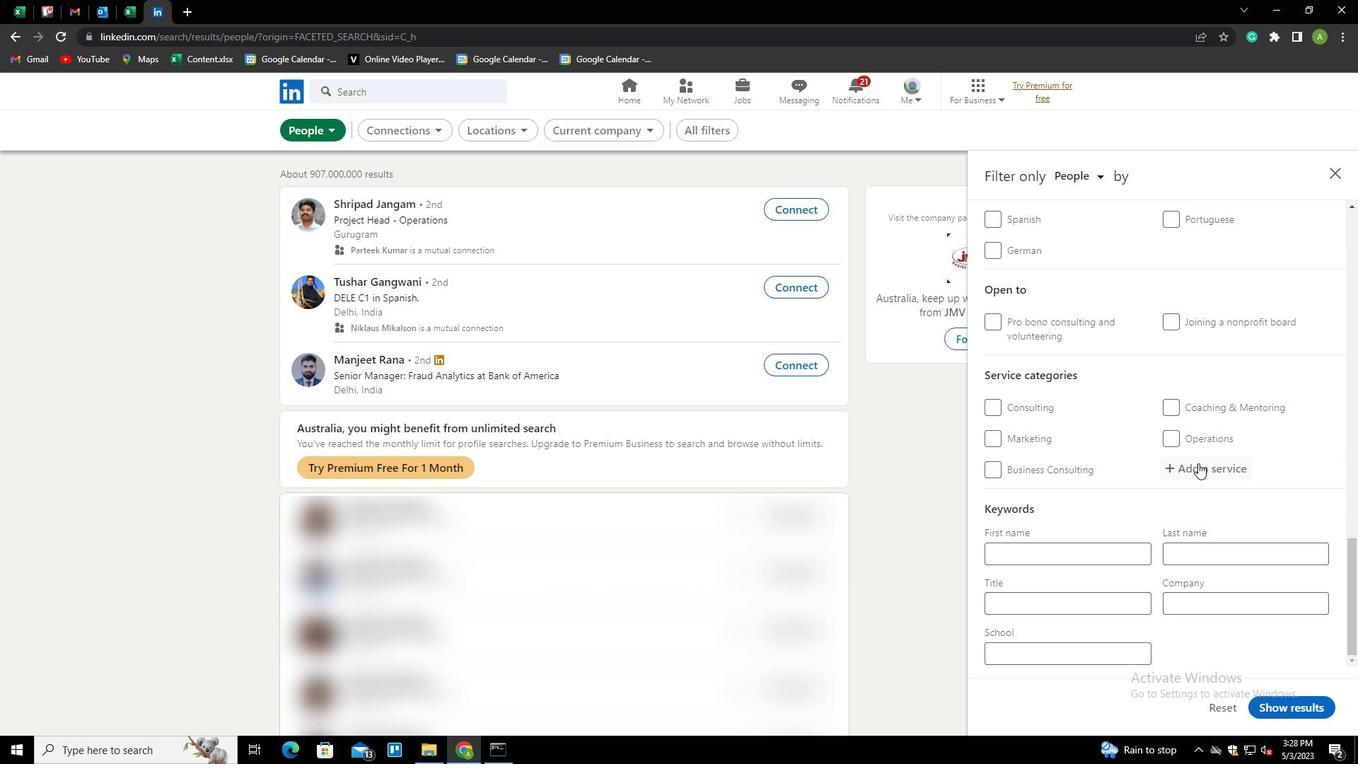 
Action: Mouse moved to (1209, 464)
Screenshot: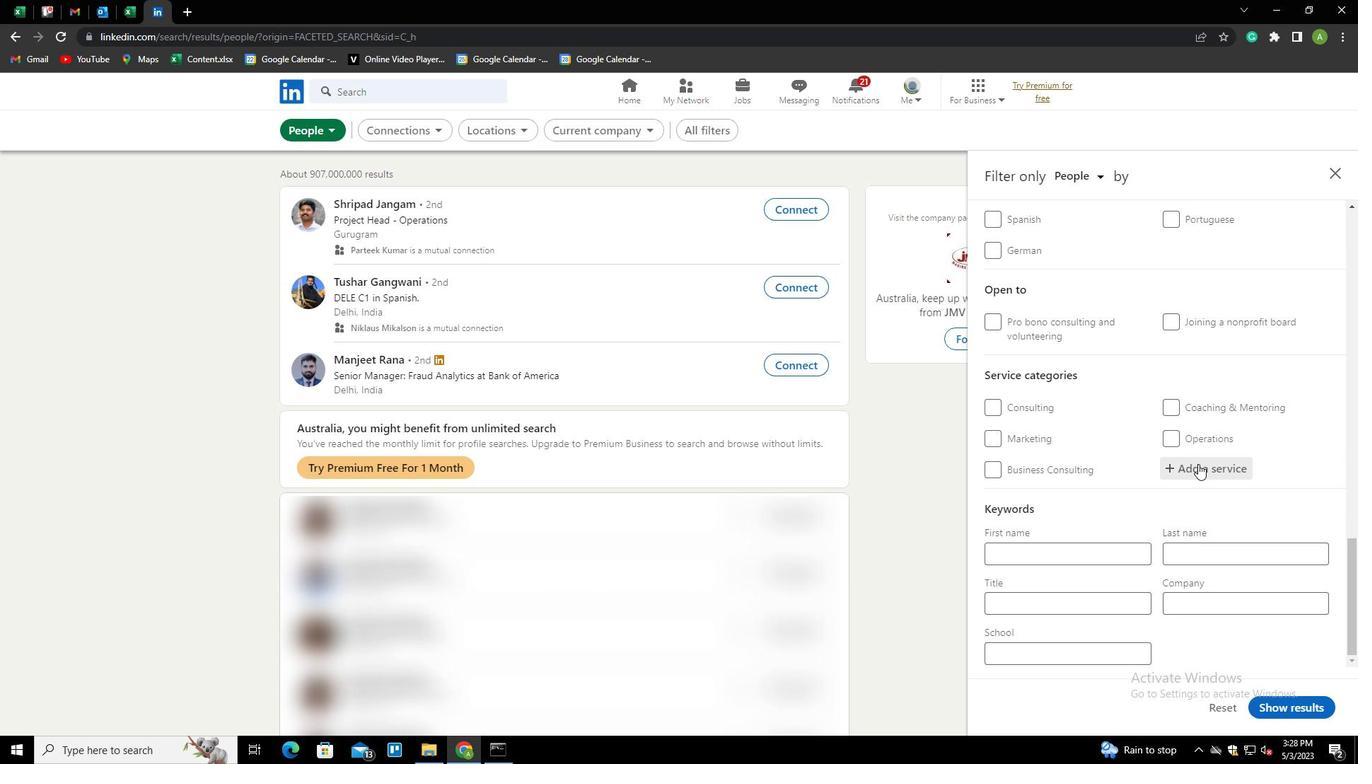
Action: Mouse pressed left at (1209, 464)
Screenshot: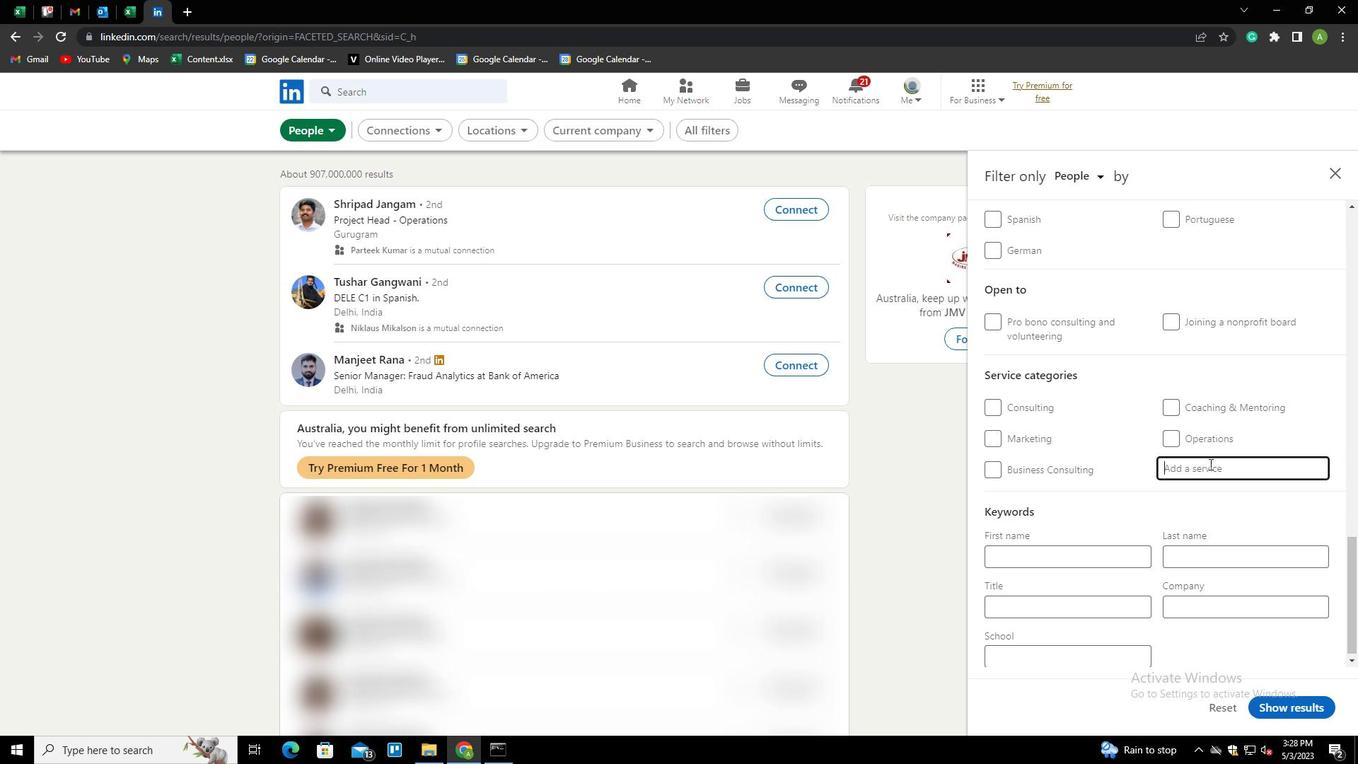 
Action: Key pressed <Key.shift>AUTO<Key.space><Key.shift>INSURANCE<Key.down><Key.enter>
Screenshot: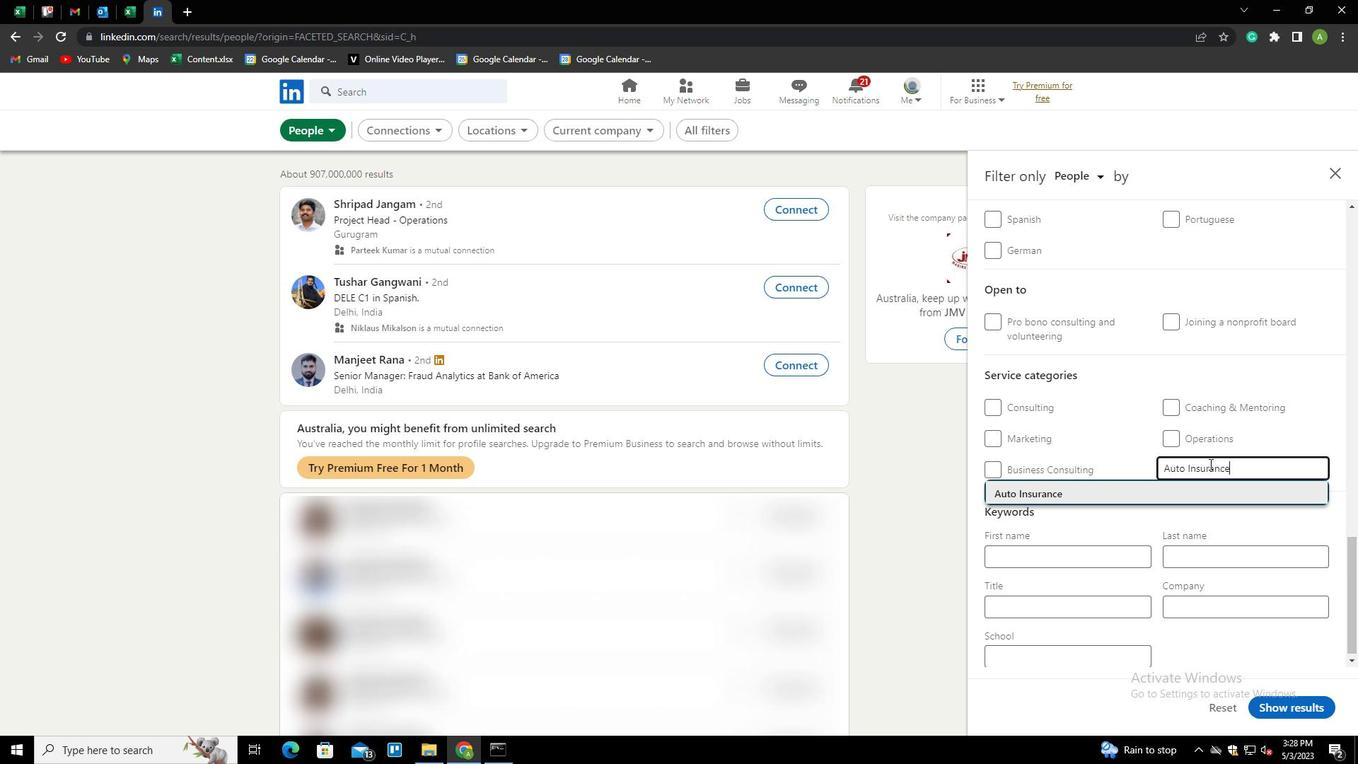 
Action: Mouse scrolled (1209, 463) with delta (0, 0)
Screenshot: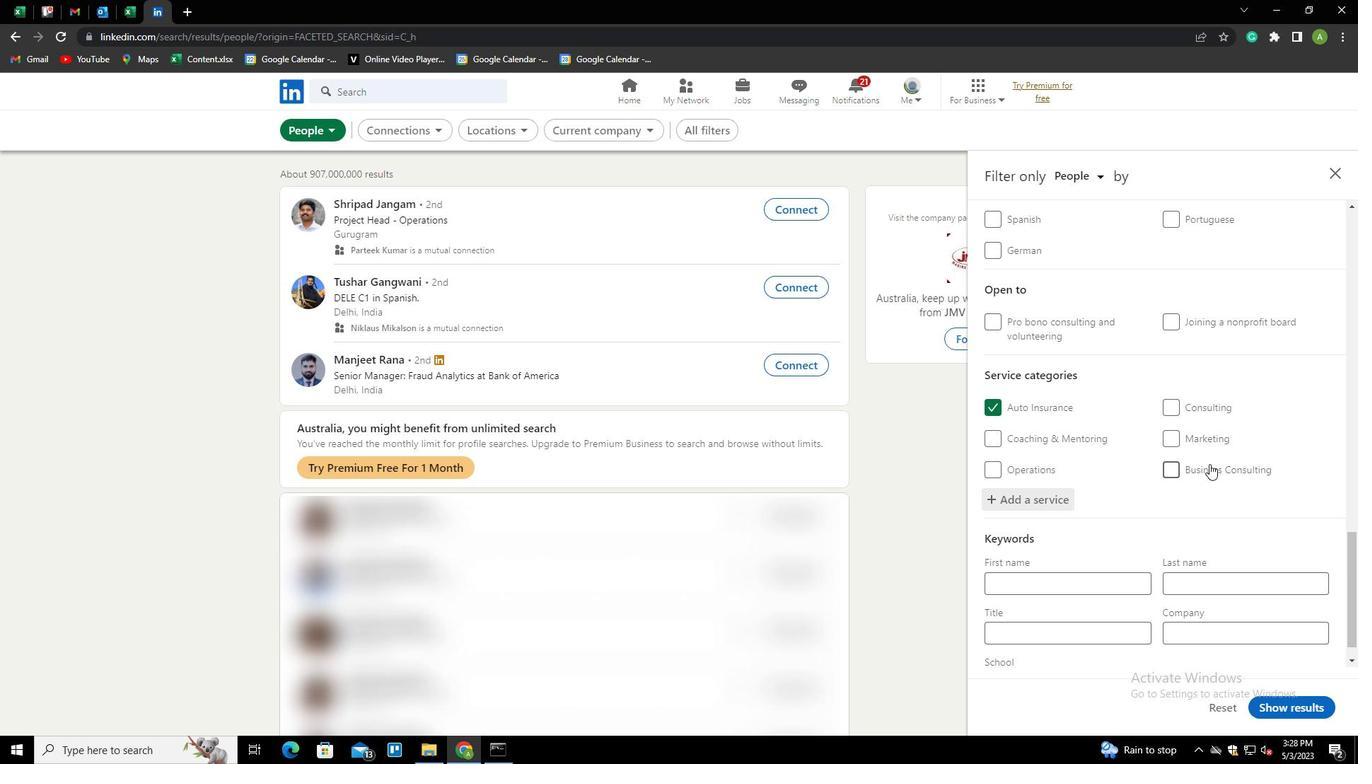 
Action: Mouse scrolled (1209, 463) with delta (0, 0)
Screenshot: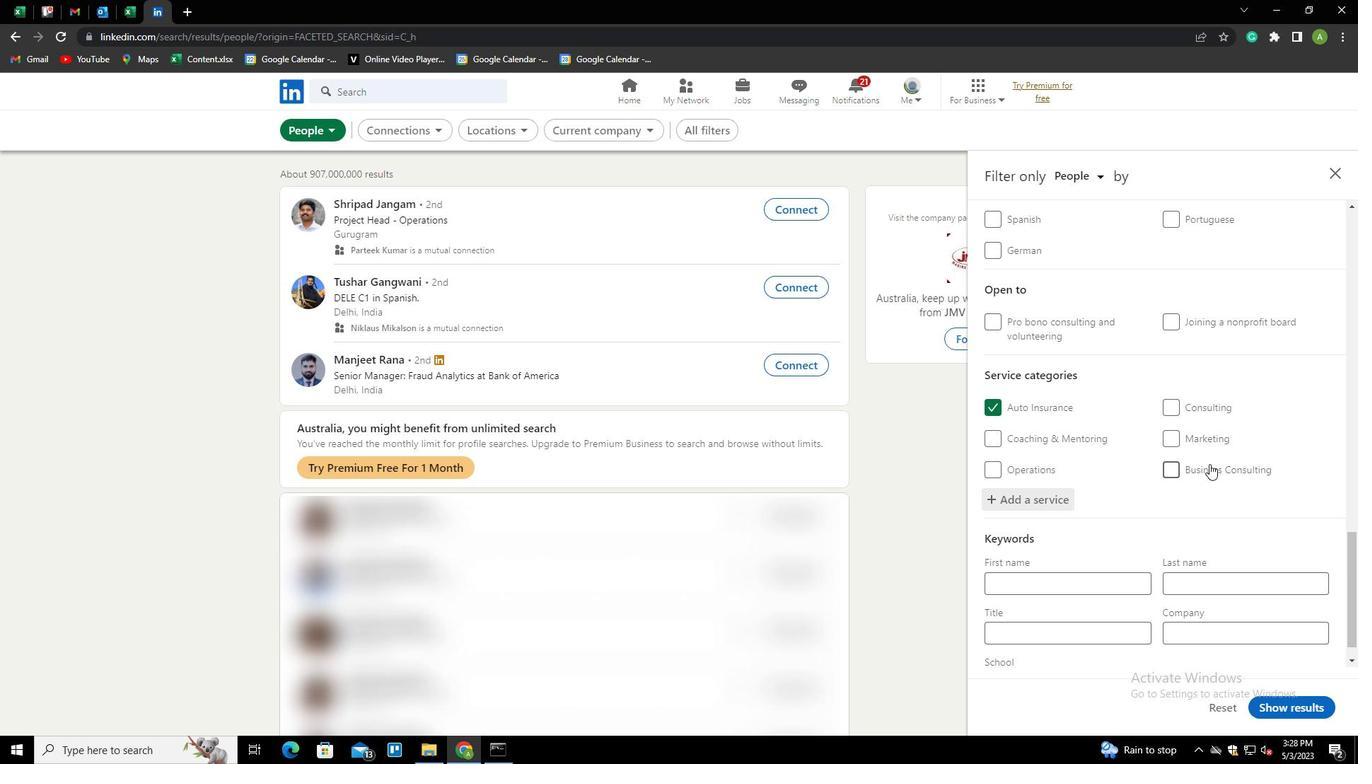 
Action: Mouse scrolled (1209, 463) with delta (0, 0)
Screenshot: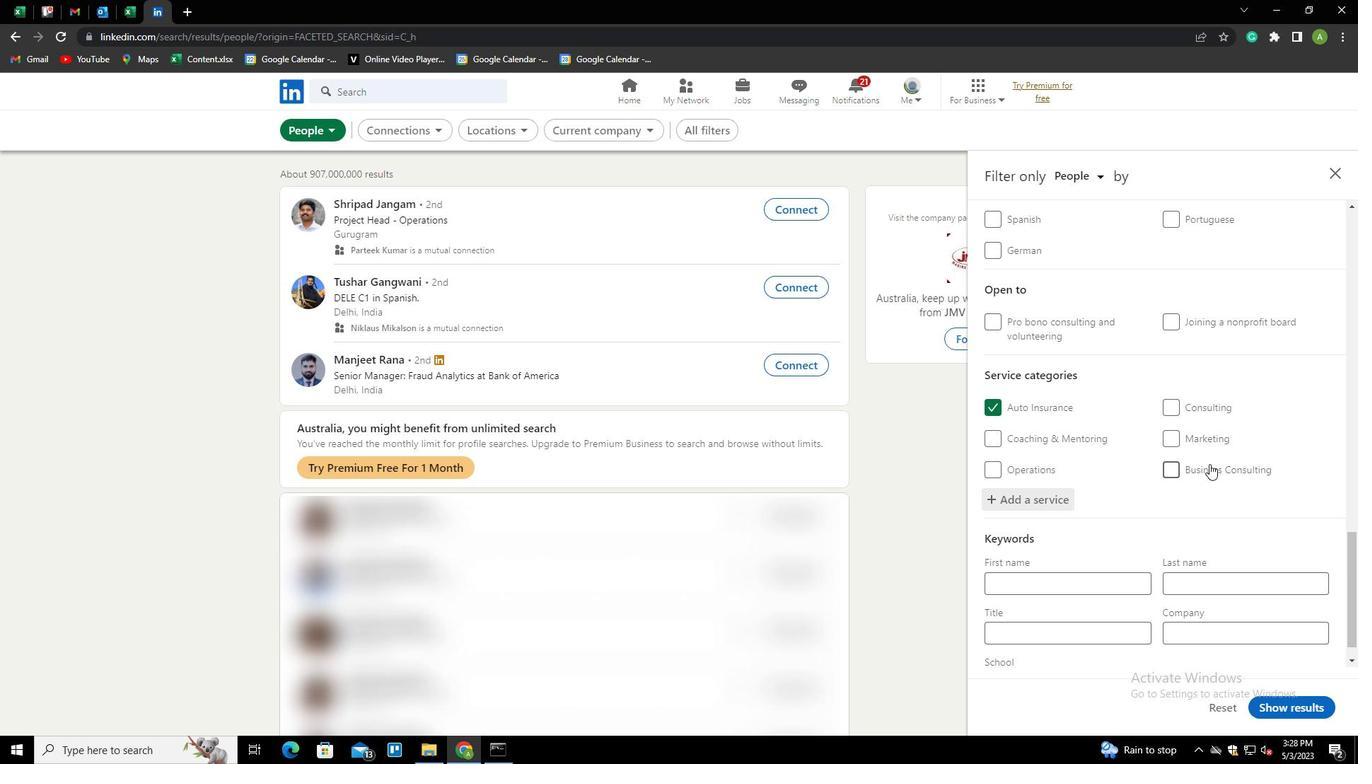 
Action: Mouse scrolled (1209, 463) with delta (0, 0)
Screenshot: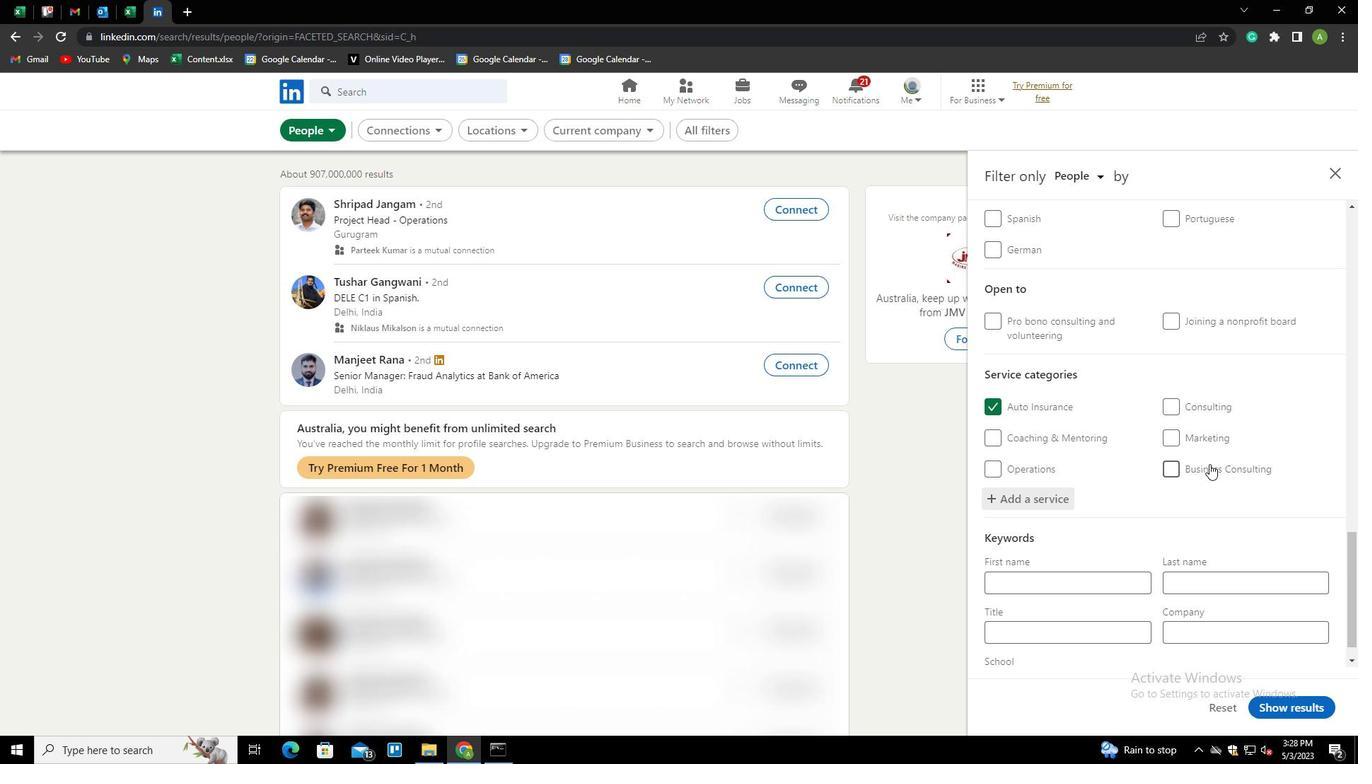 
Action: Mouse moved to (1086, 596)
Screenshot: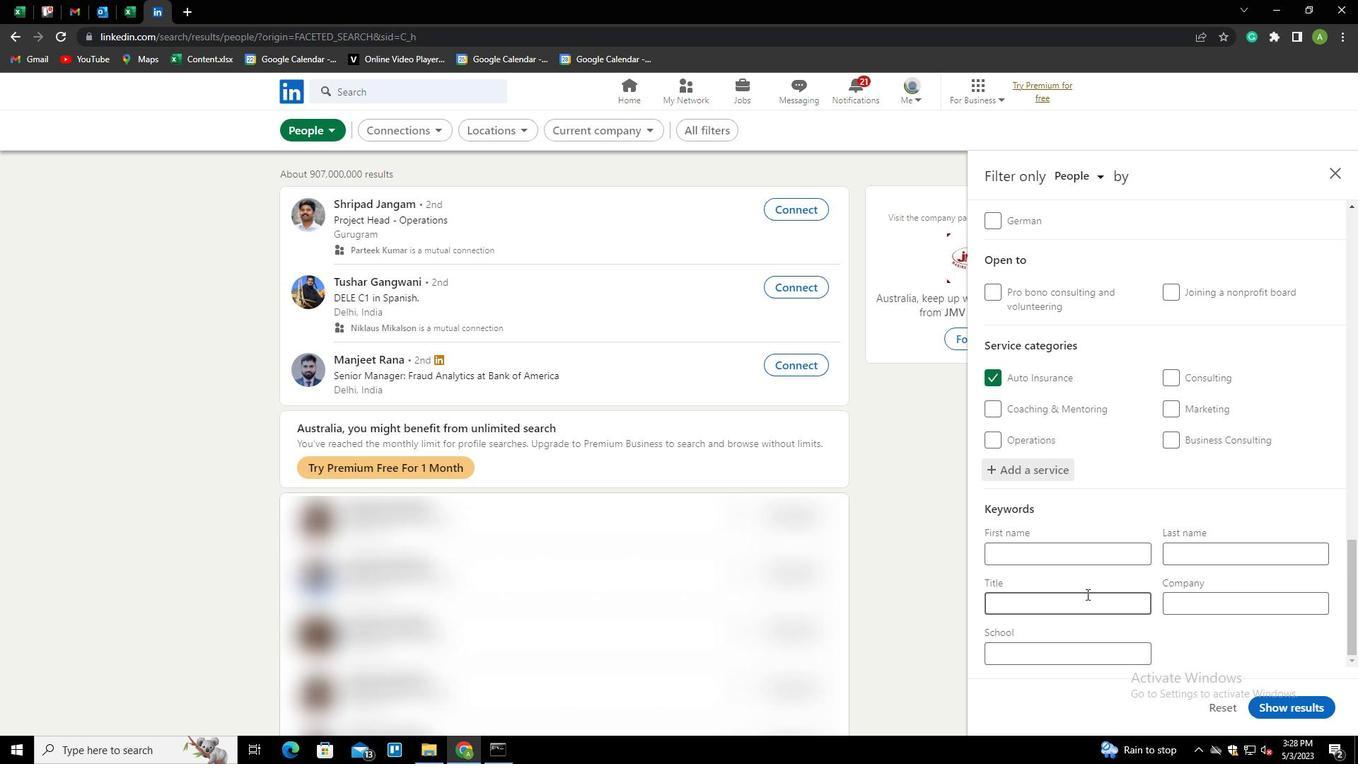 
Action: Mouse pressed left at (1086, 596)
Screenshot: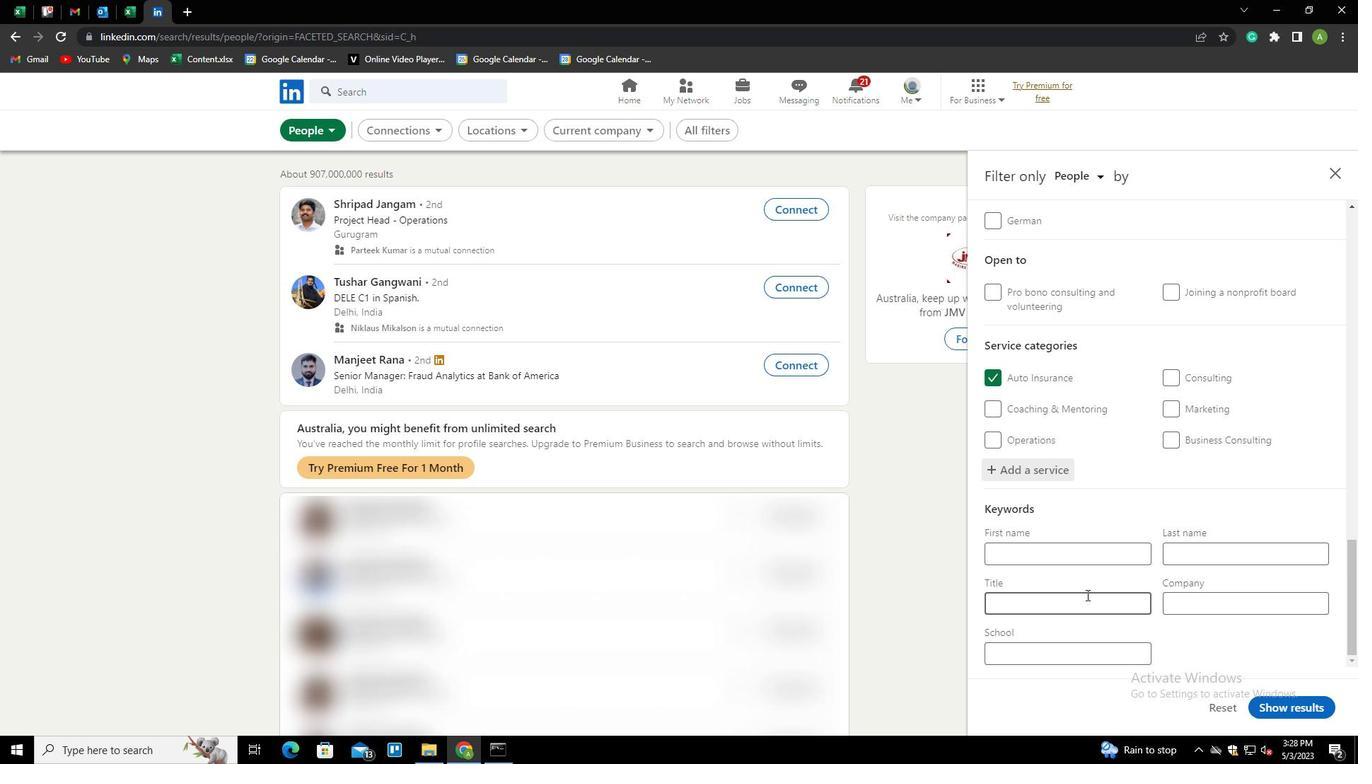 
Action: Key pressed <Key.shift><Key.shift><Key.shift><Key.shift><Key.shift><Key.shift><Key.shift><Key.shift>DIRECT<Key.space><Key.shift>SALESPERSON
Screenshot: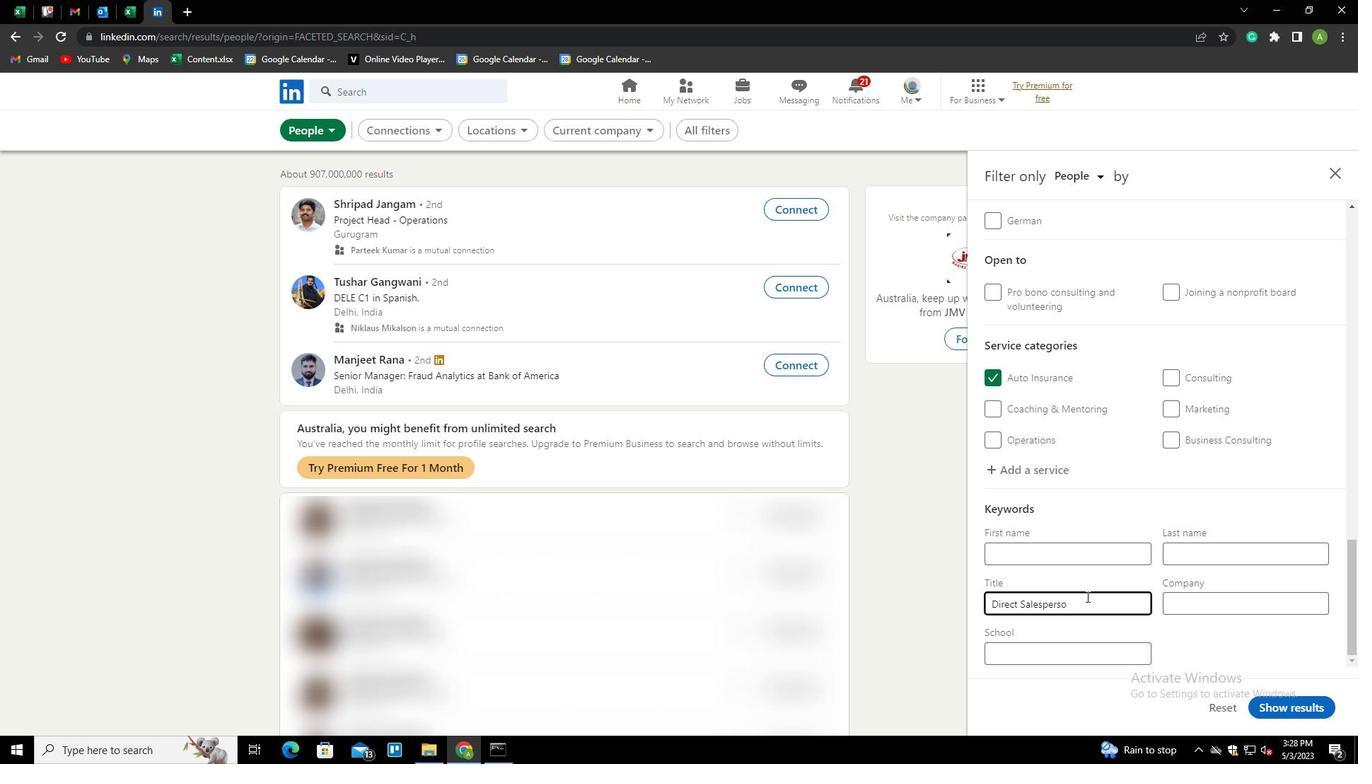 
Action: Mouse moved to (1288, 709)
Screenshot: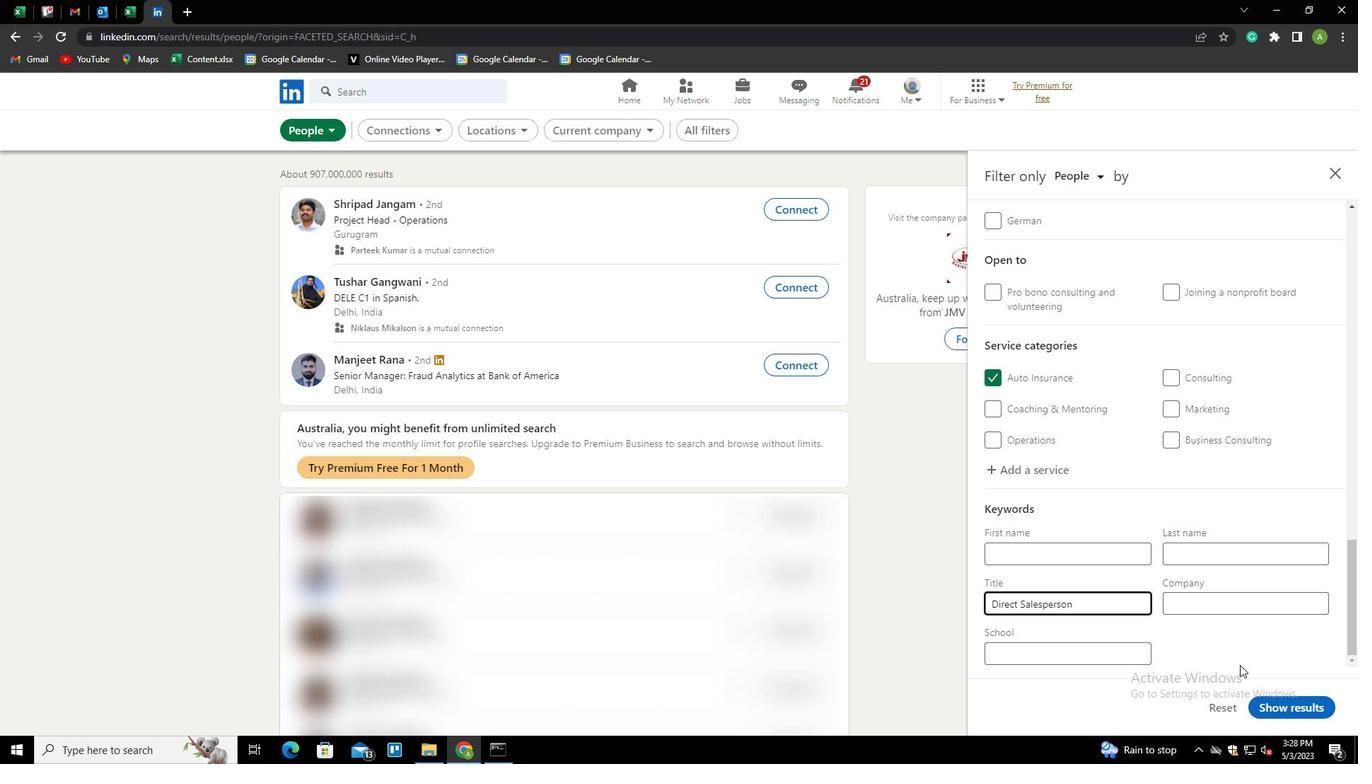 
Action: Mouse pressed left at (1288, 709)
Screenshot: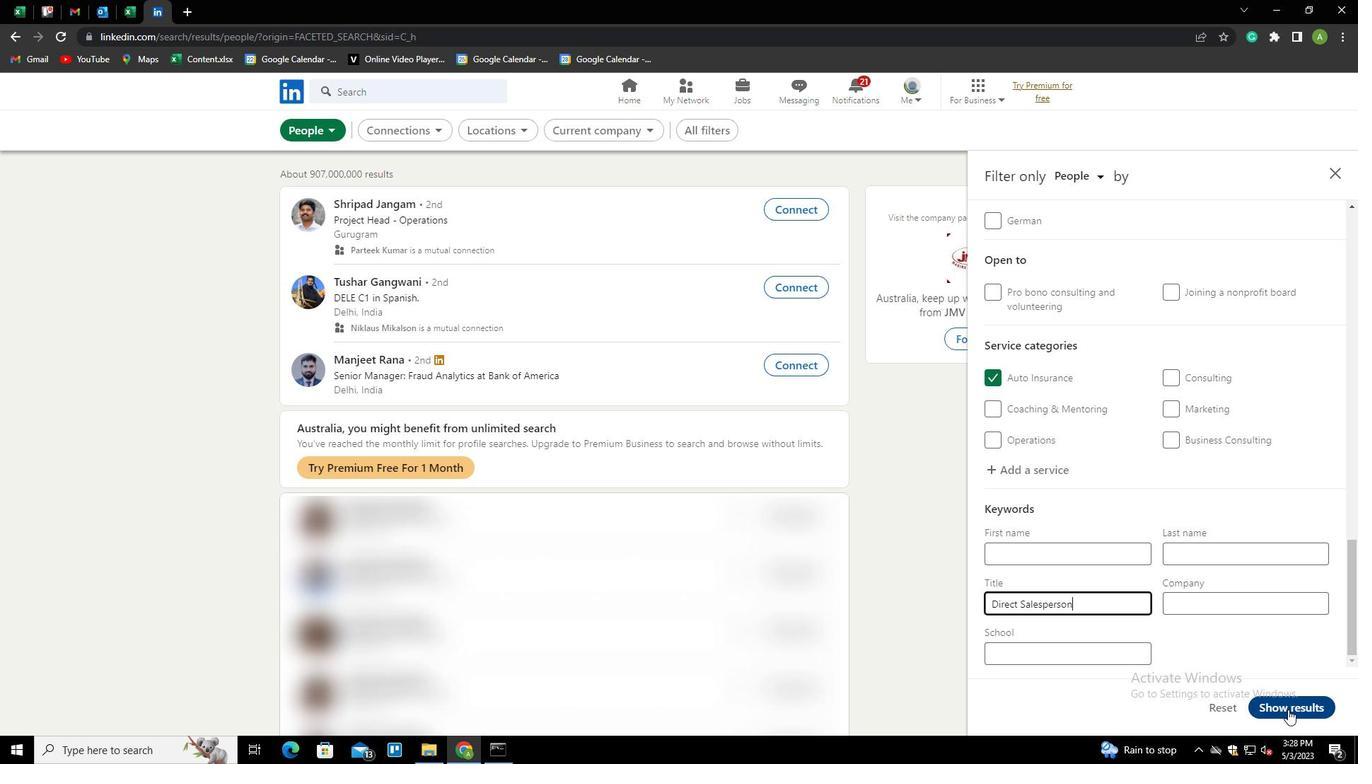 
